 Task: Find connections with filter location Nedroma with filter topic #Businessmindsetswith filter profile language Potuguese with filter current company L&T Valves with filter school GL Bajaj Institute of Technology and Management with filter industry Embedded Software Products with filter service category Negotiation with filter keywords title Sheet Metal Worker
Action: Mouse moved to (647, 84)
Screenshot: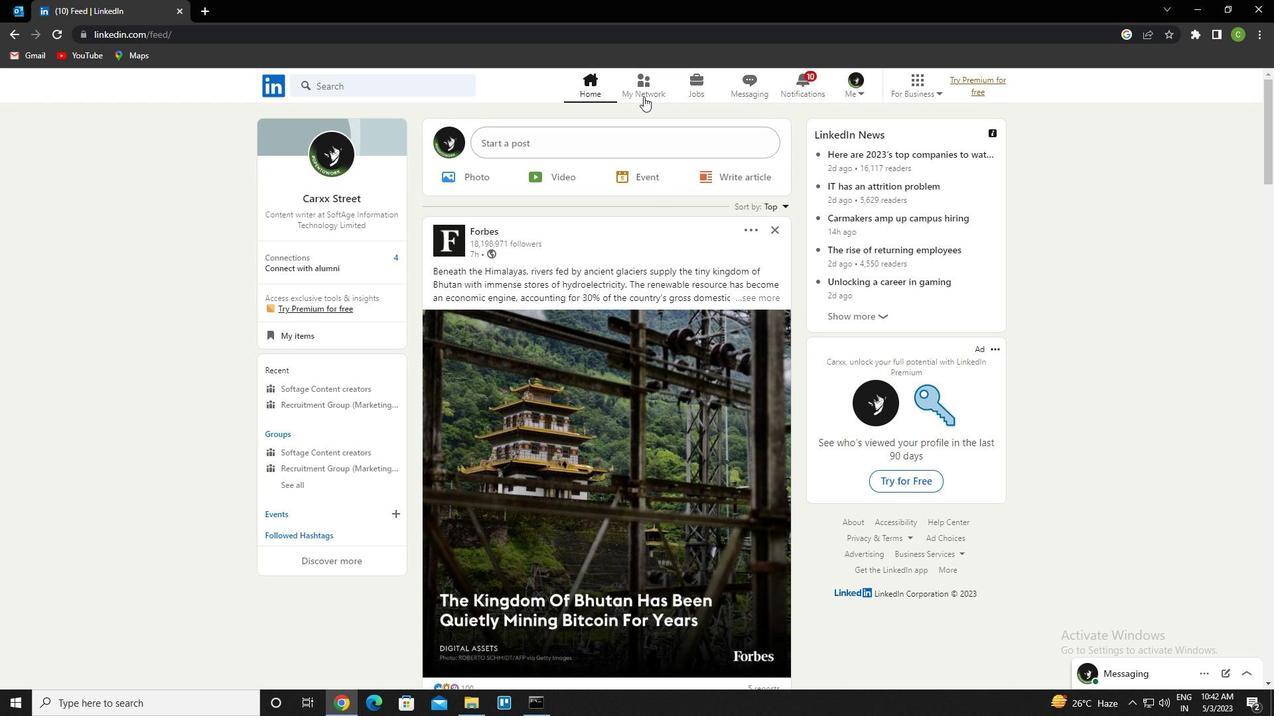 
Action: Mouse pressed left at (647, 84)
Screenshot: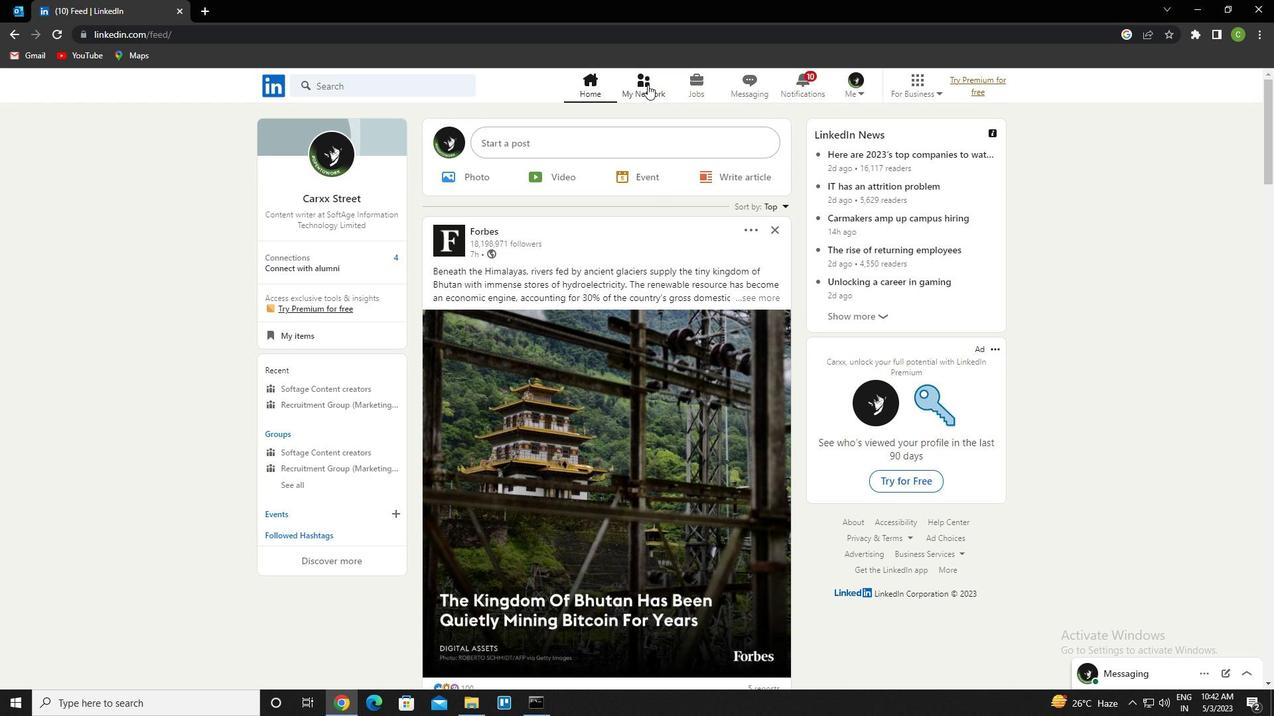 
Action: Mouse moved to (407, 157)
Screenshot: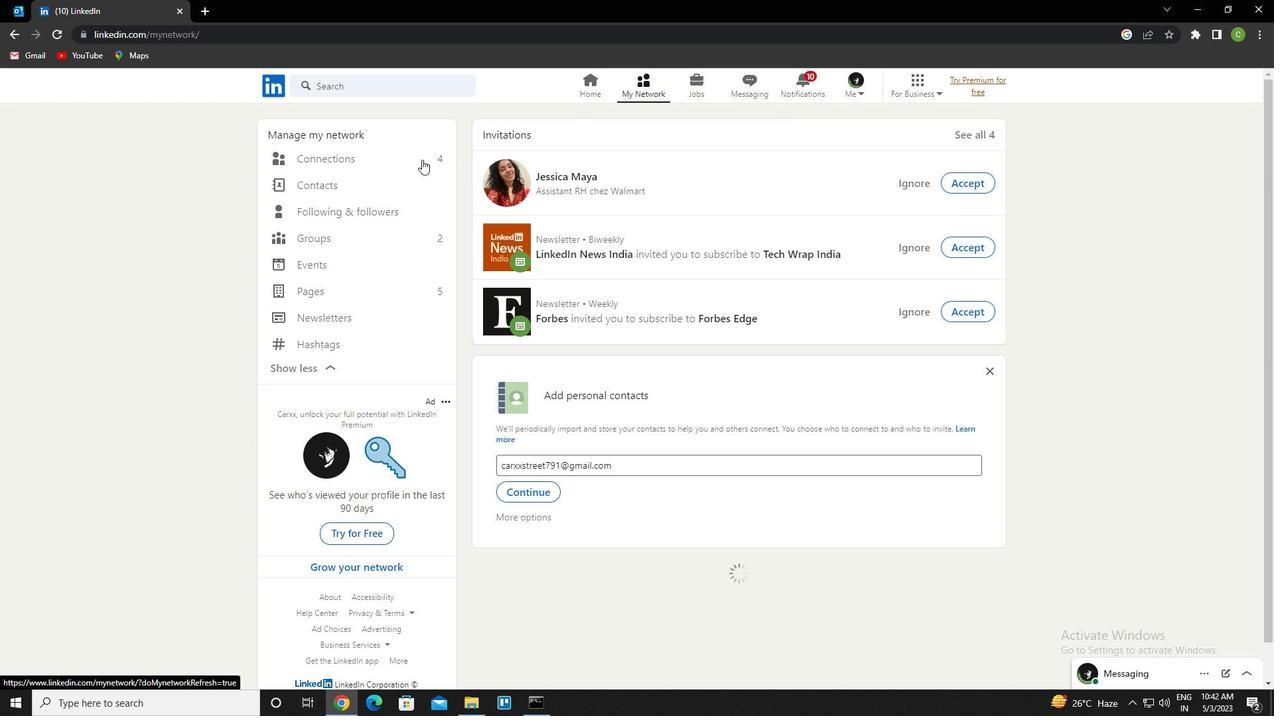 
Action: Mouse pressed left at (407, 157)
Screenshot: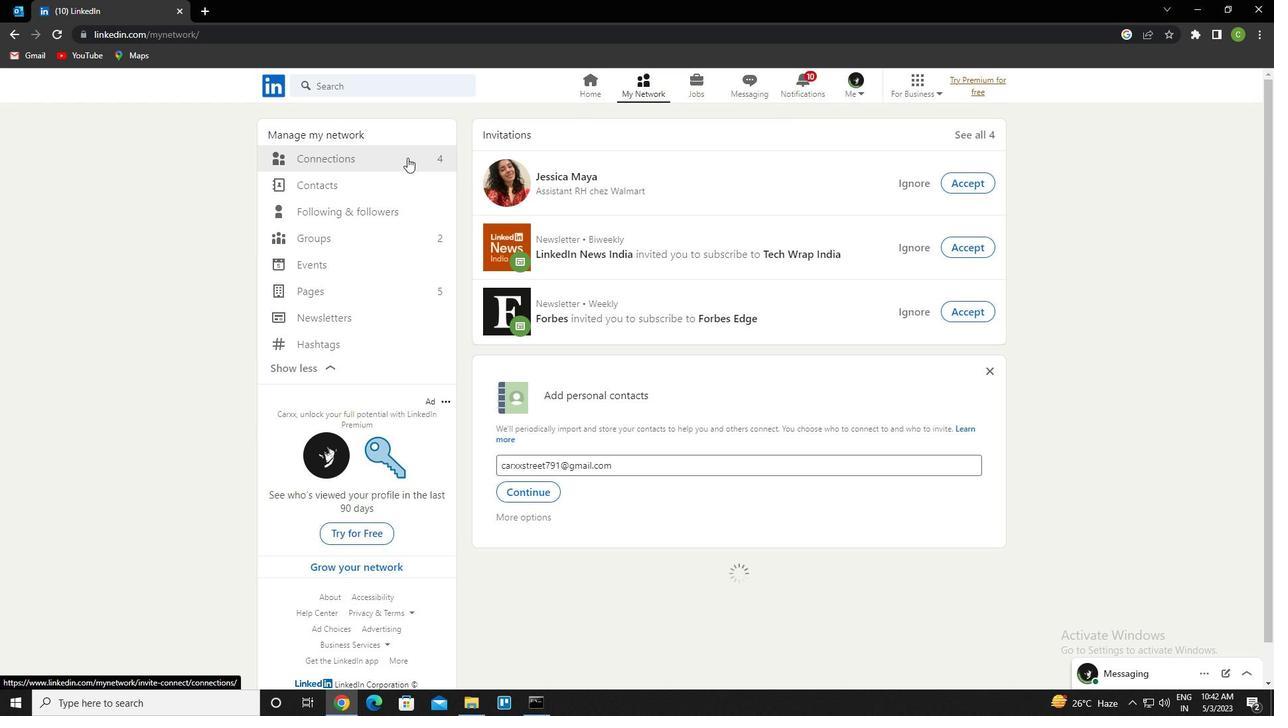 
Action: Mouse moved to (740, 163)
Screenshot: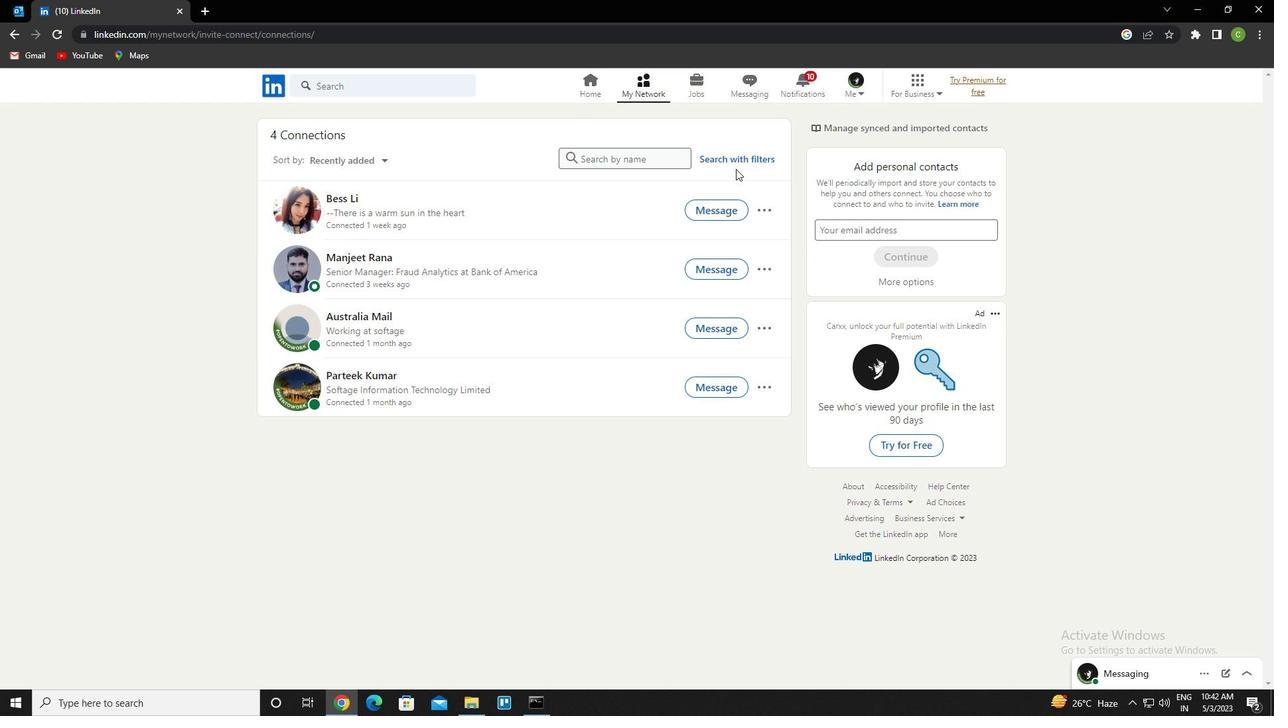 
Action: Mouse pressed left at (740, 163)
Screenshot: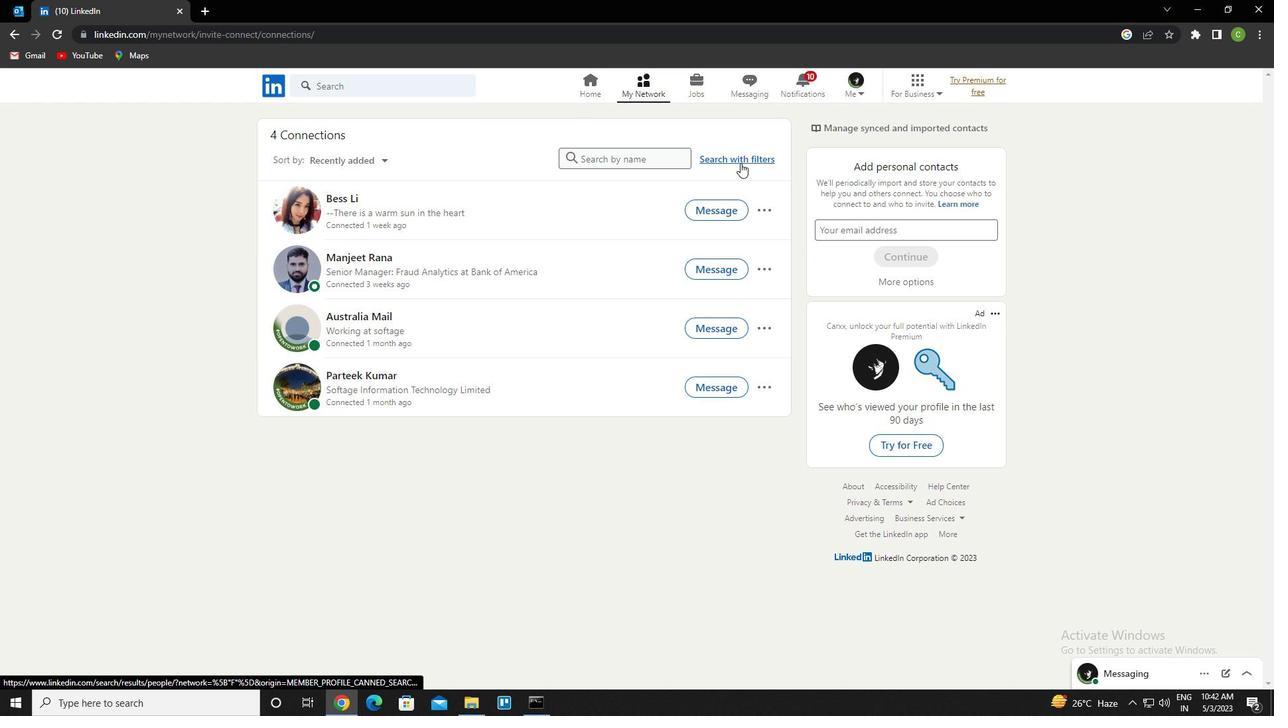 
Action: Mouse moved to (686, 127)
Screenshot: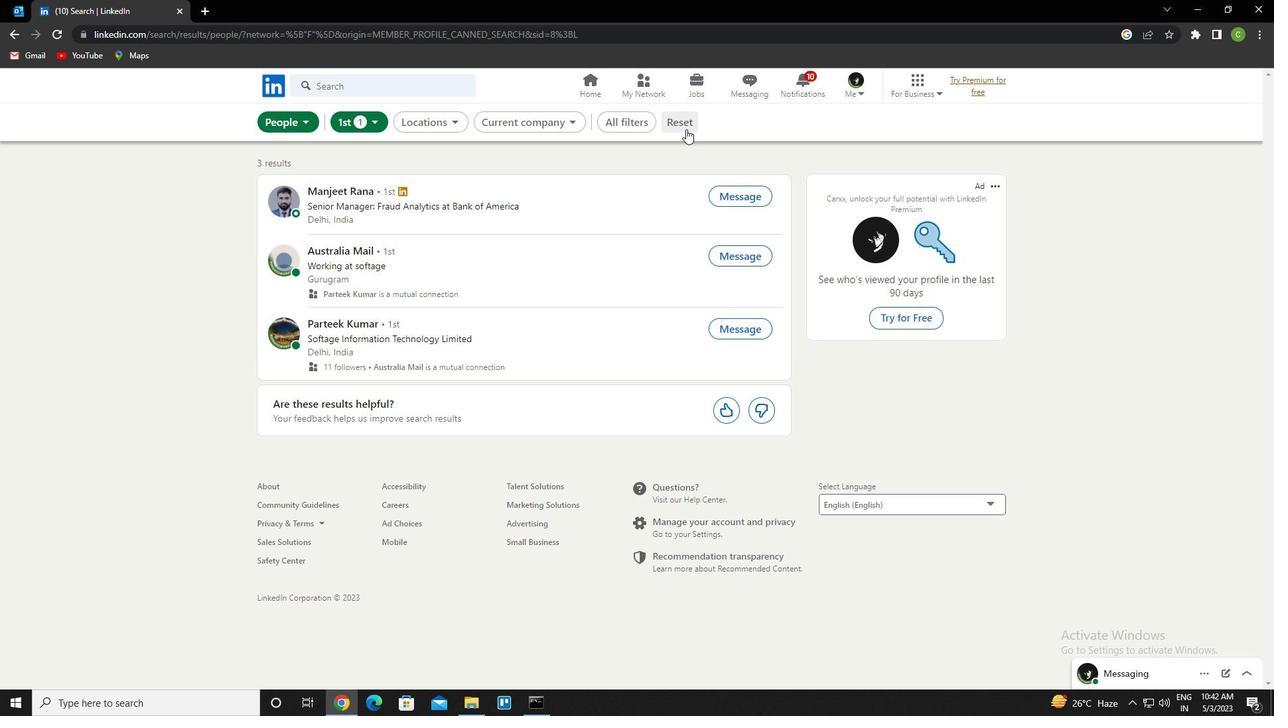 
Action: Mouse pressed left at (686, 127)
Screenshot: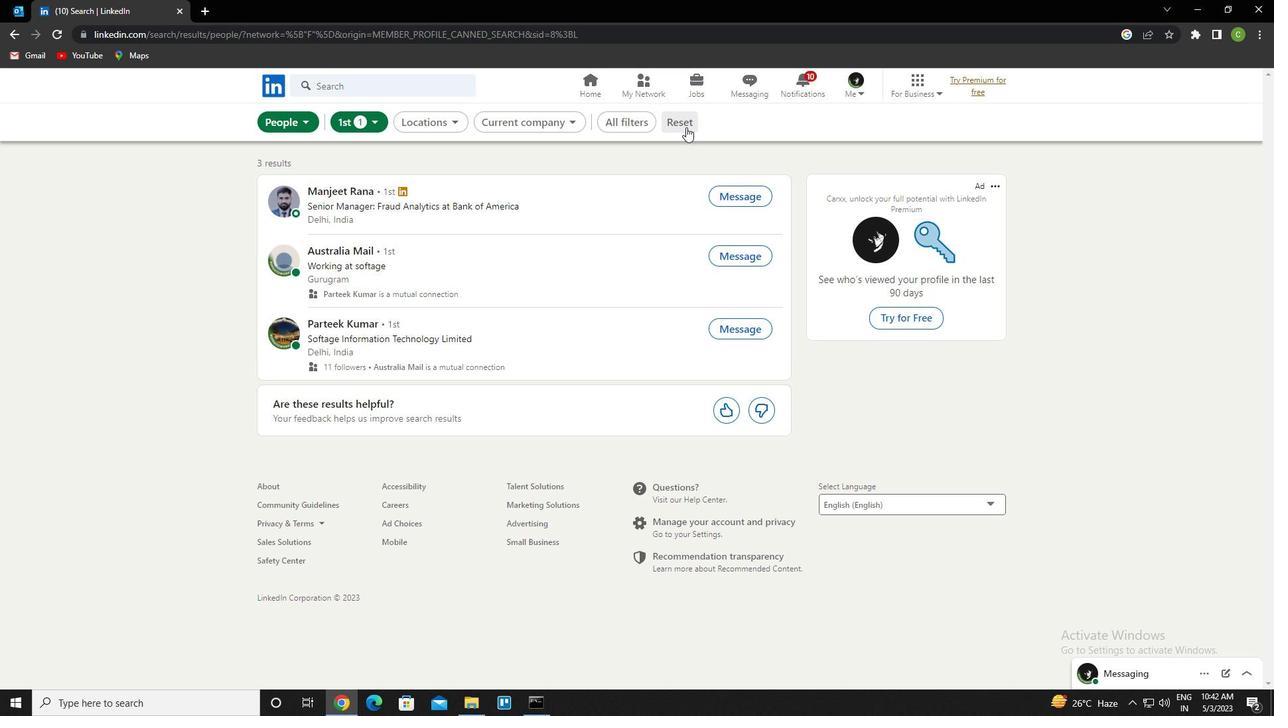 
Action: Mouse moved to (669, 126)
Screenshot: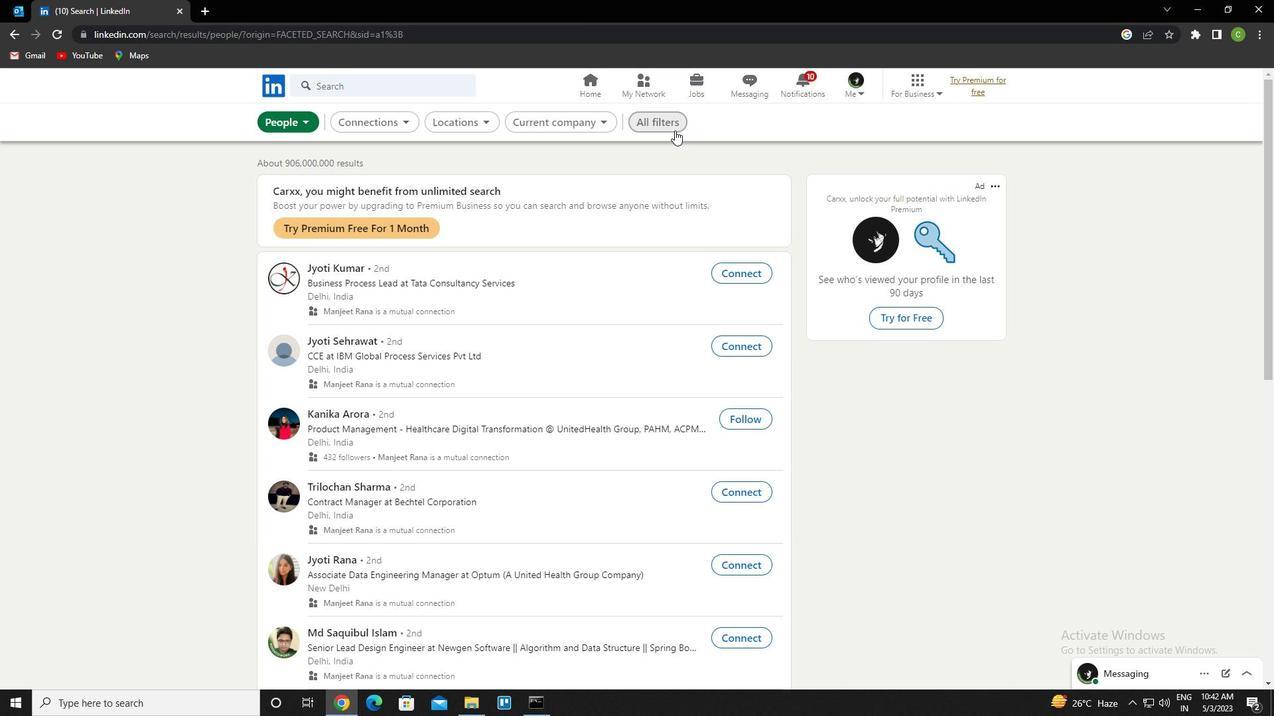 
Action: Mouse pressed left at (669, 126)
Screenshot: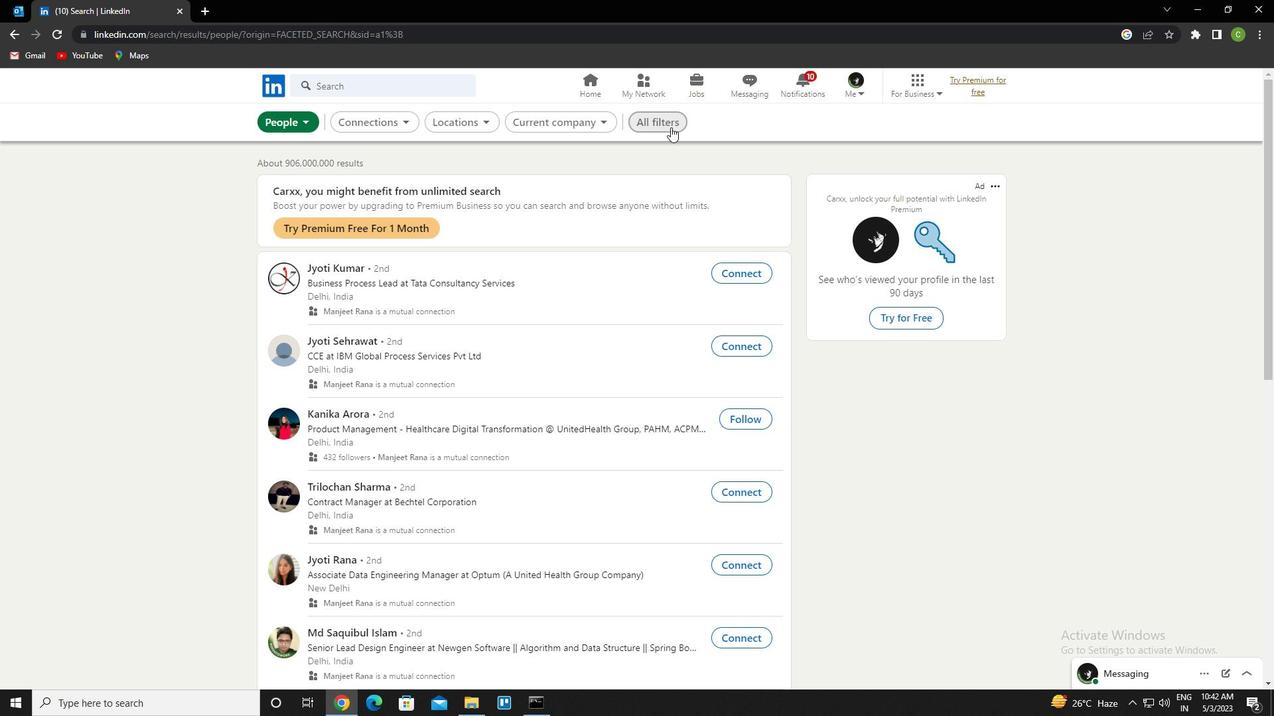 
Action: Mouse moved to (1075, 442)
Screenshot: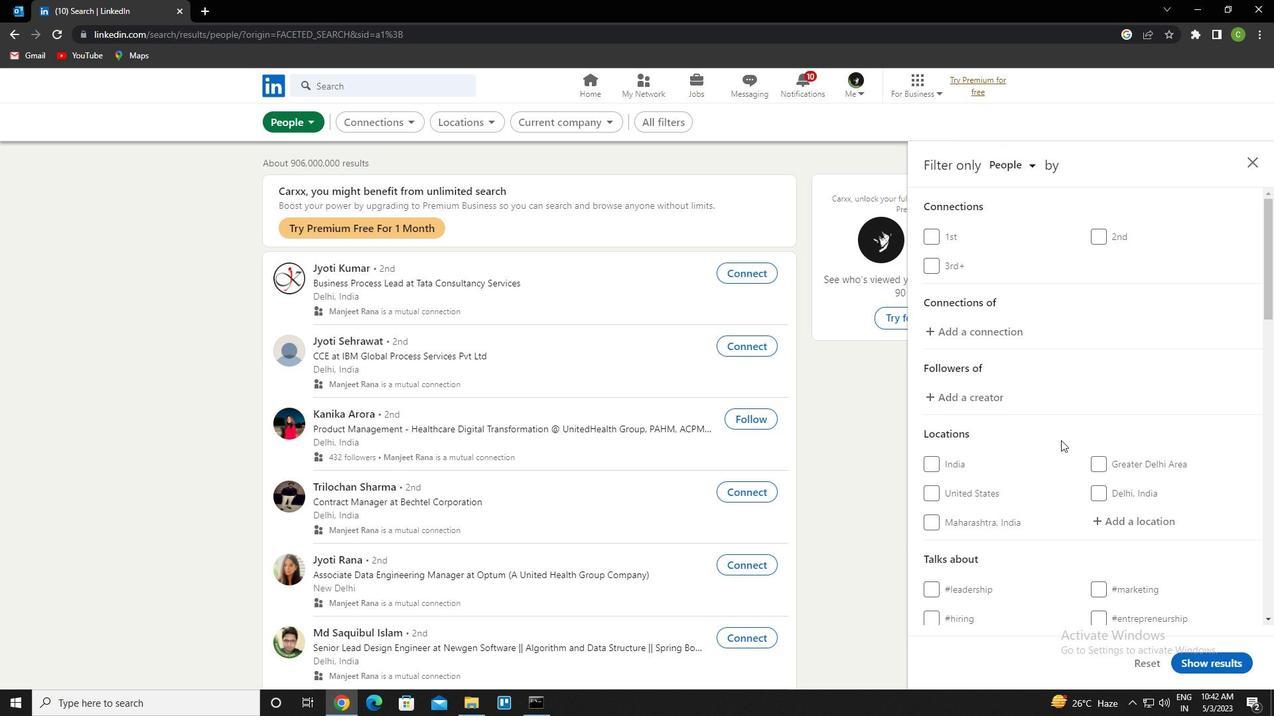 
Action: Mouse scrolled (1075, 442) with delta (0, 0)
Screenshot: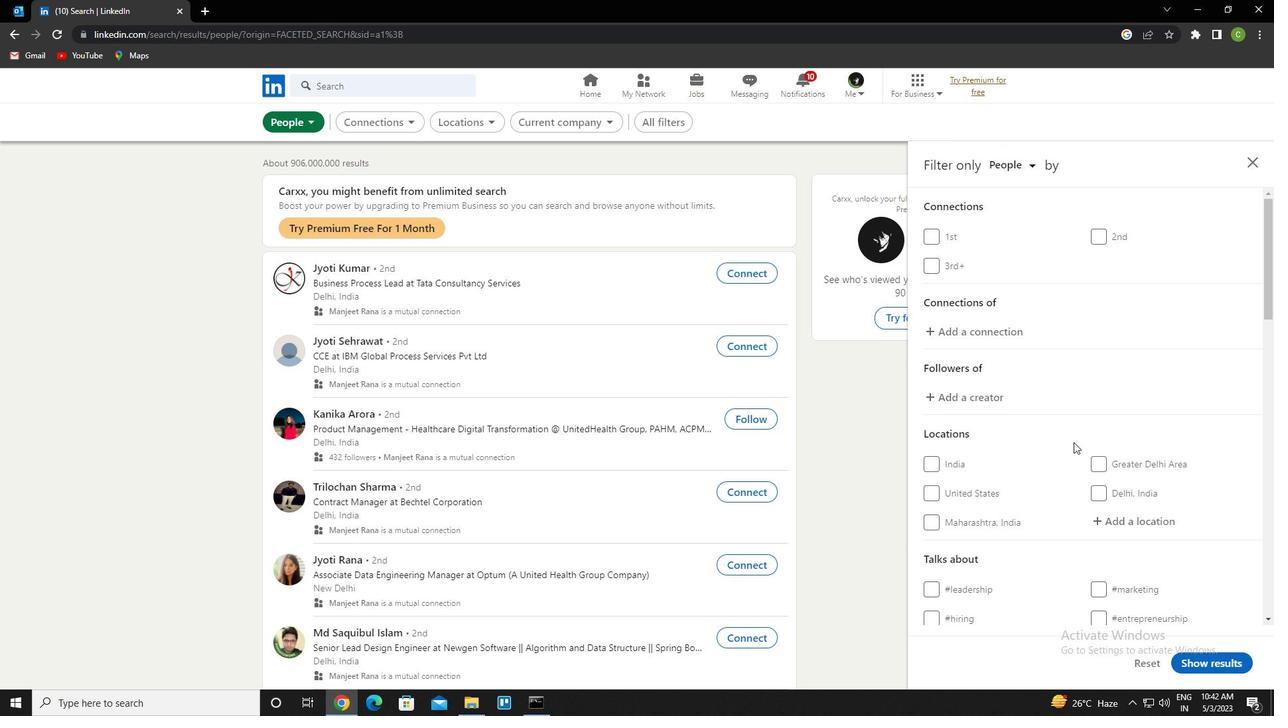 
Action: Mouse scrolled (1075, 442) with delta (0, 0)
Screenshot: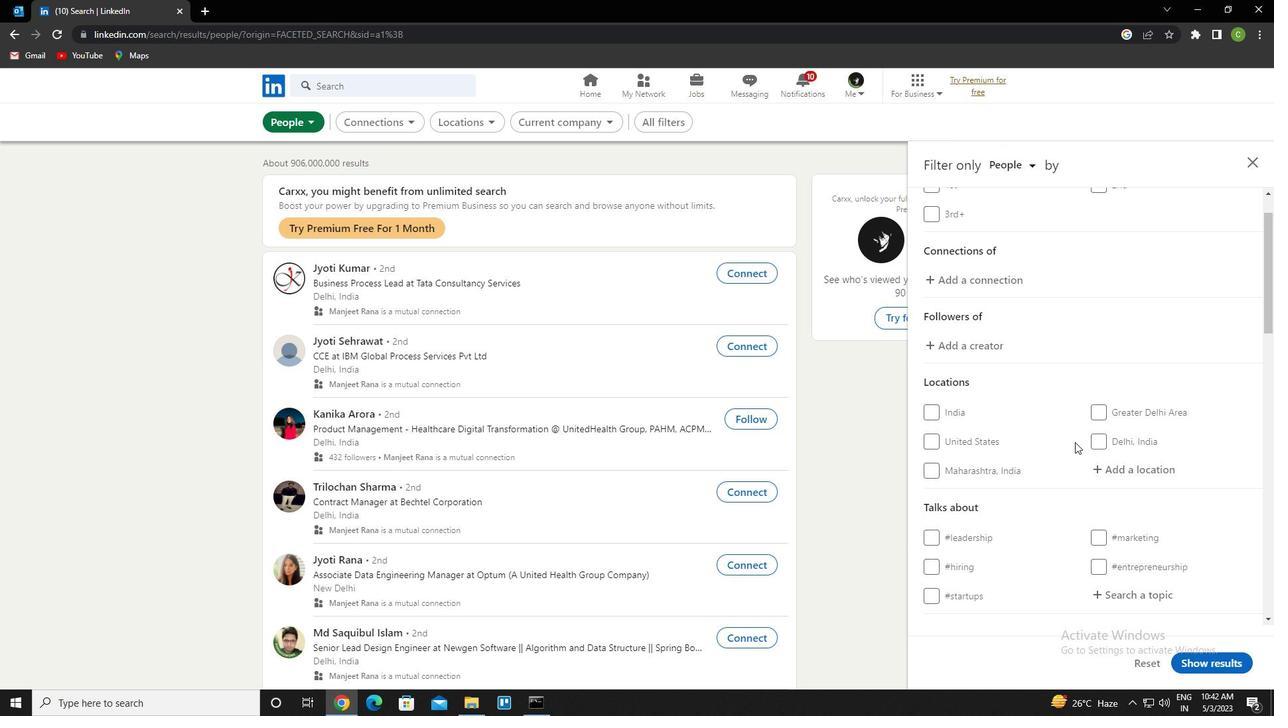 
Action: Mouse moved to (1128, 388)
Screenshot: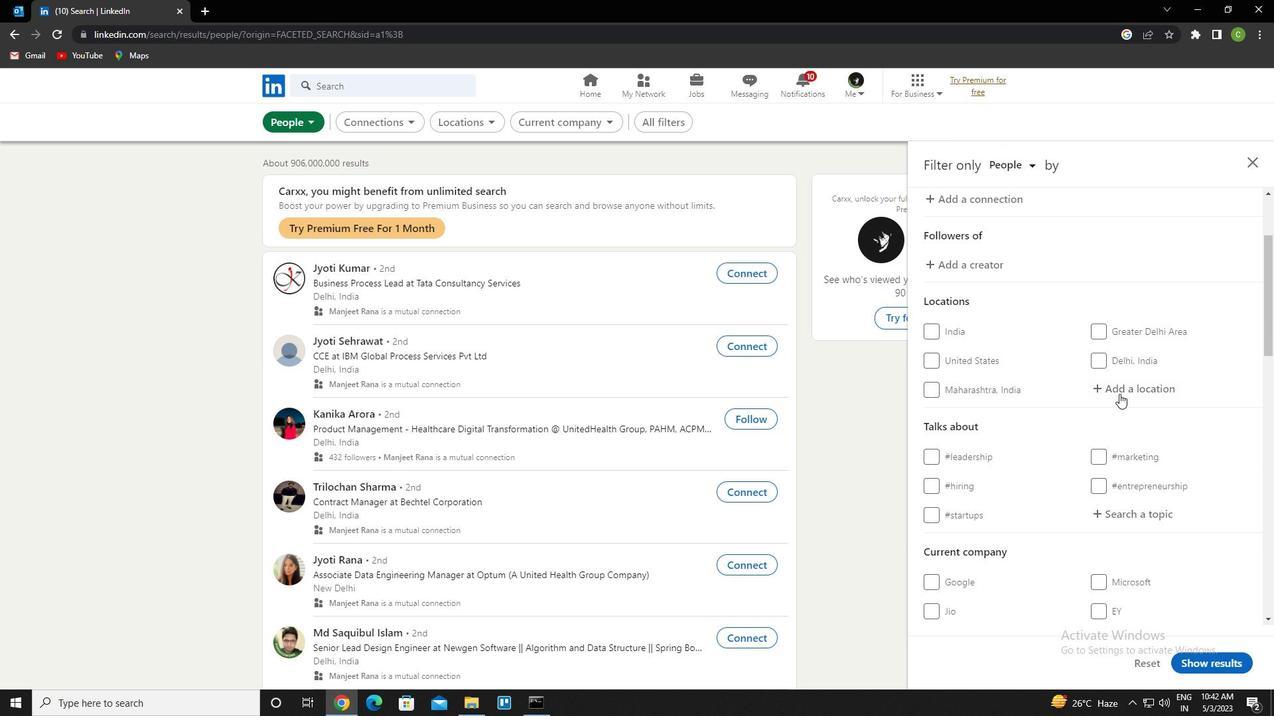 
Action: Mouse pressed left at (1128, 388)
Screenshot: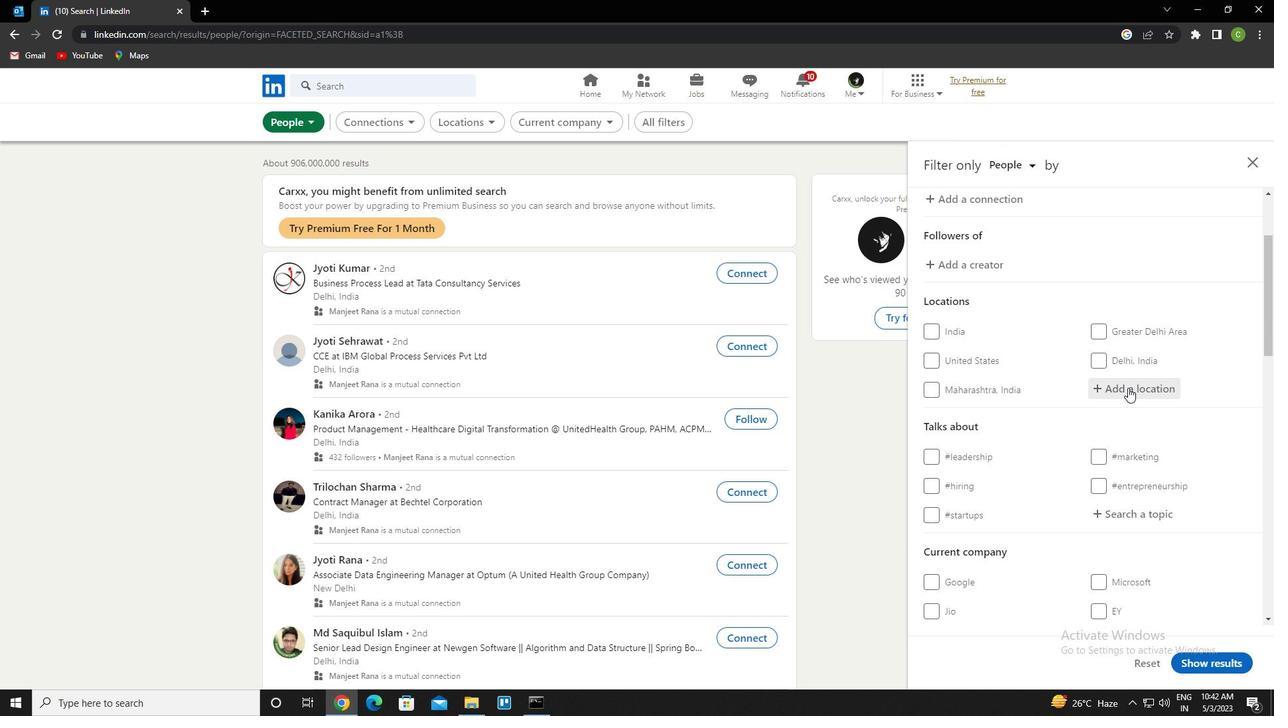 
Action: Key pressed <Key.caps_lock>n<Key.caps_lock>edroma<Key.down><Key.enter>
Screenshot: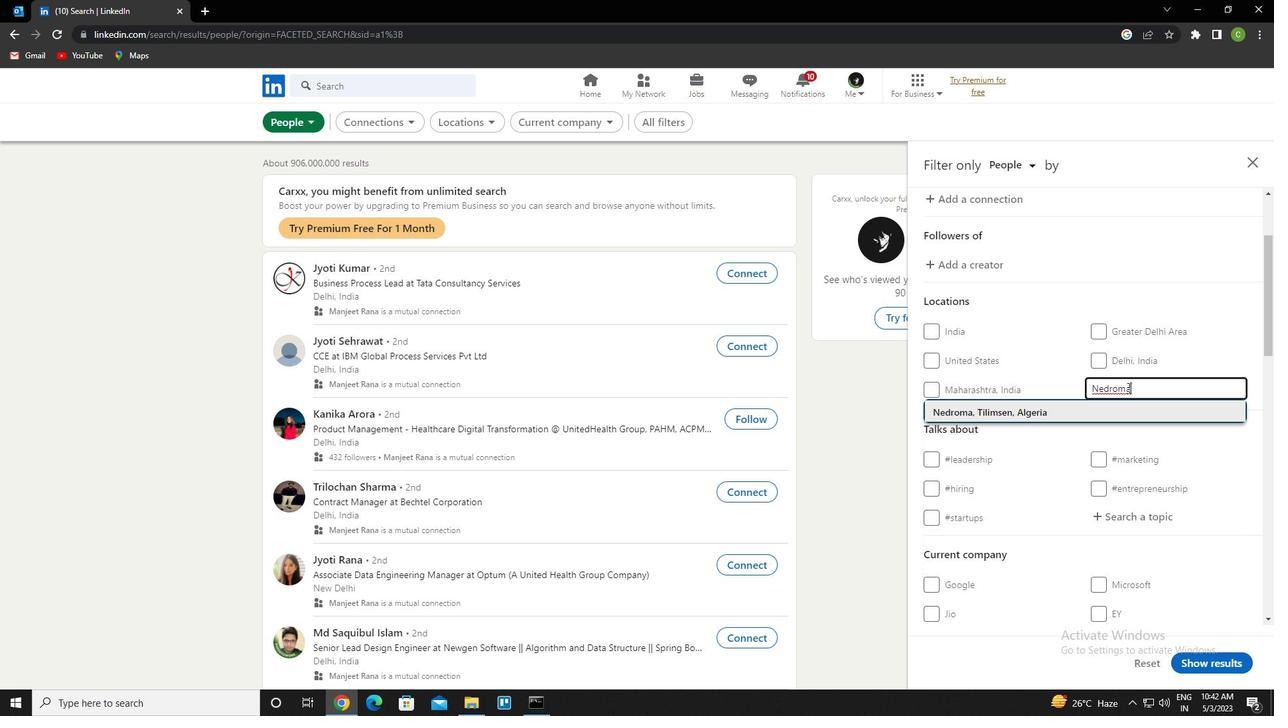 
Action: Mouse scrolled (1128, 387) with delta (0, 0)
Screenshot: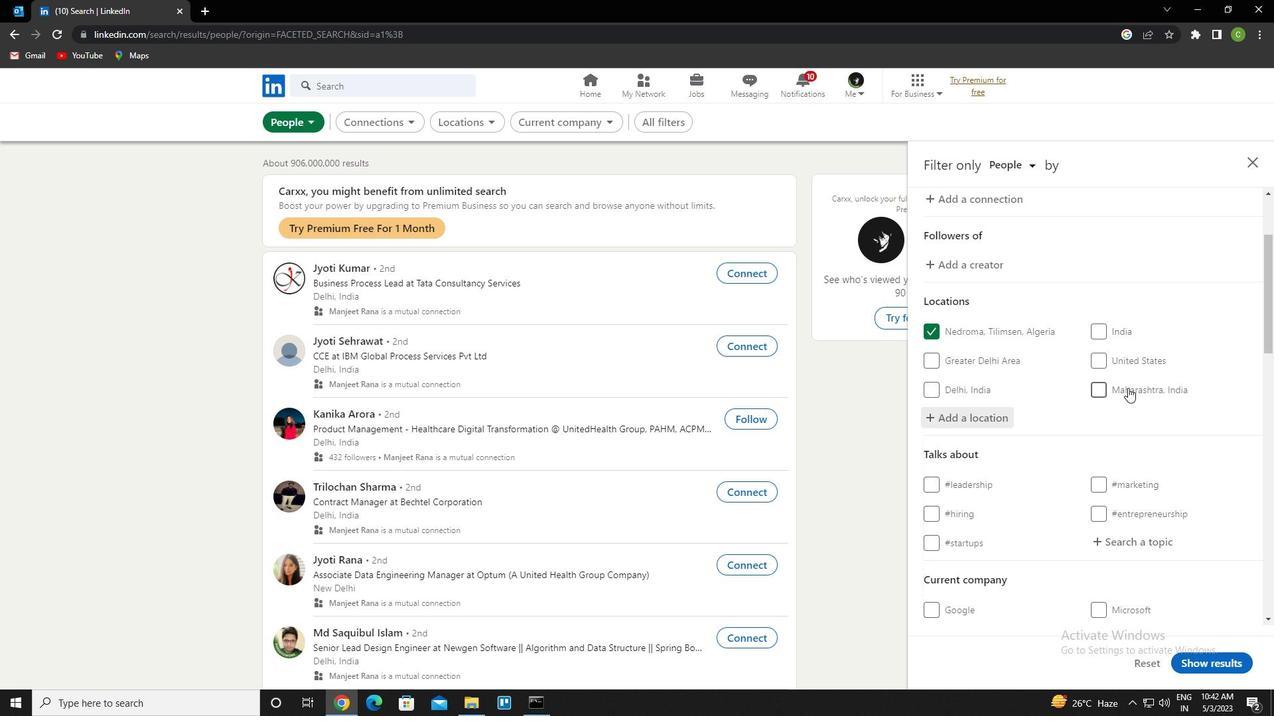
Action: Mouse scrolled (1128, 387) with delta (0, 0)
Screenshot: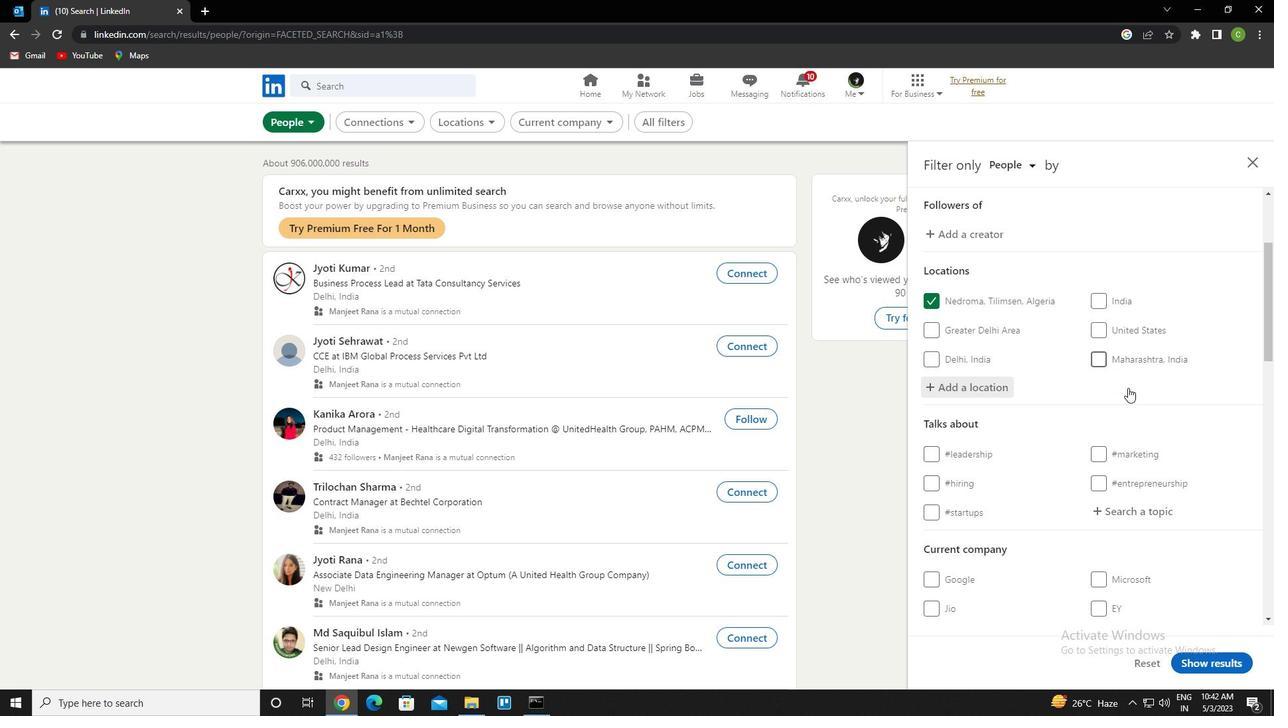 
Action: Mouse moved to (1126, 404)
Screenshot: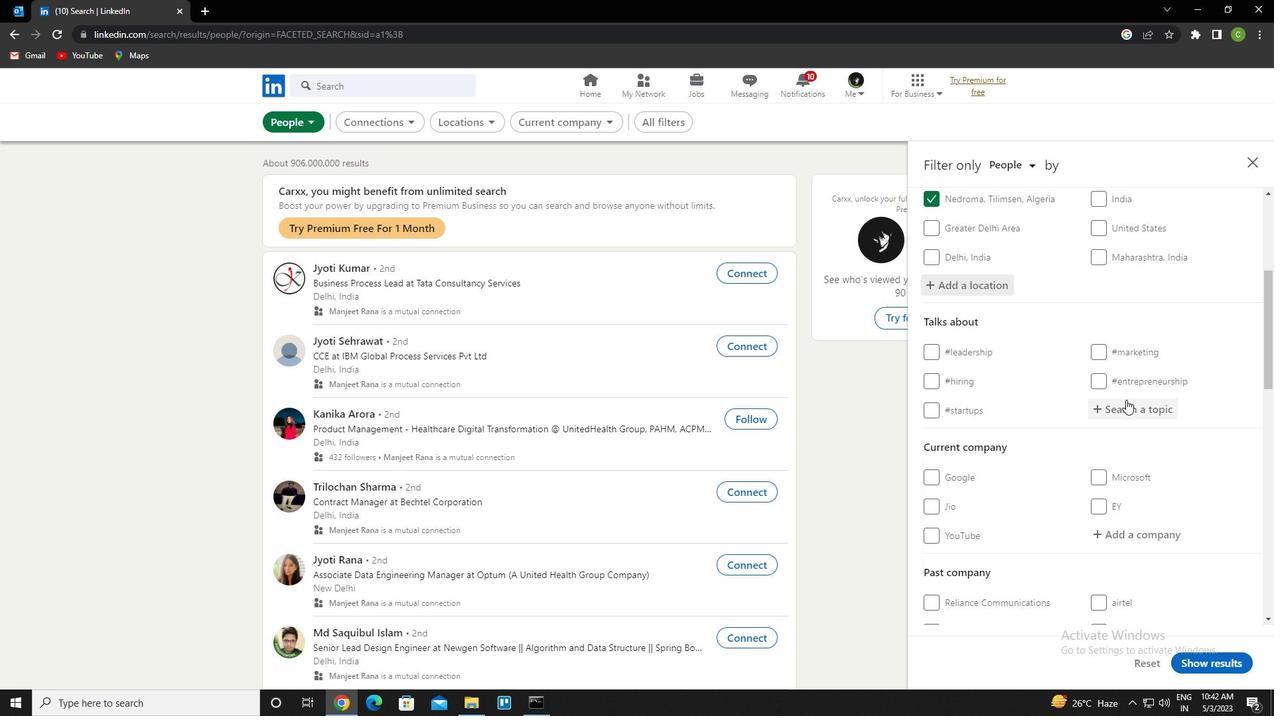 
Action: Mouse pressed left at (1126, 404)
Screenshot: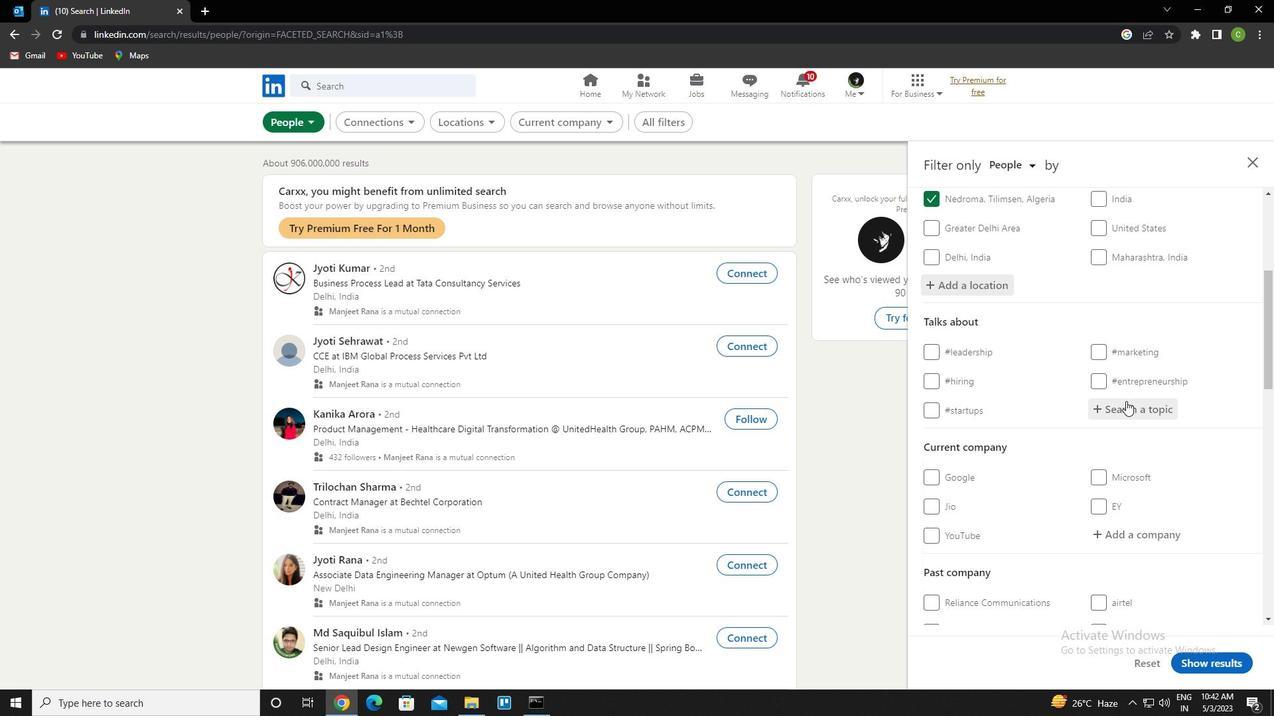 
Action: Key pressed buniessmind<Key.left><Key.left><Key.left><Key.left><Key.left><Key.left><Key.left><Key.left><Key.backspace>s<Key.down><Key.right>ne=<Key.backspace><Key.backspace>
Screenshot: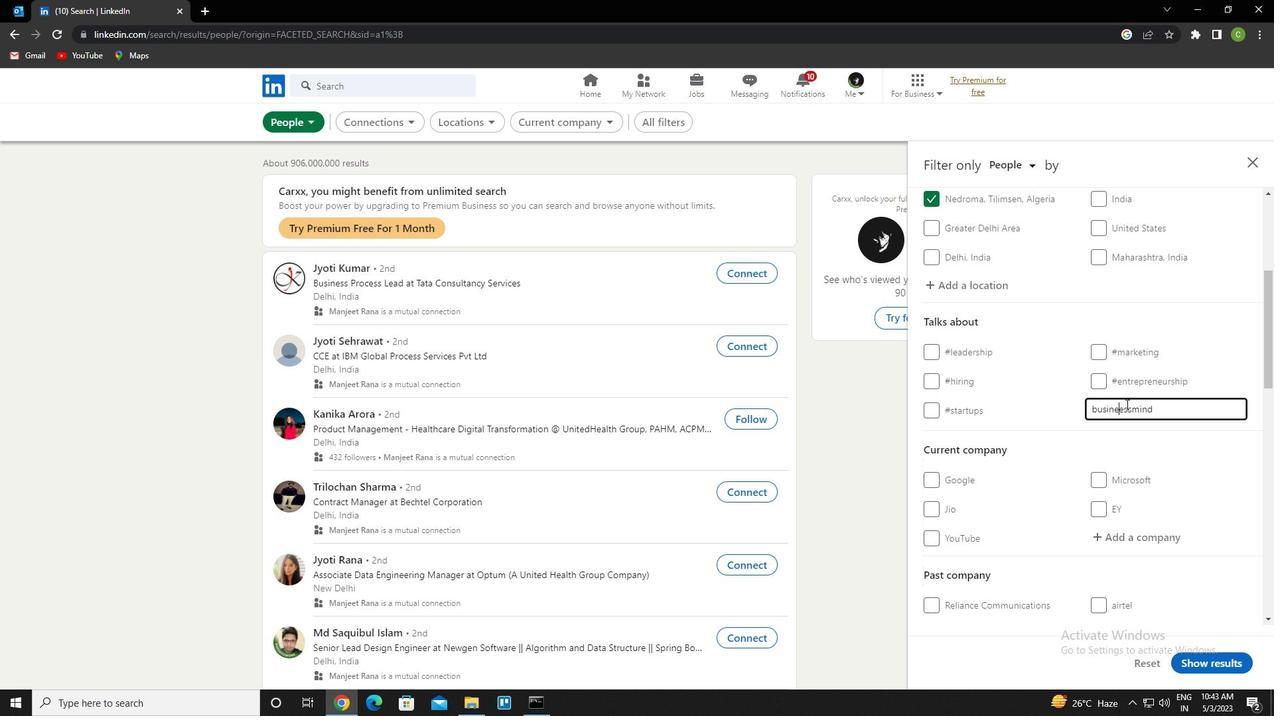 
Action: Mouse moved to (1102, 430)
Screenshot: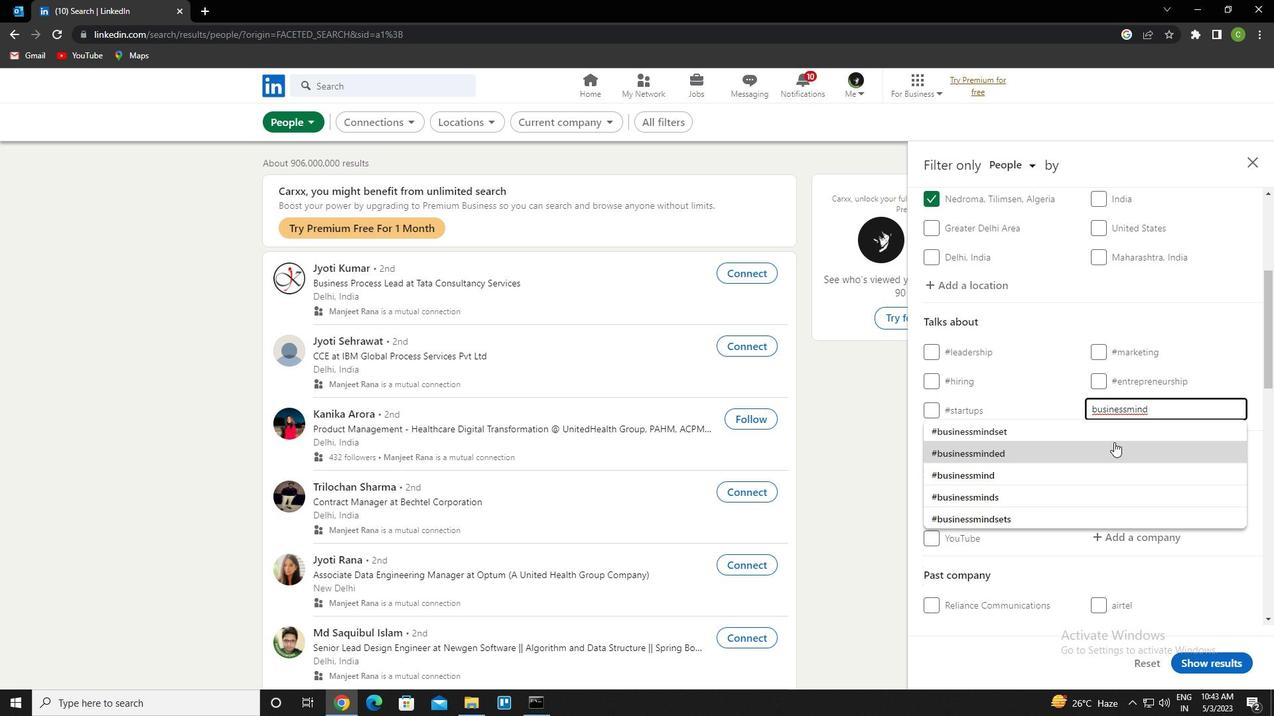 
Action: Mouse pressed left at (1102, 430)
Screenshot: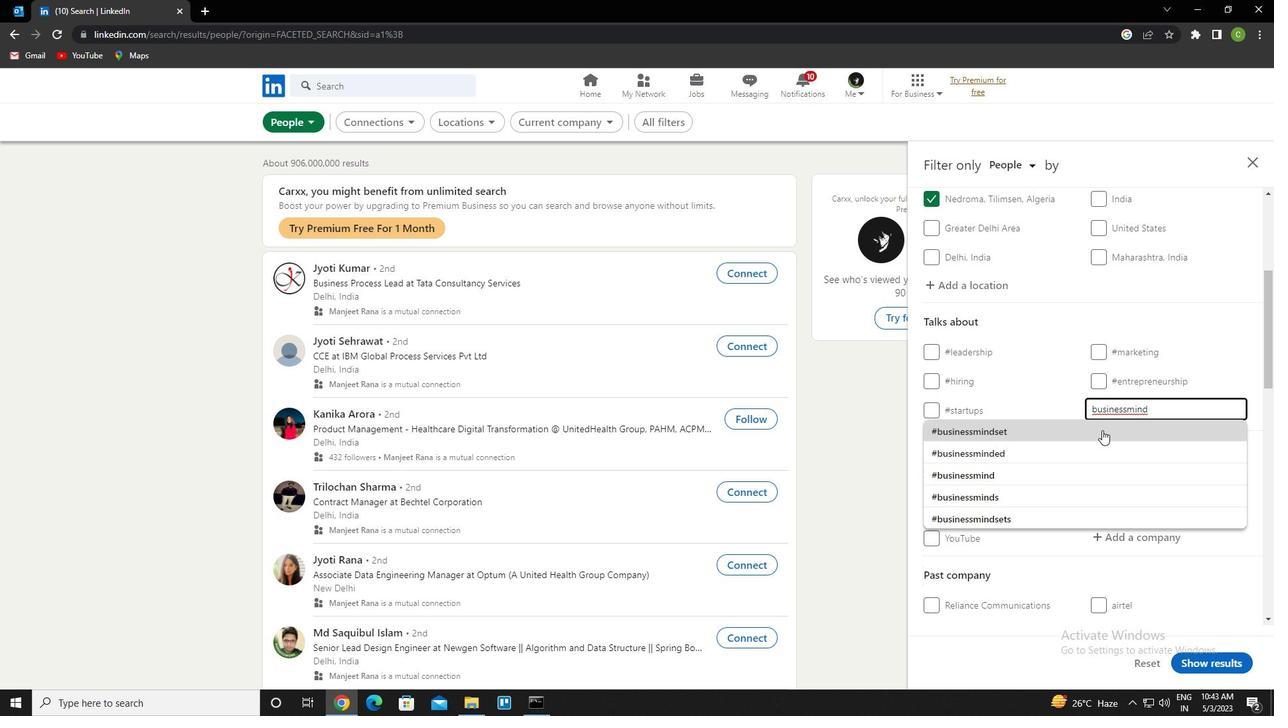 
Action: Mouse scrolled (1102, 430) with delta (0, 0)
Screenshot: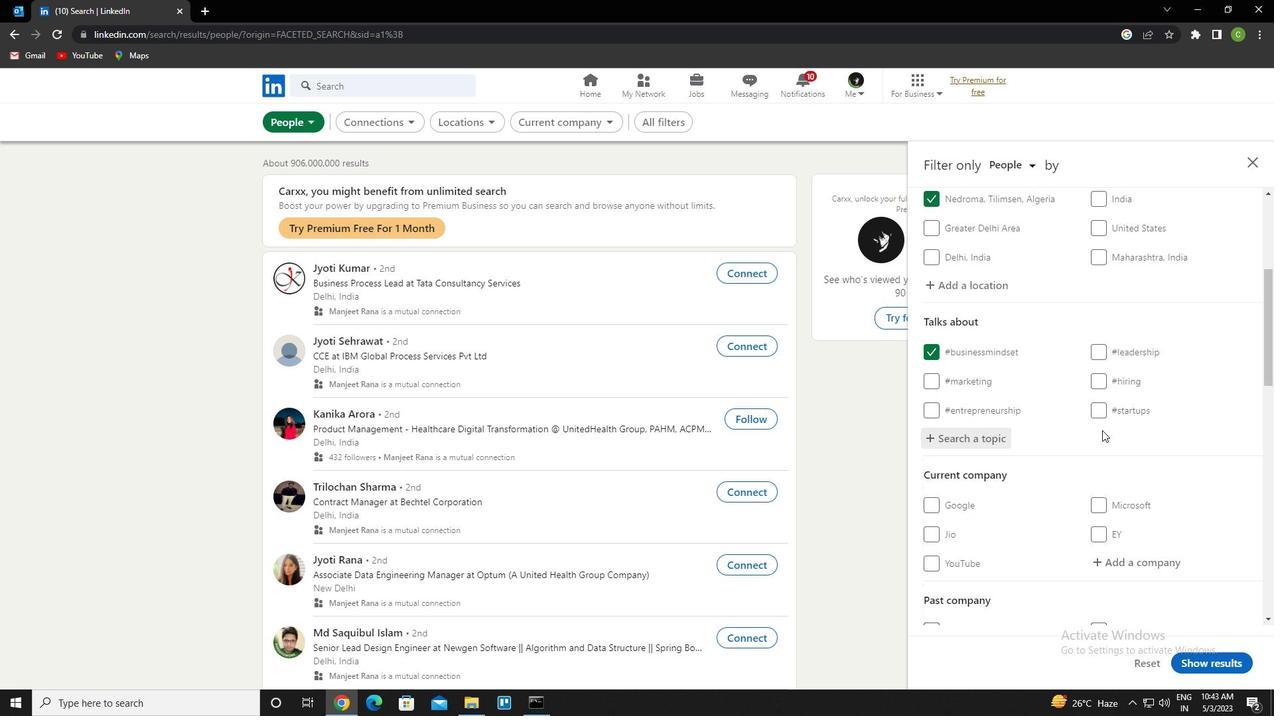 
Action: Mouse scrolled (1102, 430) with delta (0, 0)
Screenshot: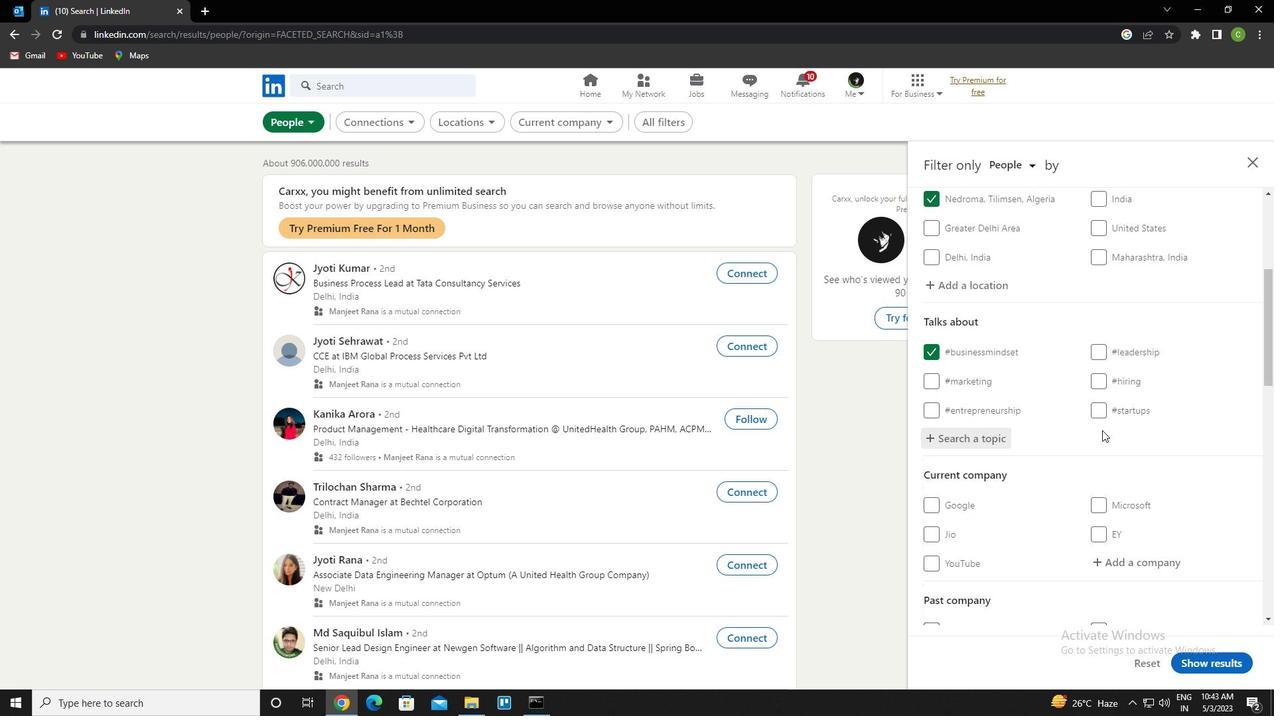 
Action: Mouse scrolled (1102, 430) with delta (0, 0)
Screenshot: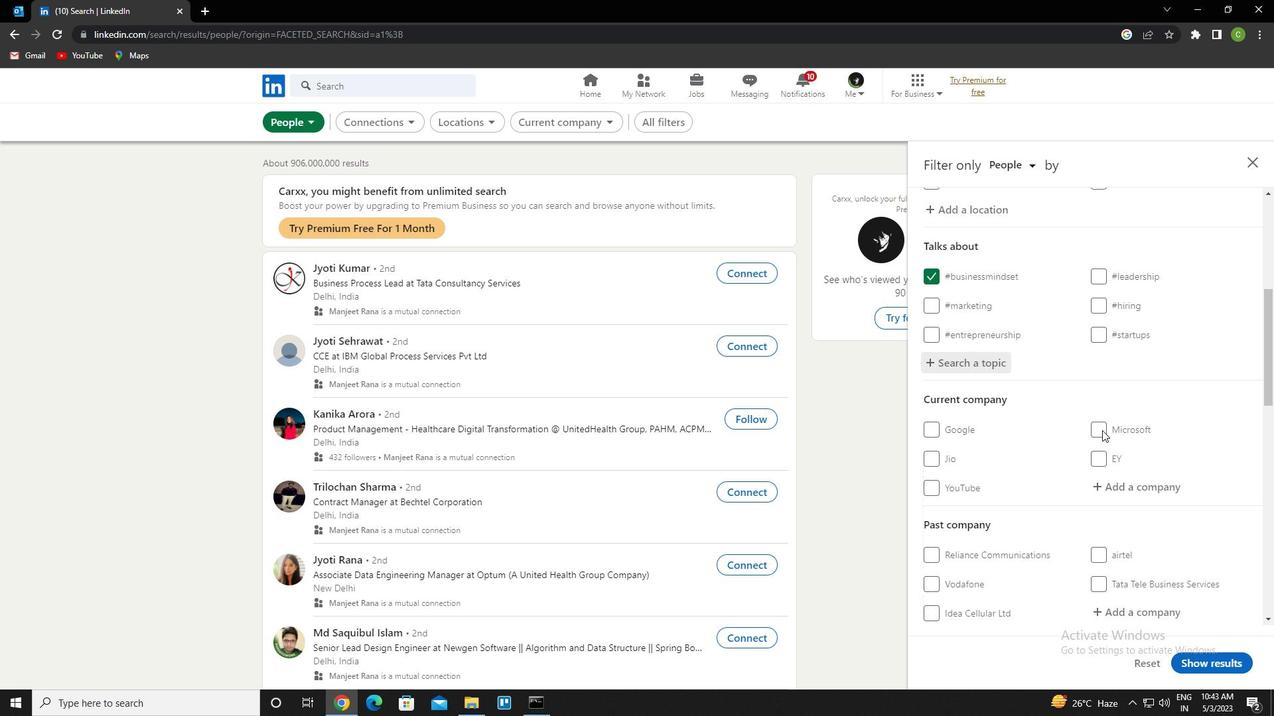 
Action: Mouse moved to (1136, 371)
Screenshot: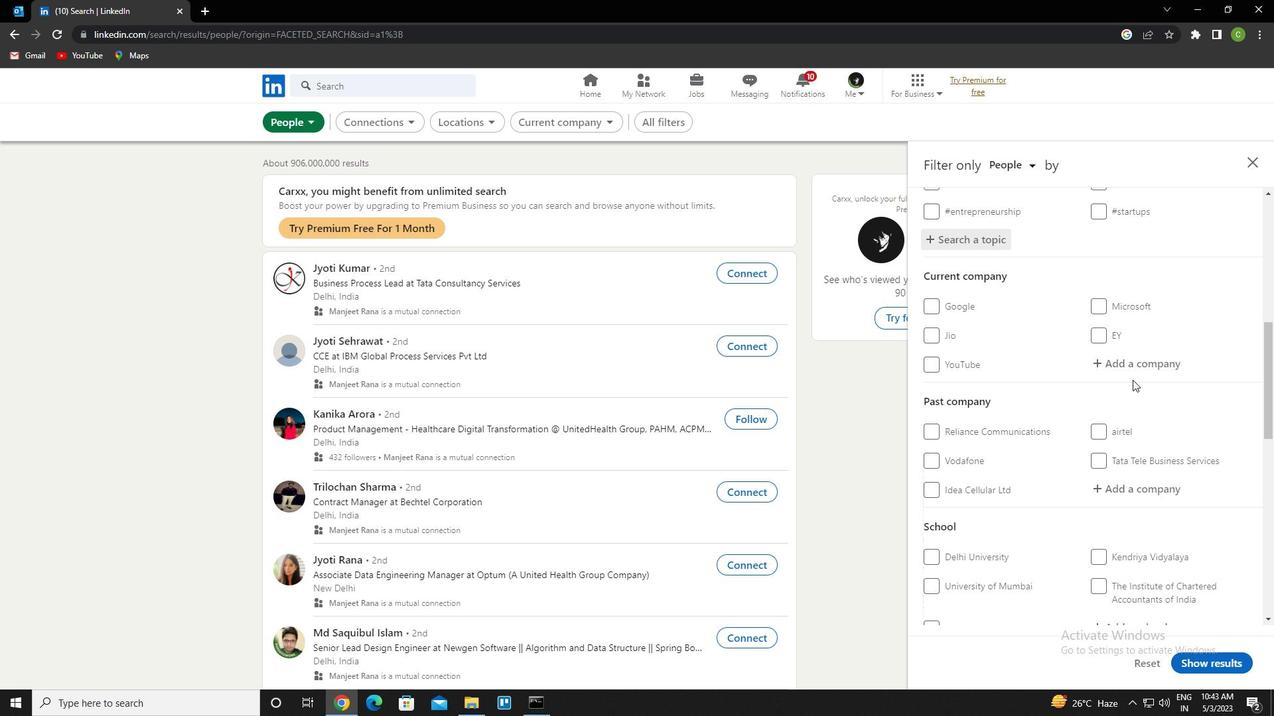 
Action: Mouse scrolled (1136, 370) with delta (0, 0)
Screenshot: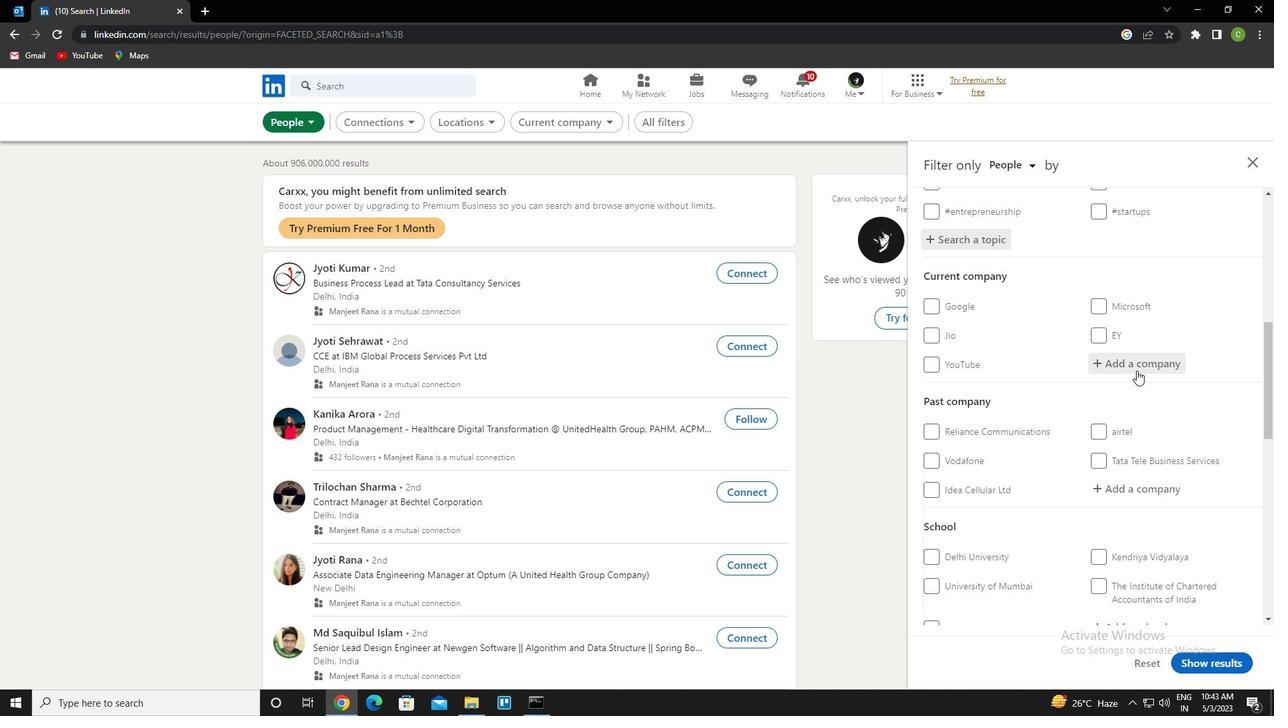 
Action: Mouse scrolled (1136, 370) with delta (0, 0)
Screenshot: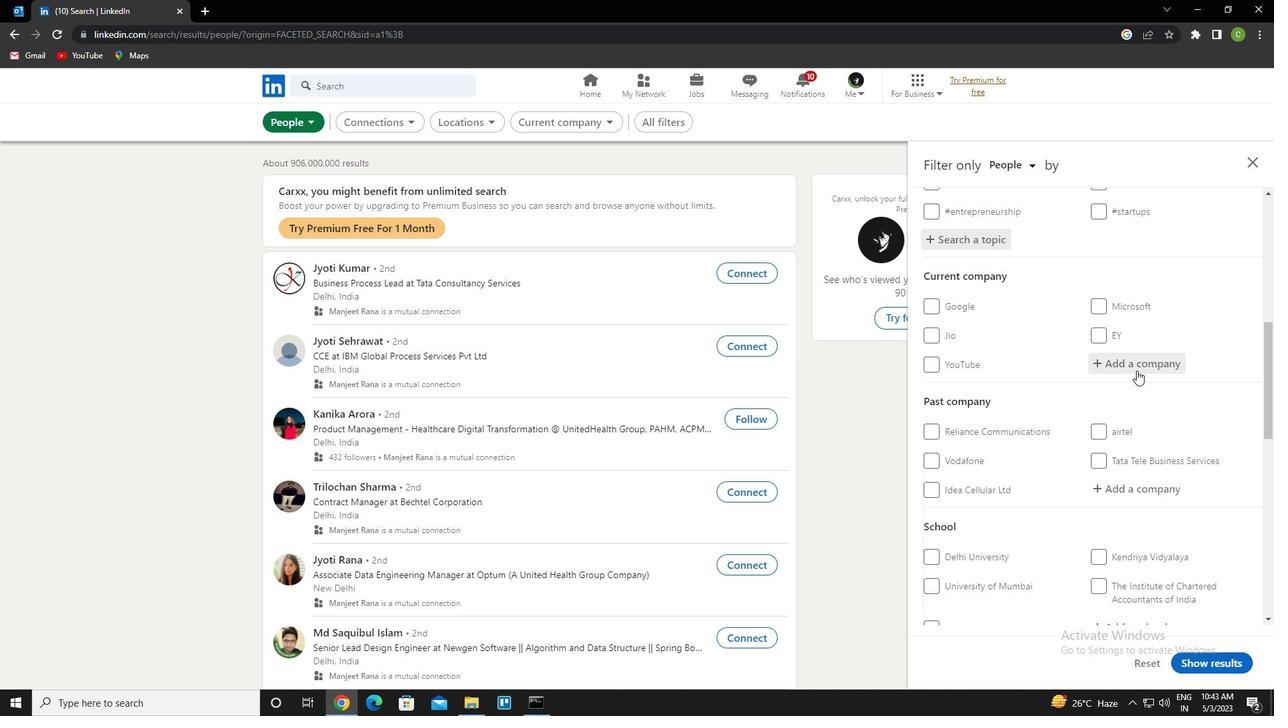 
Action: Mouse scrolled (1136, 370) with delta (0, 0)
Screenshot: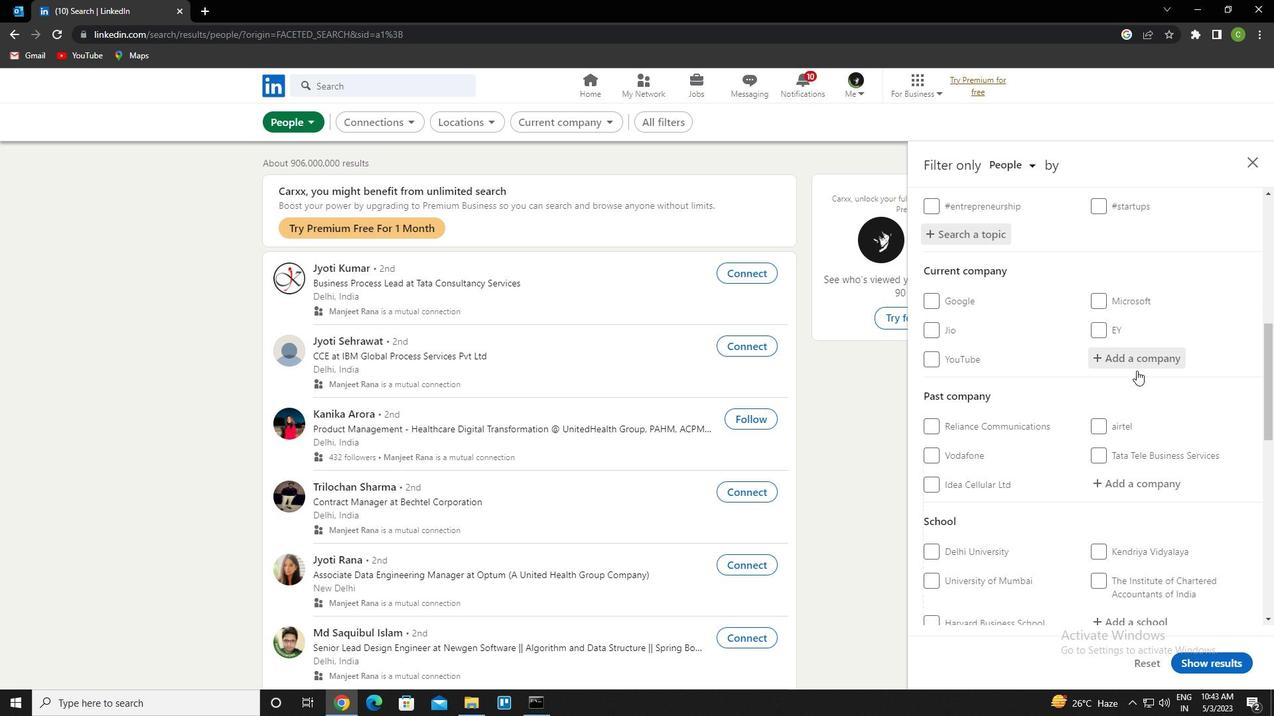 
Action: Mouse scrolled (1136, 370) with delta (0, 0)
Screenshot: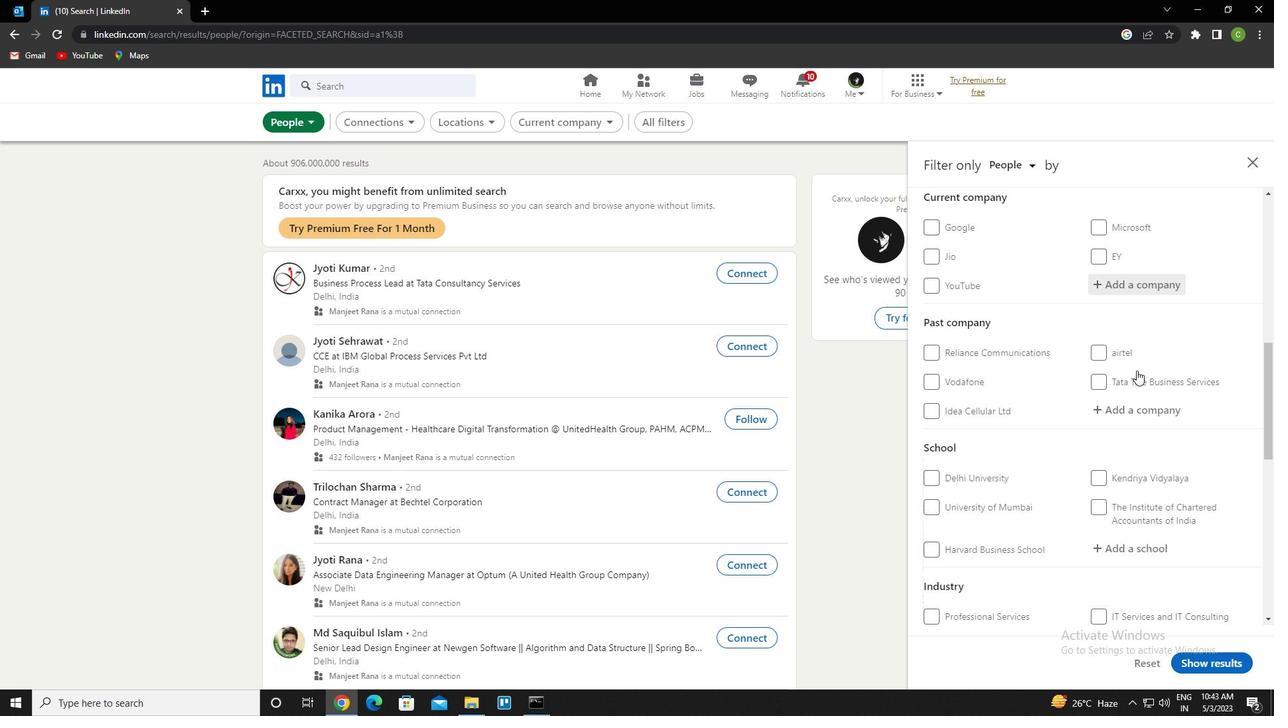 
Action: Mouse scrolled (1136, 370) with delta (0, 0)
Screenshot: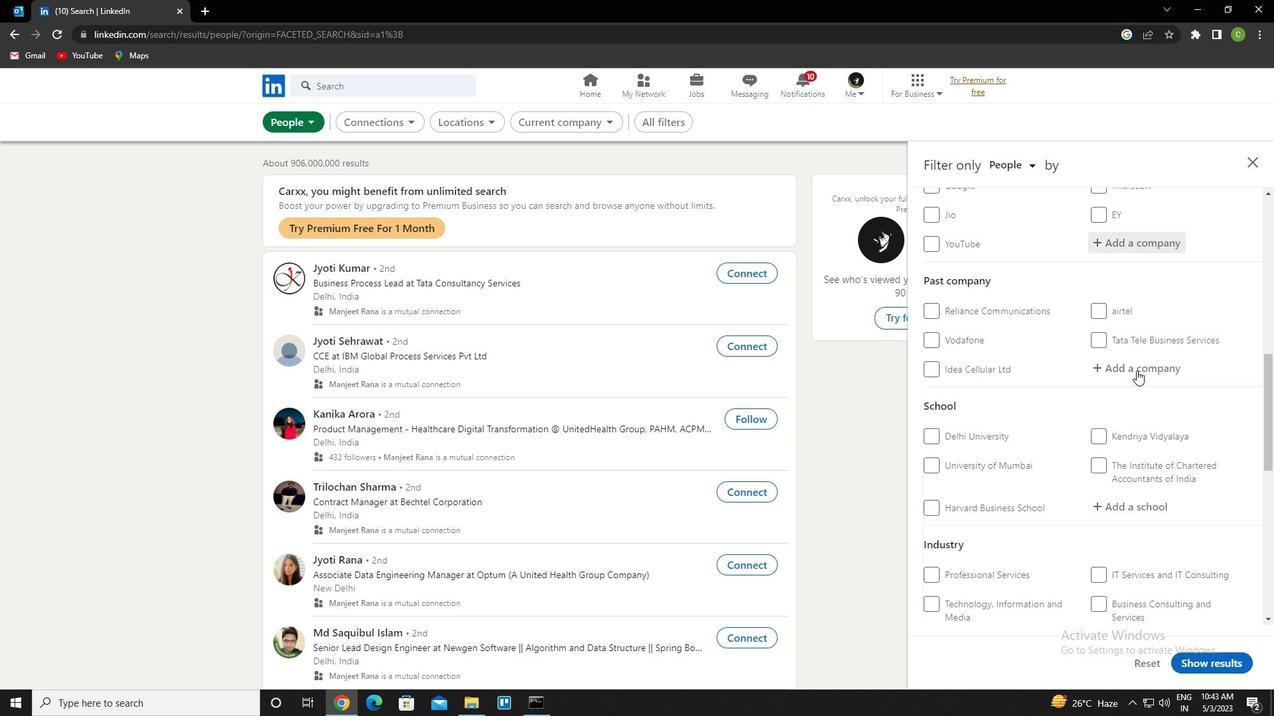 
Action: Mouse scrolled (1136, 370) with delta (0, 0)
Screenshot: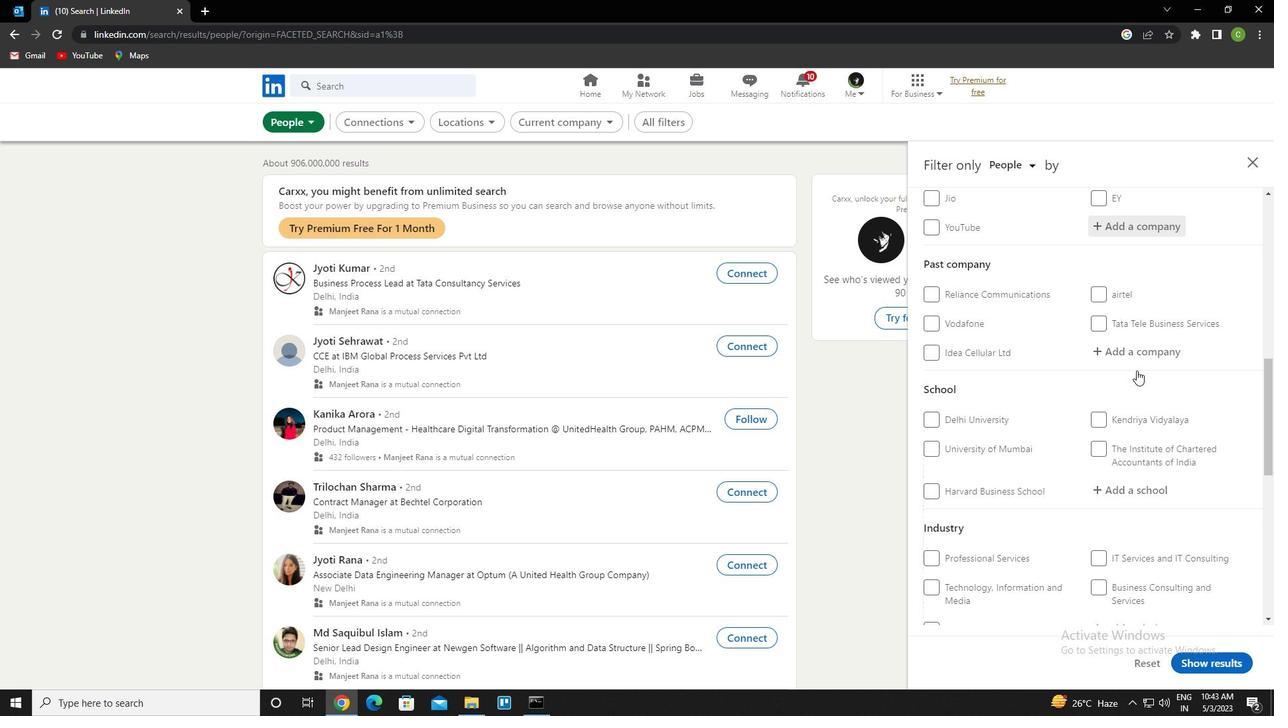 
Action: Mouse moved to (1107, 469)
Screenshot: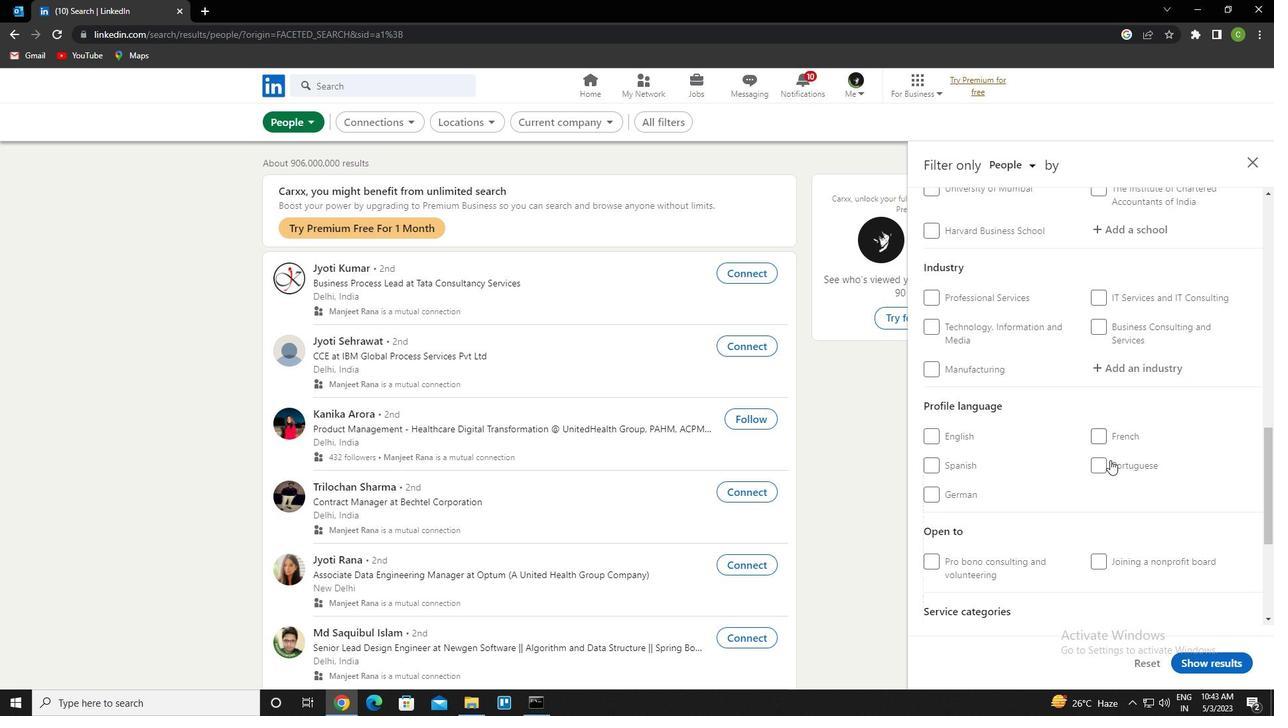 
Action: Mouse pressed left at (1107, 469)
Screenshot: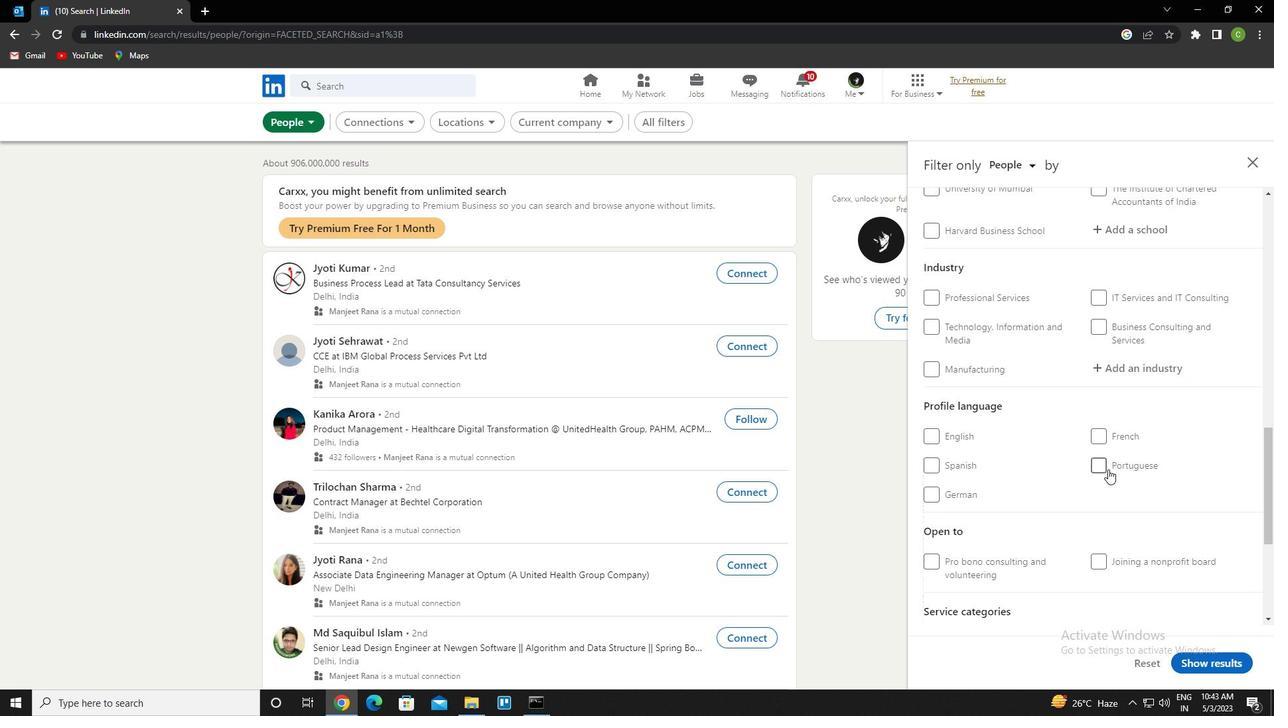 
Action: Mouse moved to (1105, 469)
Screenshot: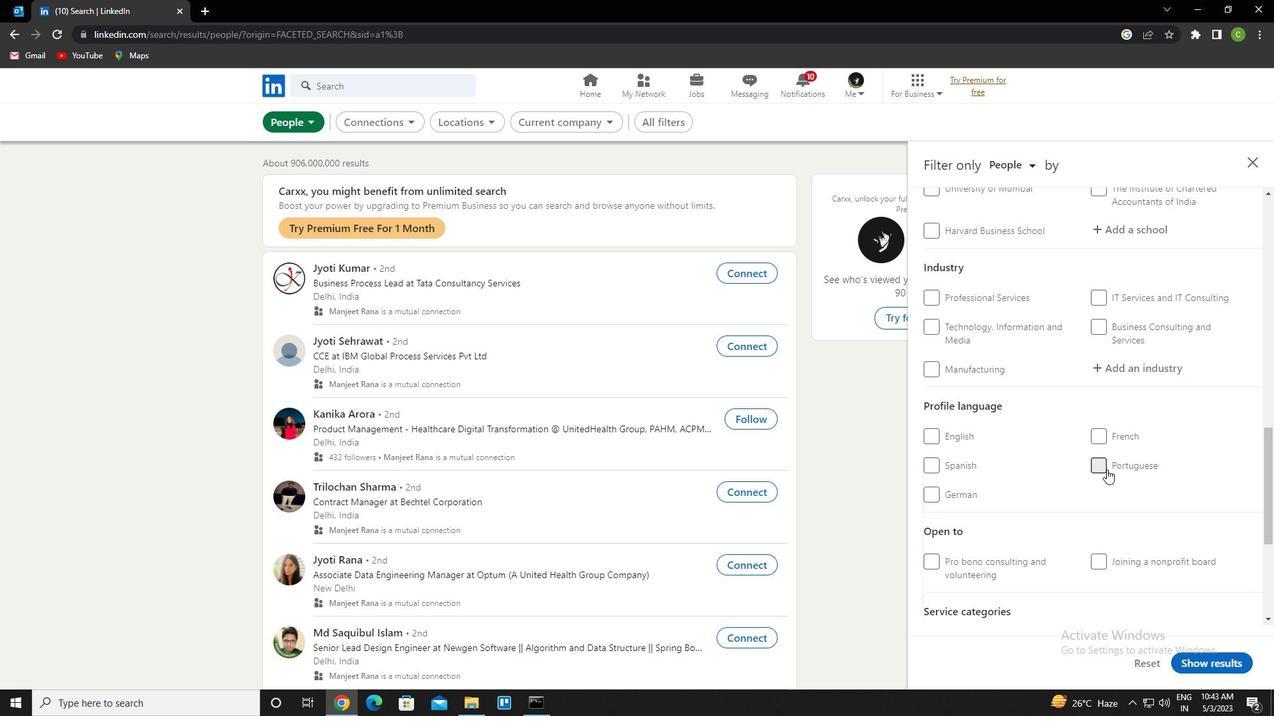 
Action: Mouse scrolled (1105, 469) with delta (0, 0)
Screenshot: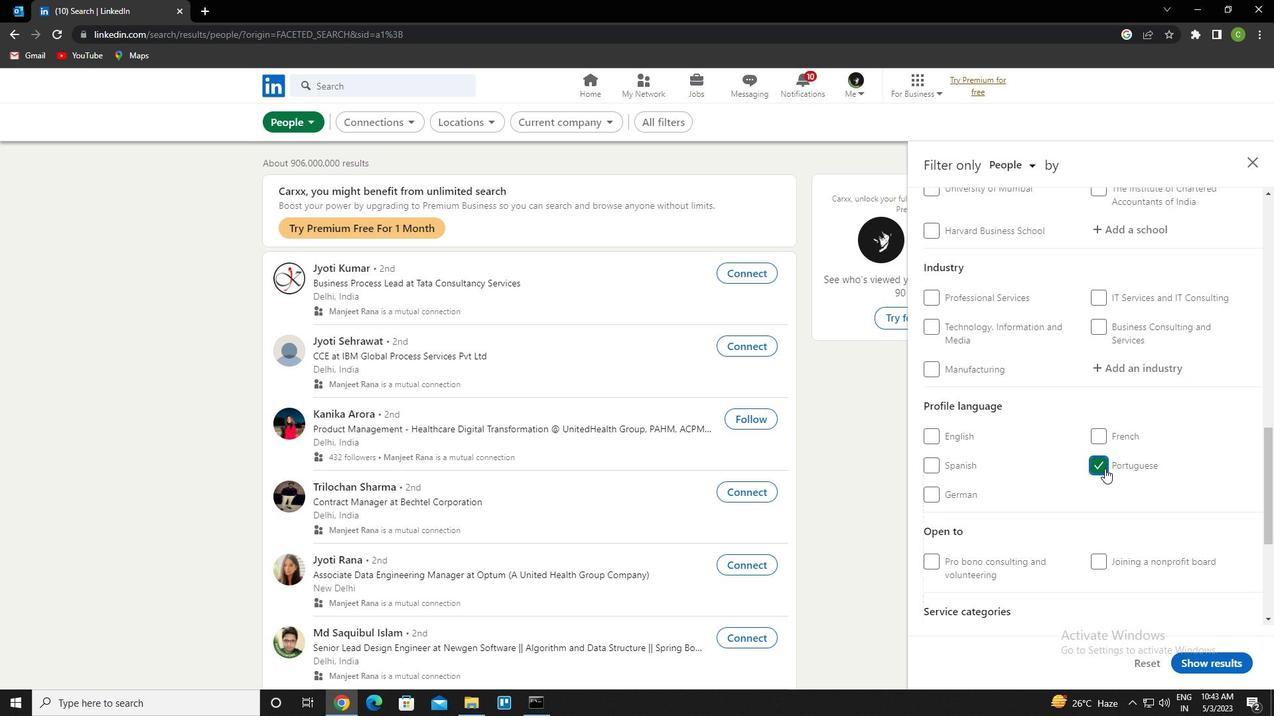 
Action: Mouse scrolled (1105, 469) with delta (0, 0)
Screenshot: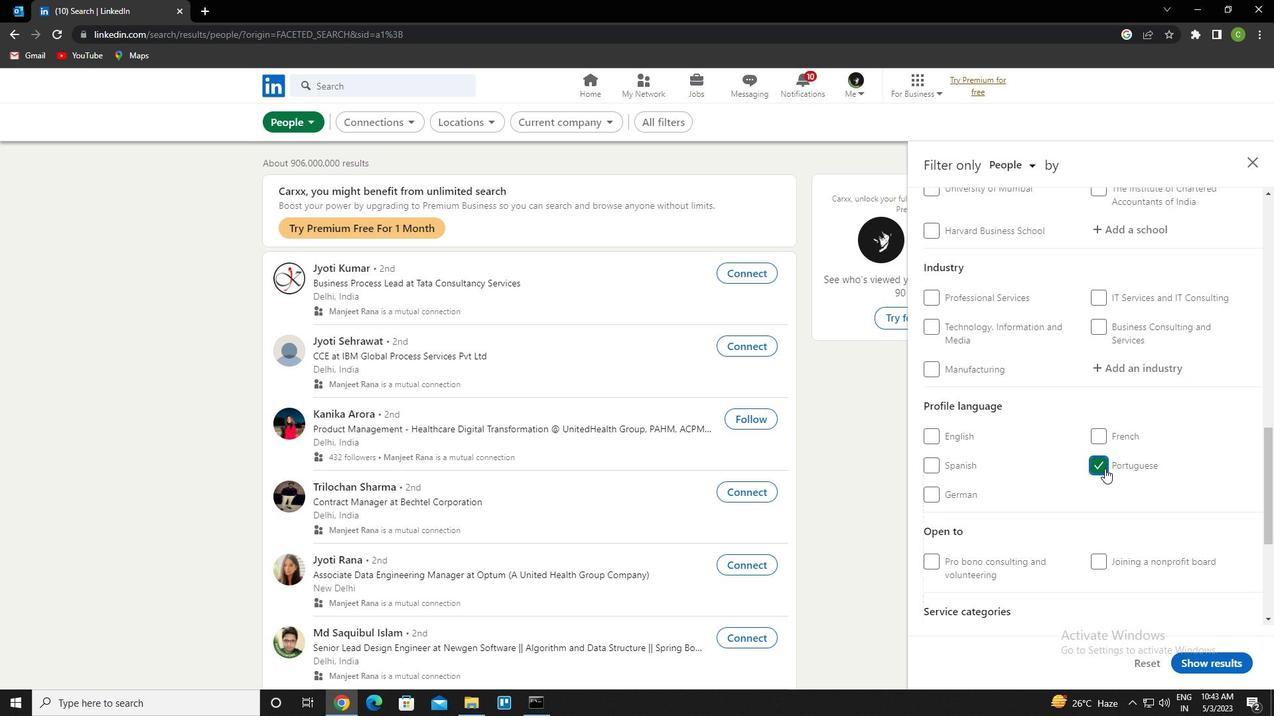 
Action: Mouse scrolled (1105, 469) with delta (0, 0)
Screenshot: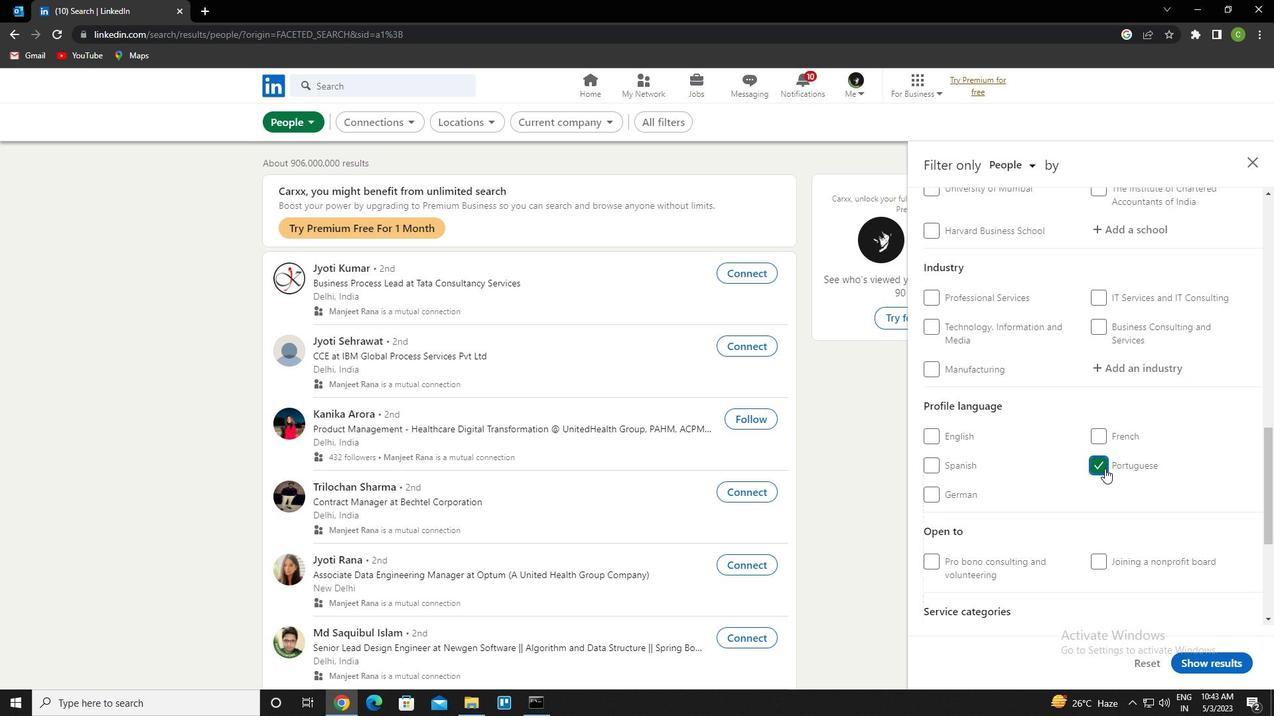 
Action: Mouse scrolled (1105, 469) with delta (0, 0)
Screenshot: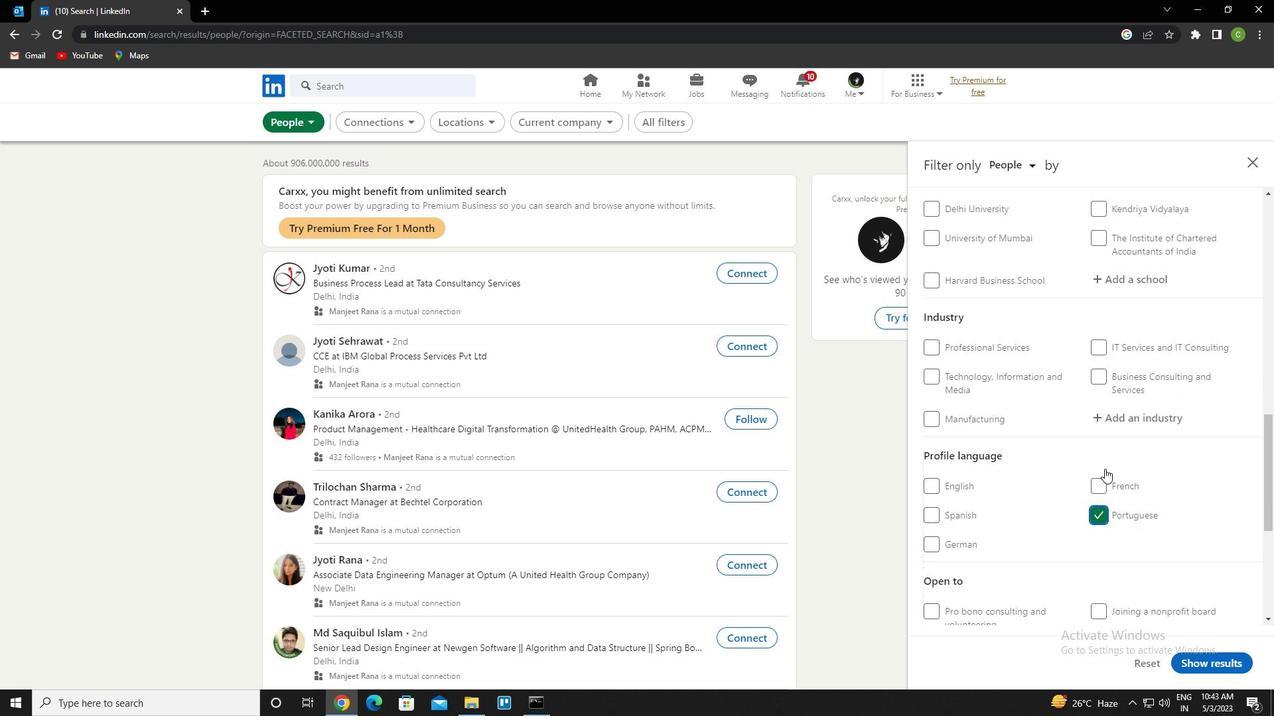 
Action: Mouse scrolled (1105, 469) with delta (0, 0)
Screenshot: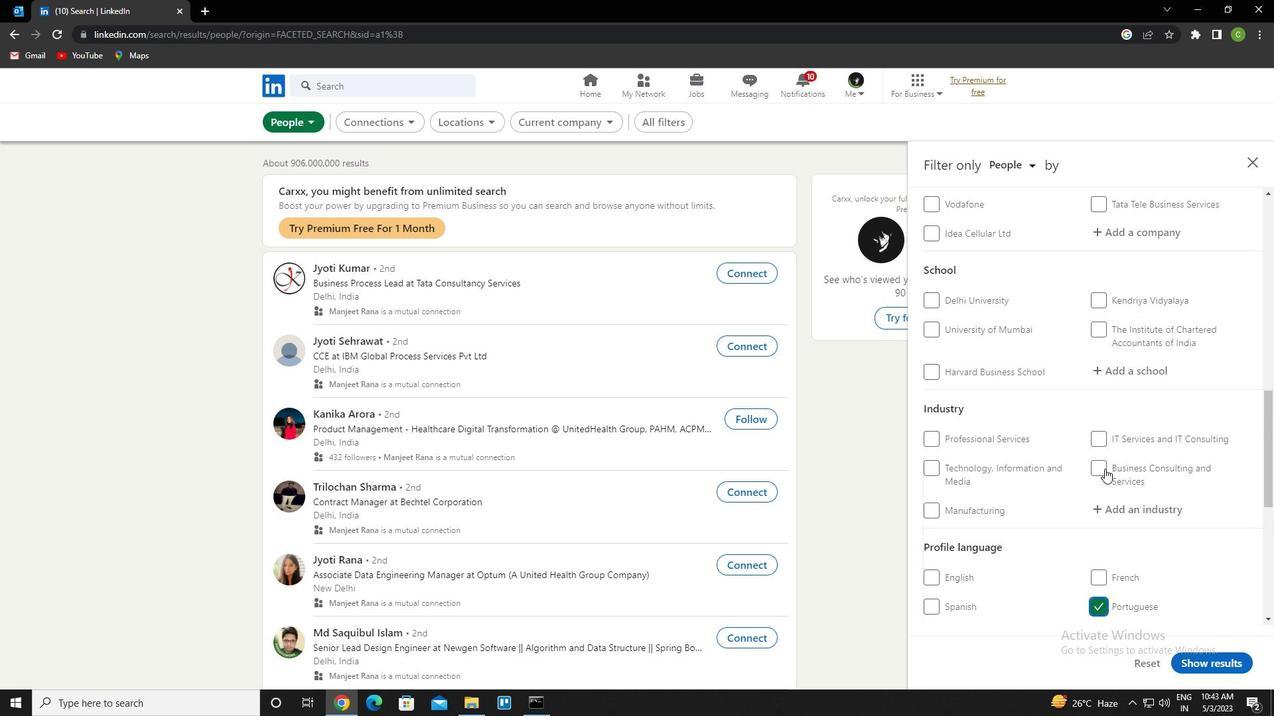 
Action: Mouse moved to (1146, 298)
Screenshot: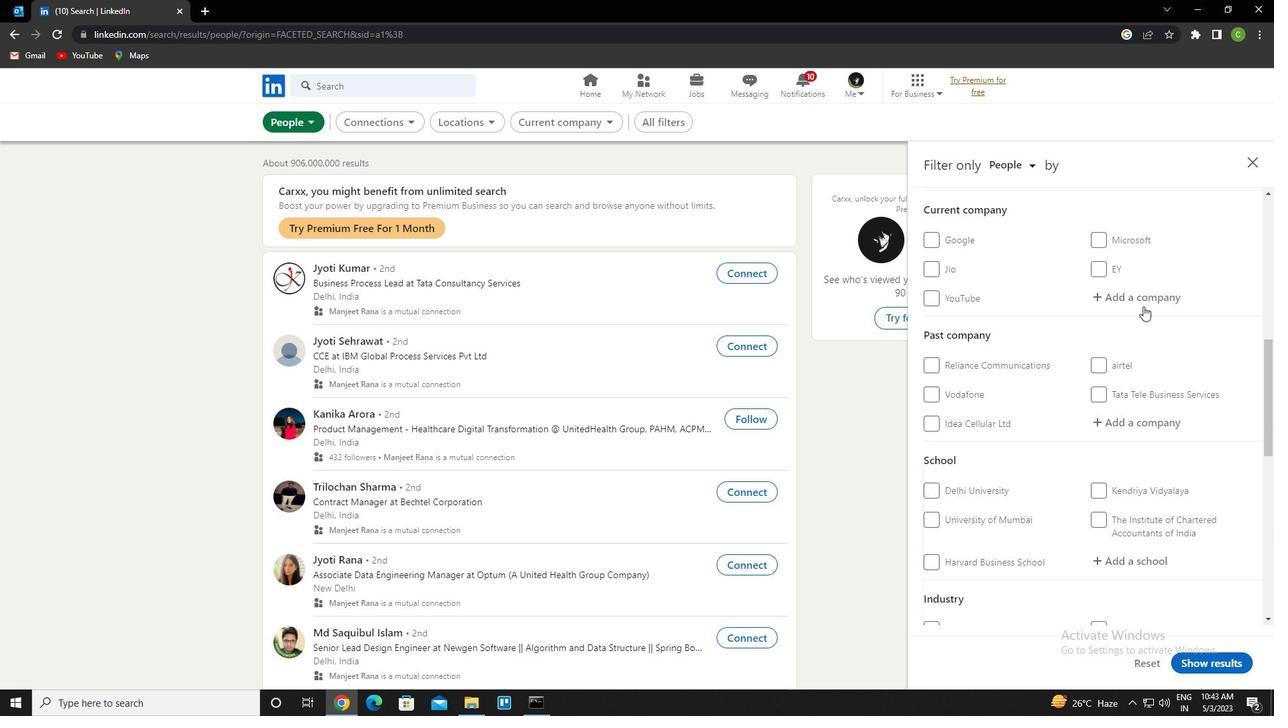
Action: Mouse pressed left at (1146, 298)
Screenshot: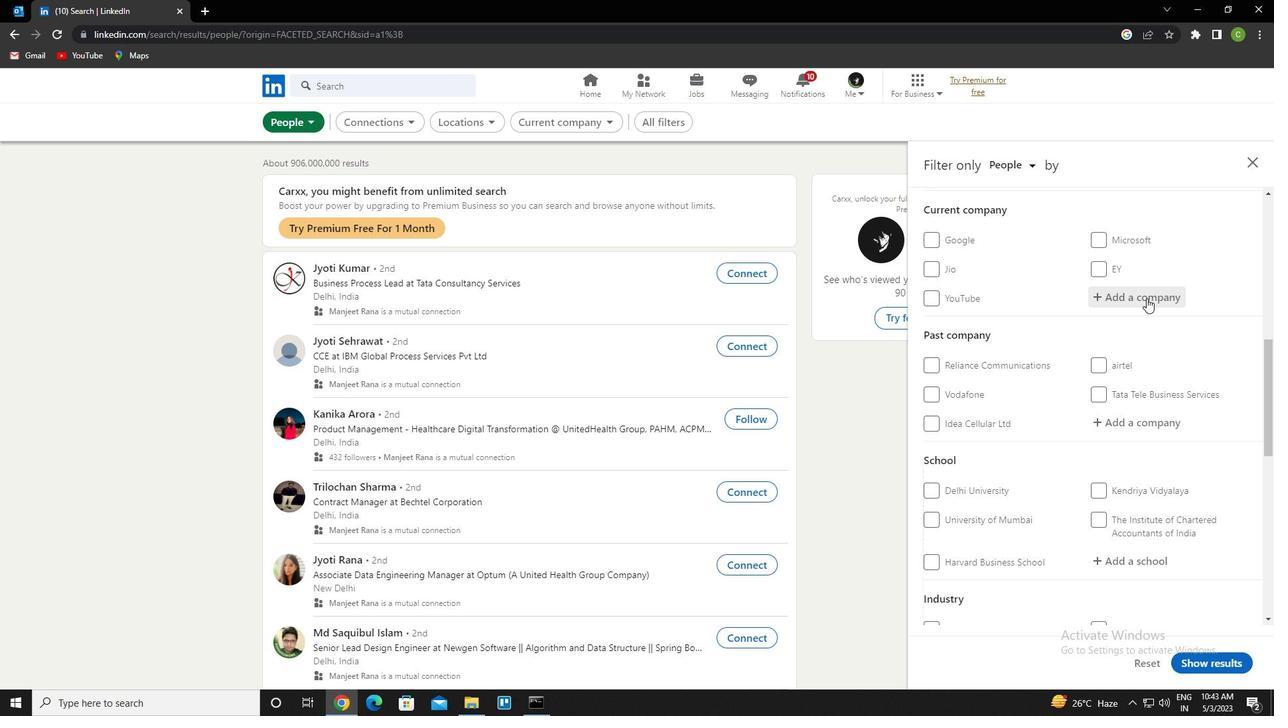 
Action: Key pressed <Key.caps_lock>l<Key.shift><Key.shift><Key.shift><Key.shift><Key.shift><Key.shift><Key.shift><Key.shift><Key.shift><Key.shift><Key.shift><Key.shift><Key.shift><Key.shift><Key.shift><Key.shift><Key.shift><Key.shift><Key.shift><Key.shift><Key.shift><Key.shift><Key.shift><Key.shift><Key.shift><Key.shift><Key.shift><Key.shift><Key.shift>&T<Key.space>V<Key.caps_lock>ALVES<Key.down><Key.enter>
Screenshot: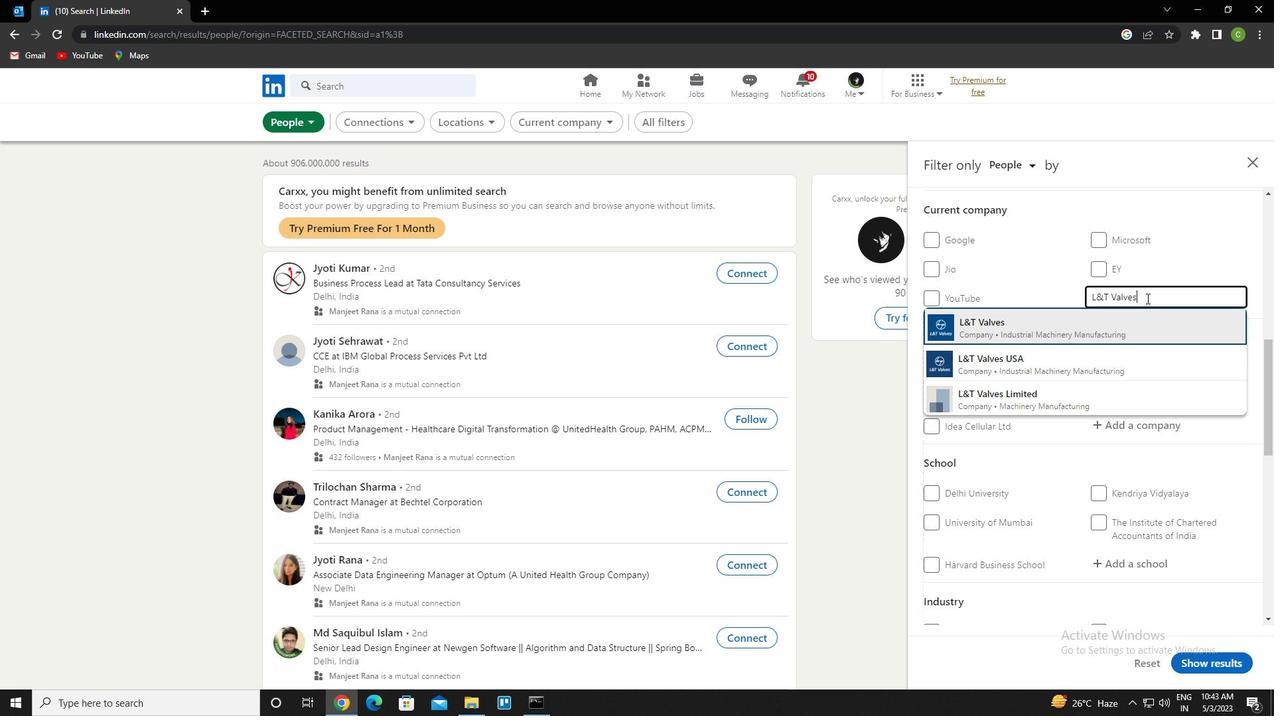
Action: Mouse scrolled (1146, 298) with delta (0, 0)
Screenshot: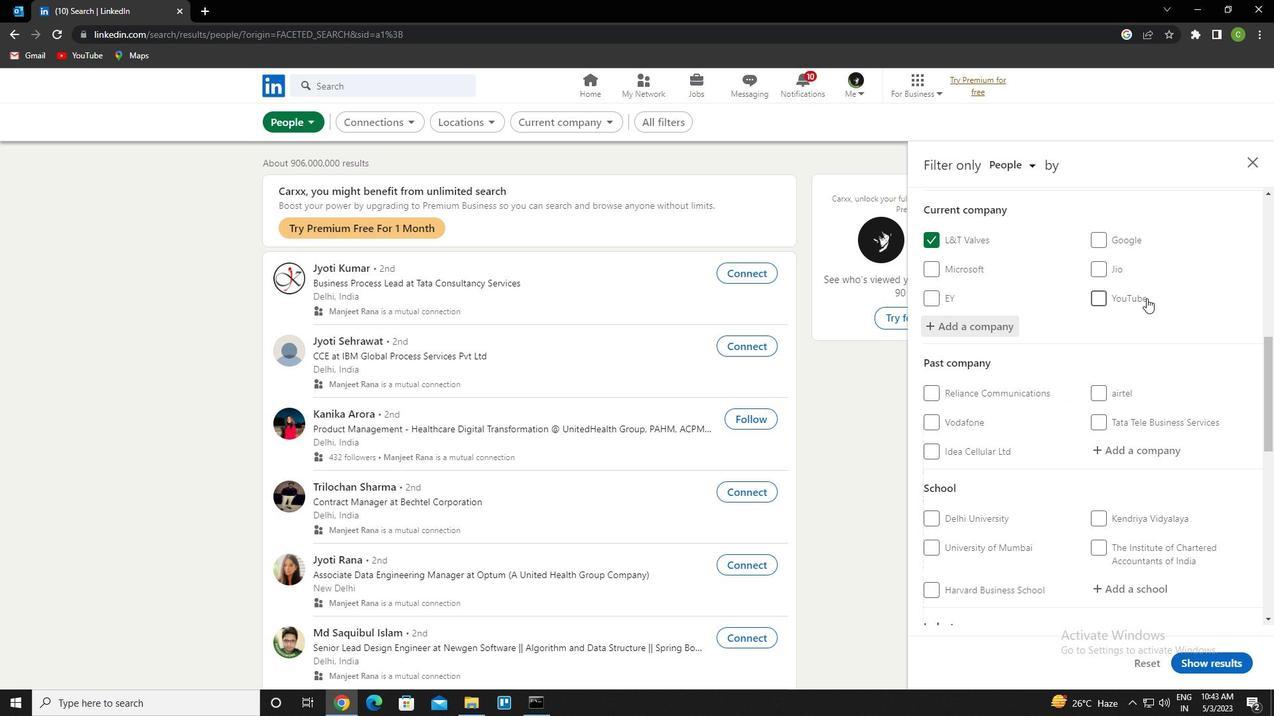 
Action: Mouse scrolled (1146, 298) with delta (0, 0)
Screenshot: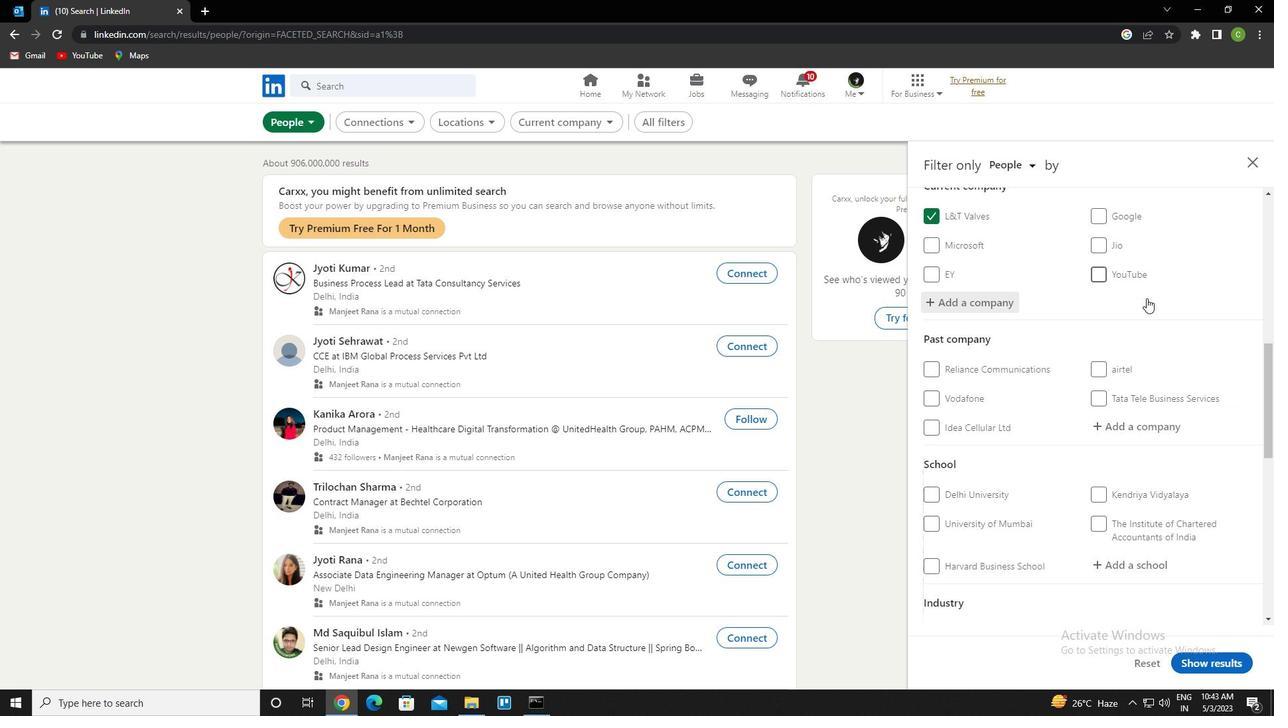 
Action: Mouse scrolled (1146, 298) with delta (0, 0)
Screenshot: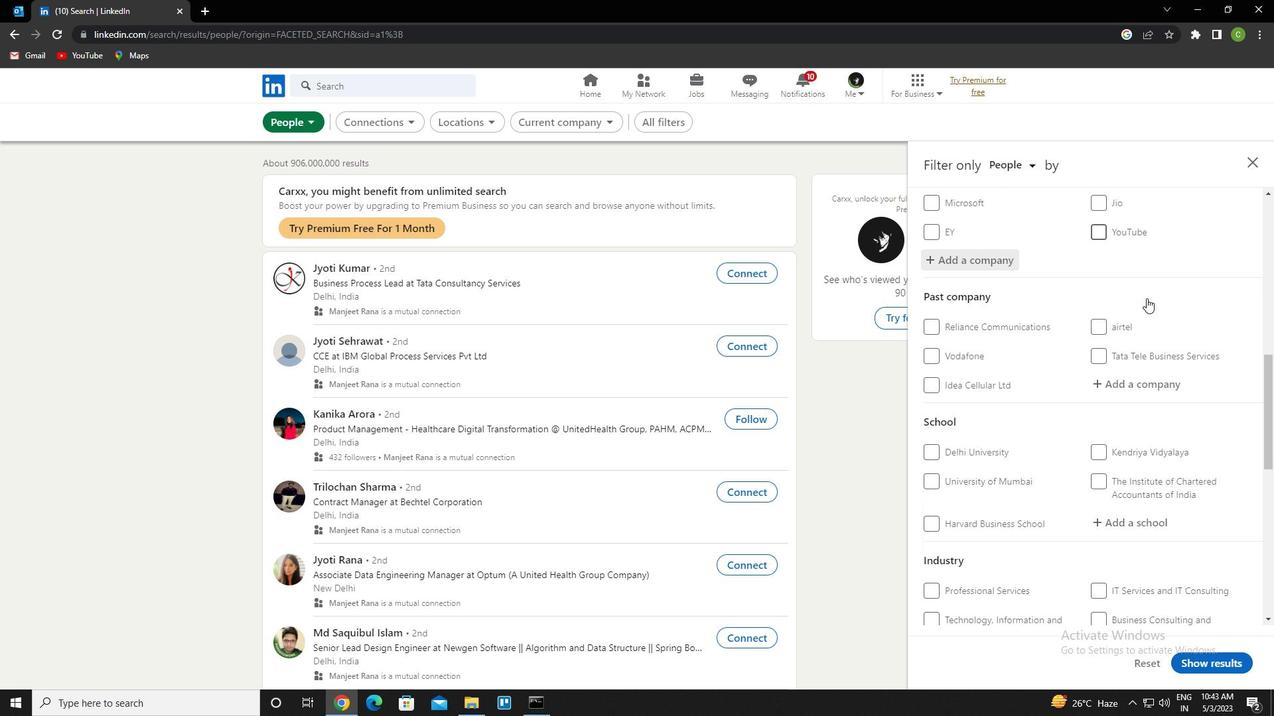 
Action: Mouse moved to (1126, 391)
Screenshot: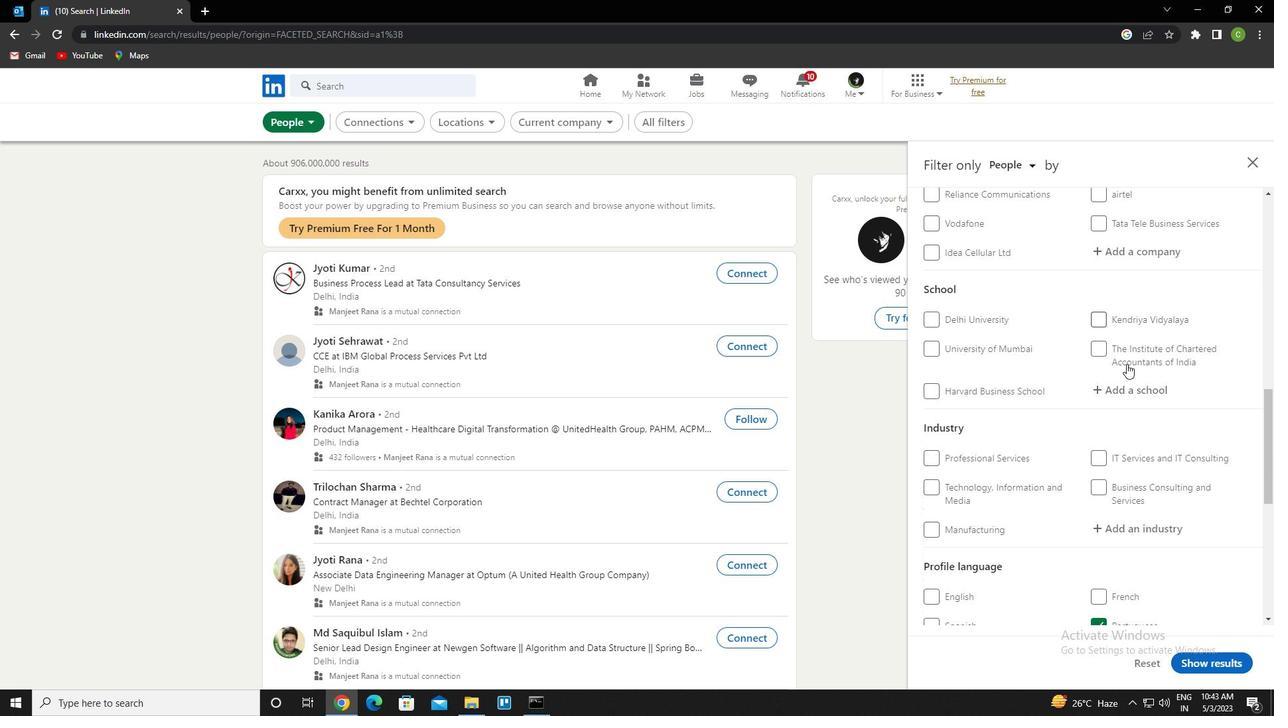 
Action: Mouse pressed left at (1126, 391)
Screenshot: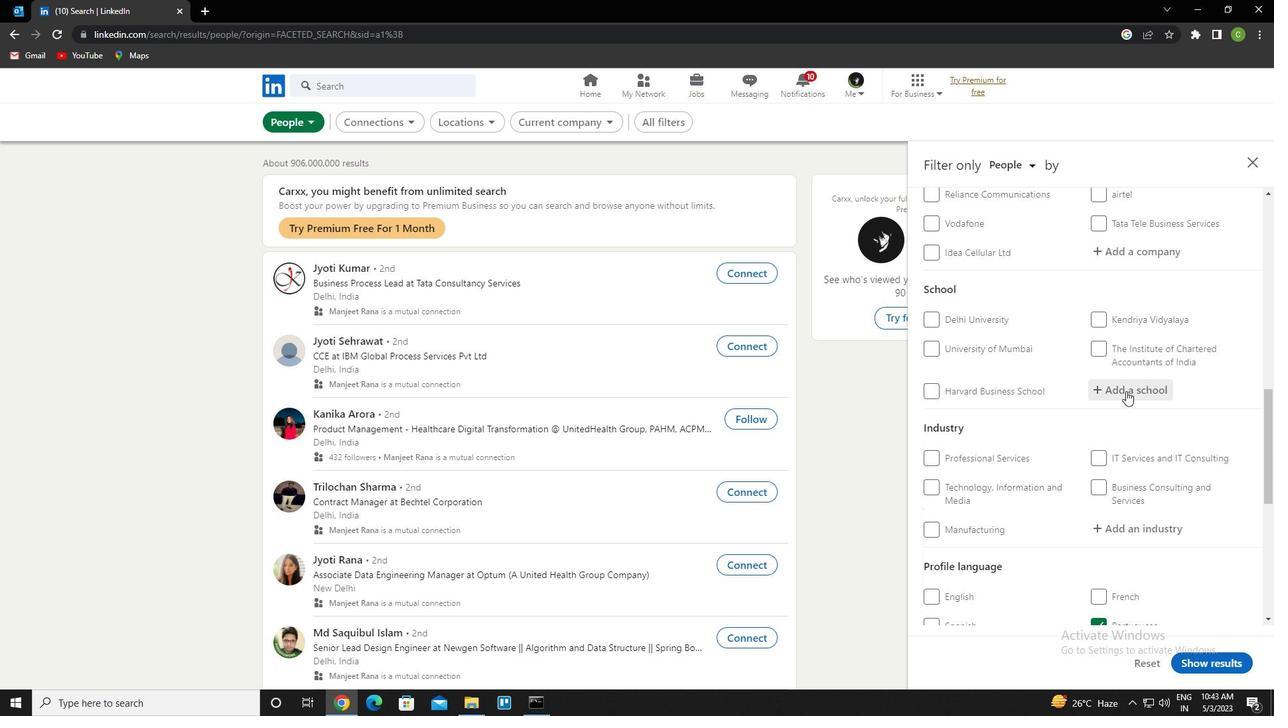 
Action: Key pressed <Key.caps_lock>GL<Key.space>B<Key.caps_lock>AJAJ<Key.down><Key.enter>
Screenshot: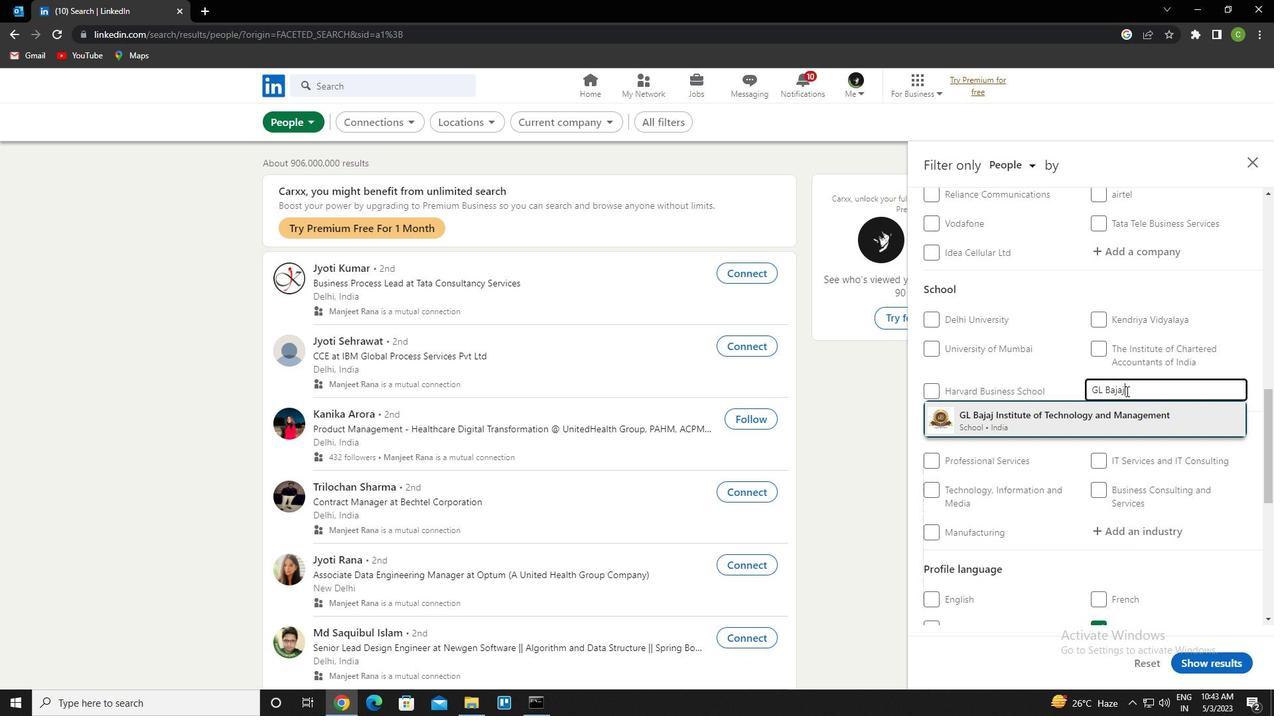 
Action: Mouse scrolled (1126, 390) with delta (0, 0)
Screenshot: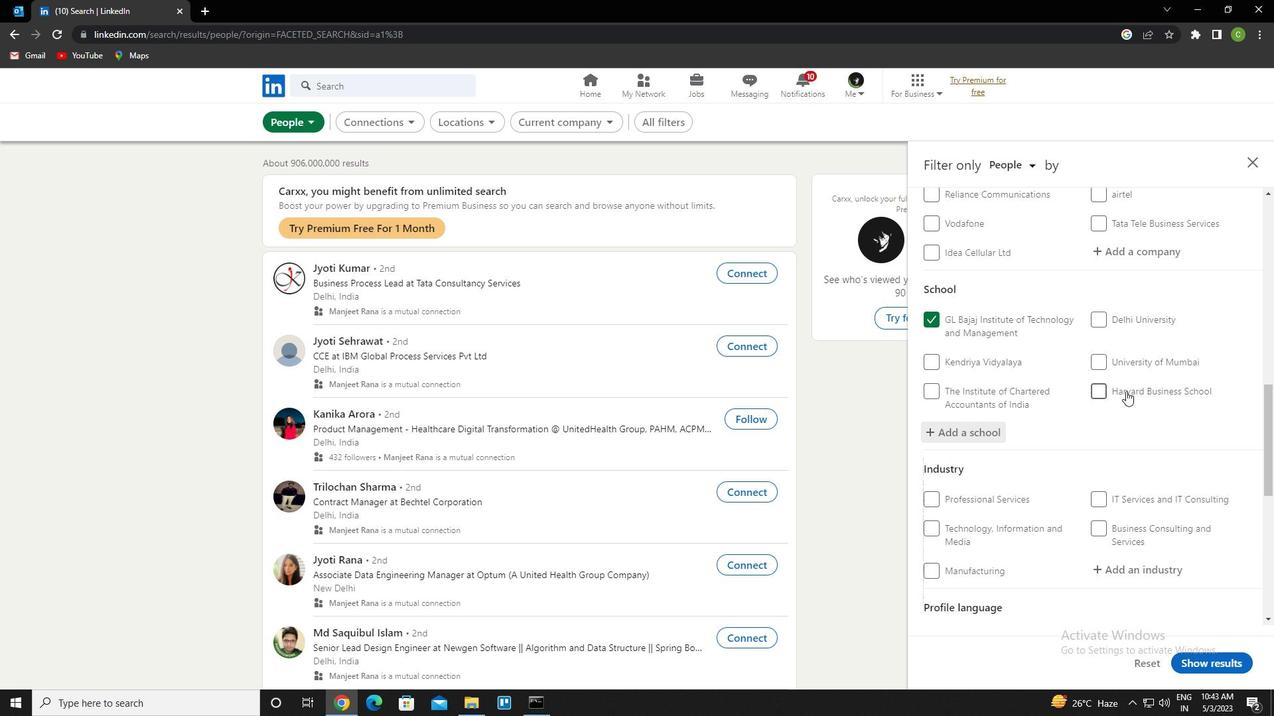 
Action: Mouse scrolled (1126, 390) with delta (0, 0)
Screenshot: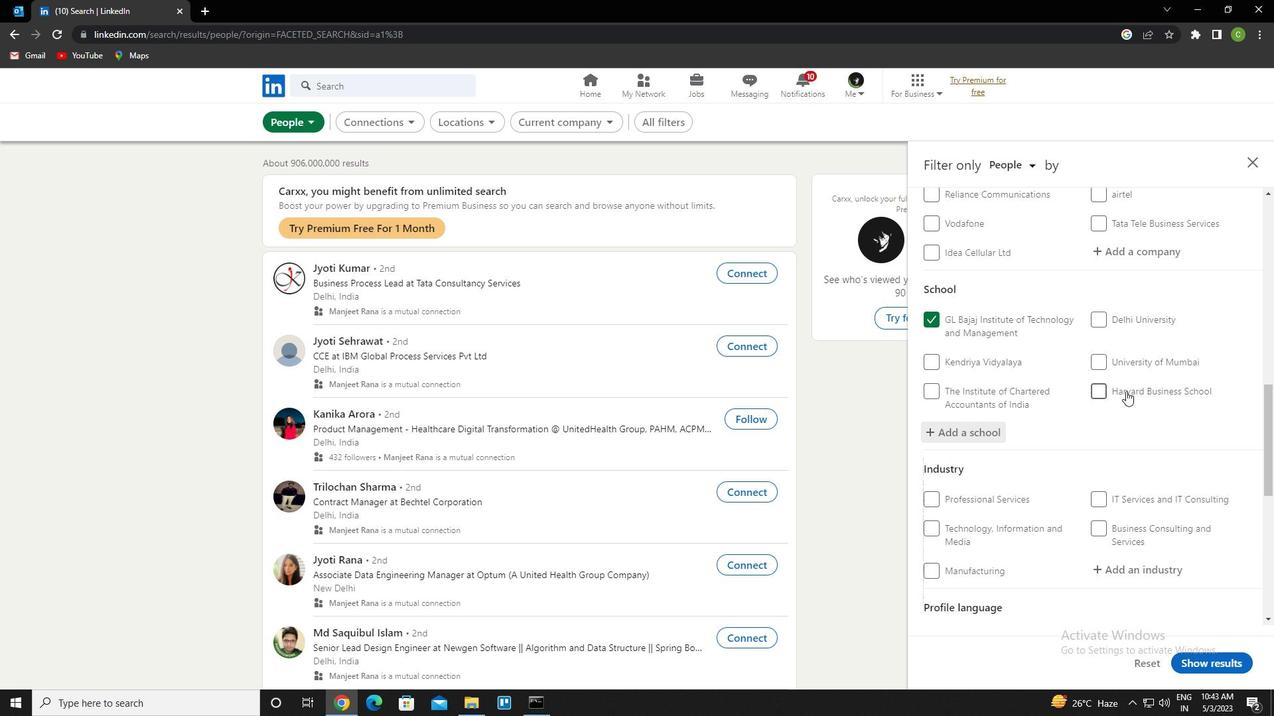 
Action: Mouse moved to (1140, 437)
Screenshot: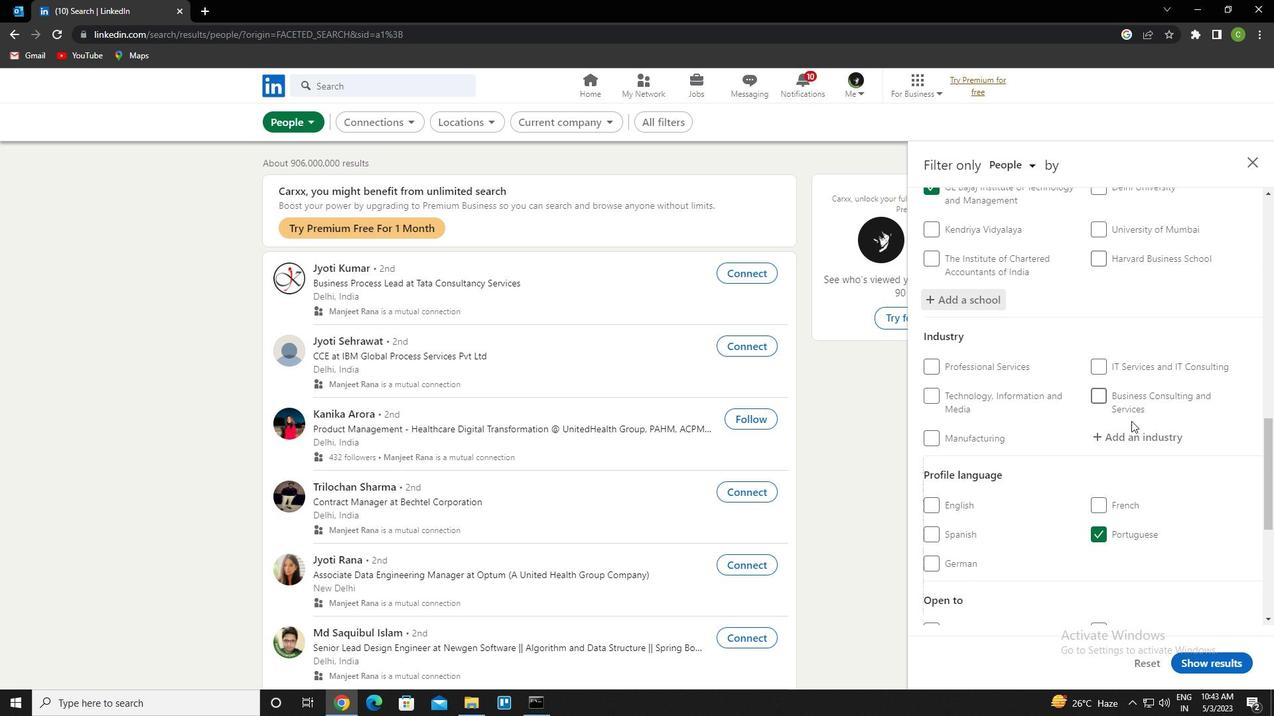 
Action: Mouse pressed left at (1140, 437)
Screenshot: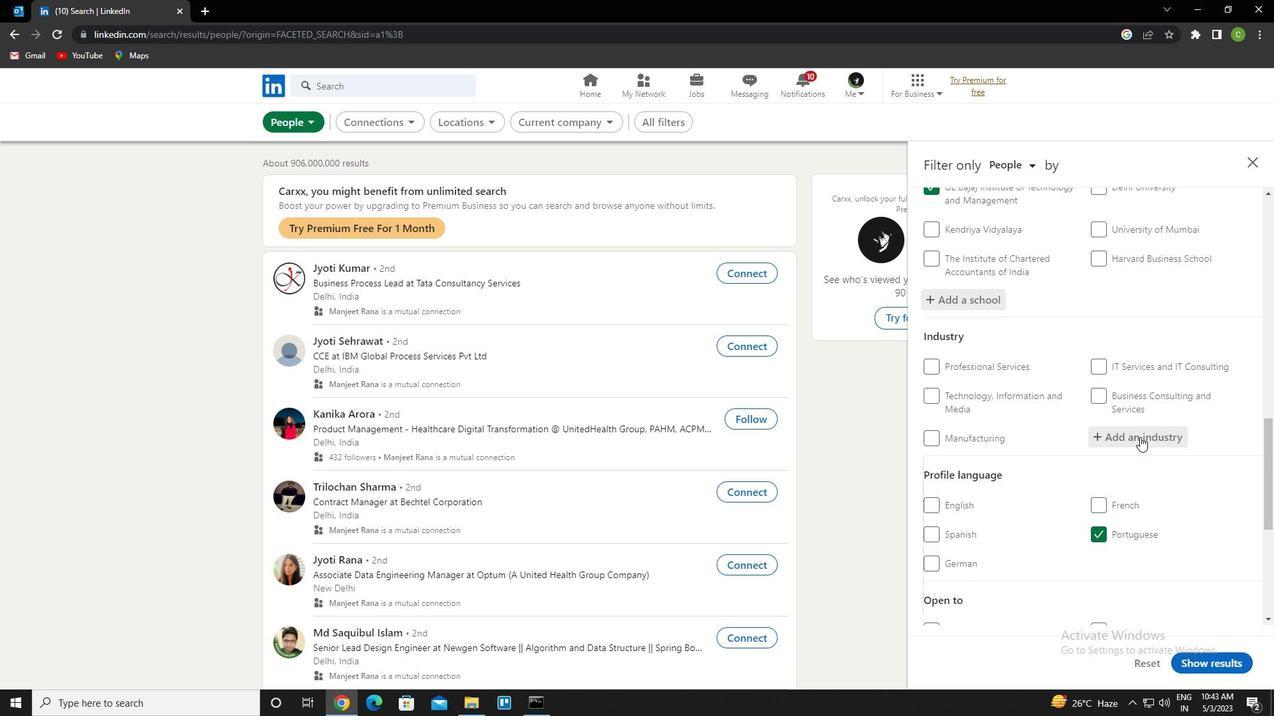 
Action: Key pressed <Key.caps_lock>E<Key.caps_lock>MBEDDED<Key.space><Key.down><Key.enter>
Screenshot: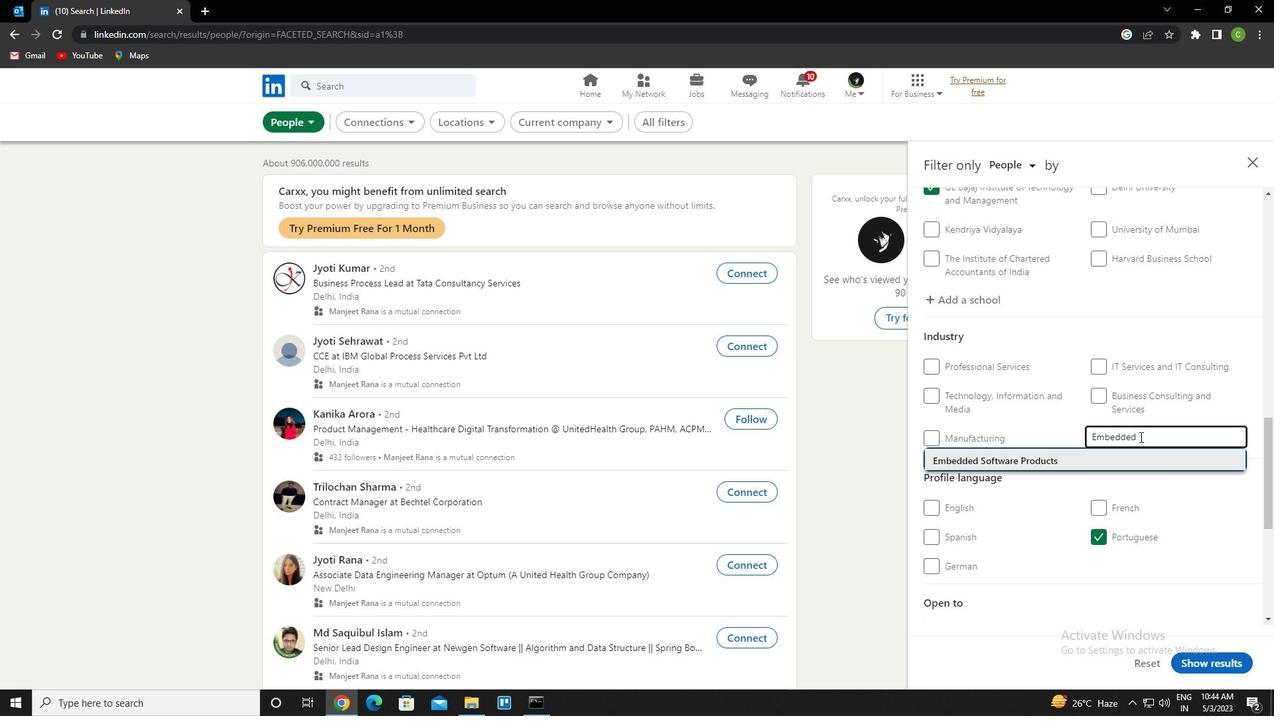 
Action: Mouse scrolled (1140, 436) with delta (0, 0)
Screenshot: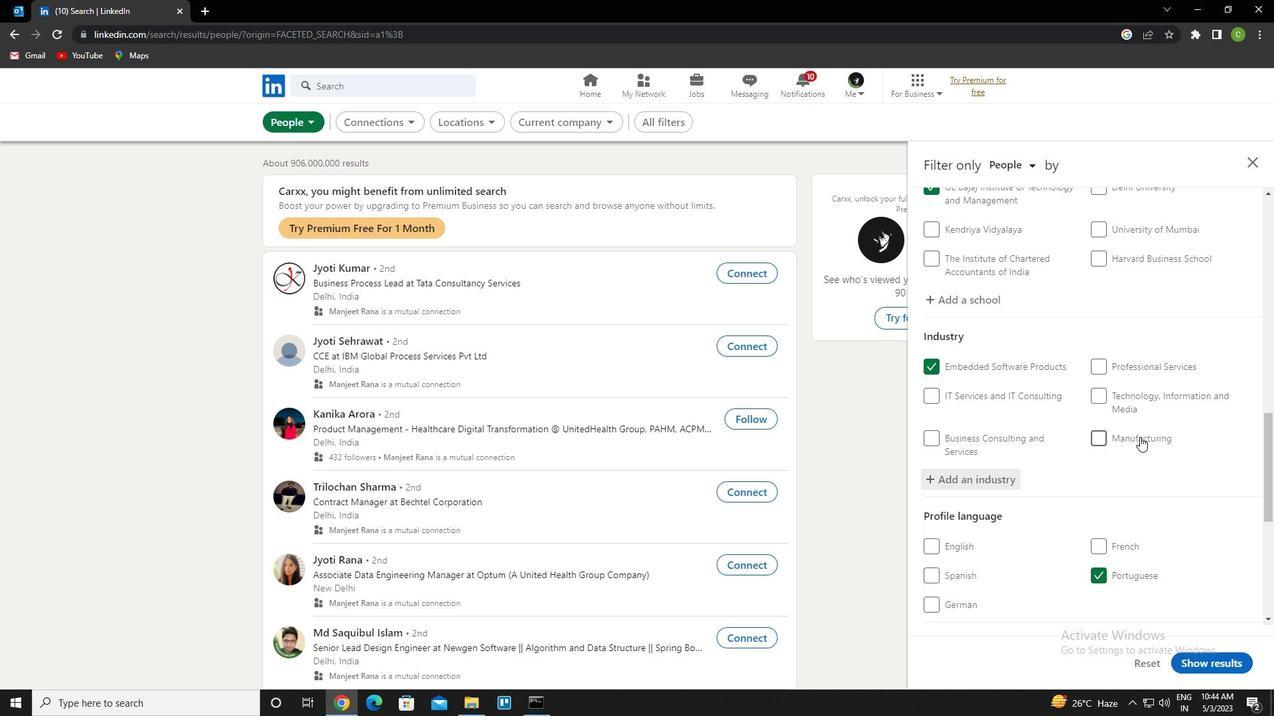 
Action: Mouse scrolled (1140, 436) with delta (0, 0)
Screenshot: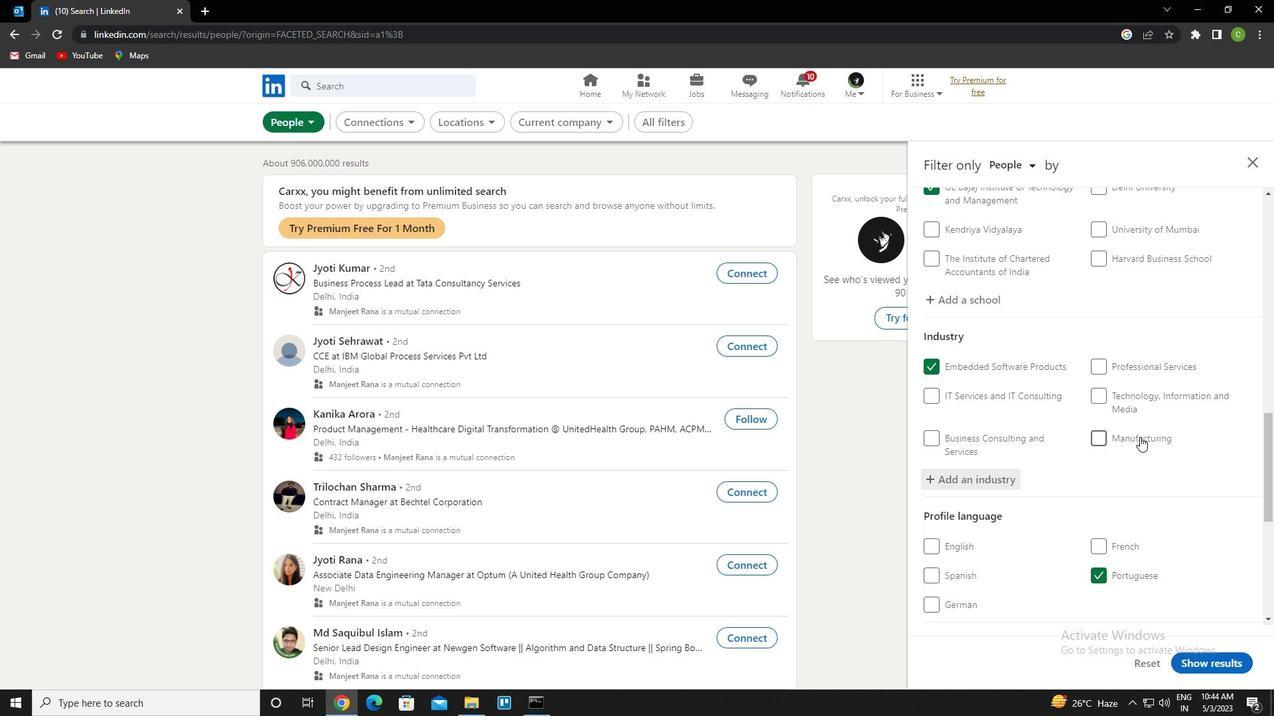 
Action: Mouse scrolled (1140, 436) with delta (0, 0)
Screenshot: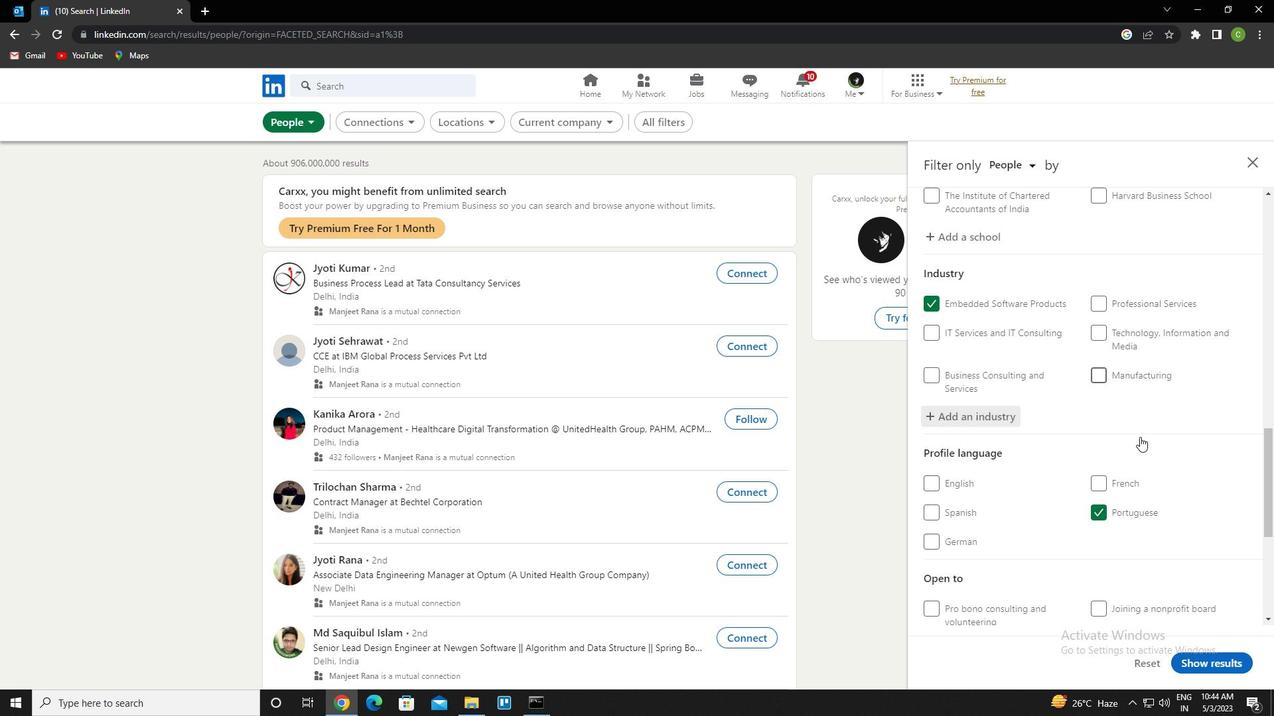 
Action: Mouse scrolled (1140, 436) with delta (0, 0)
Screenshot: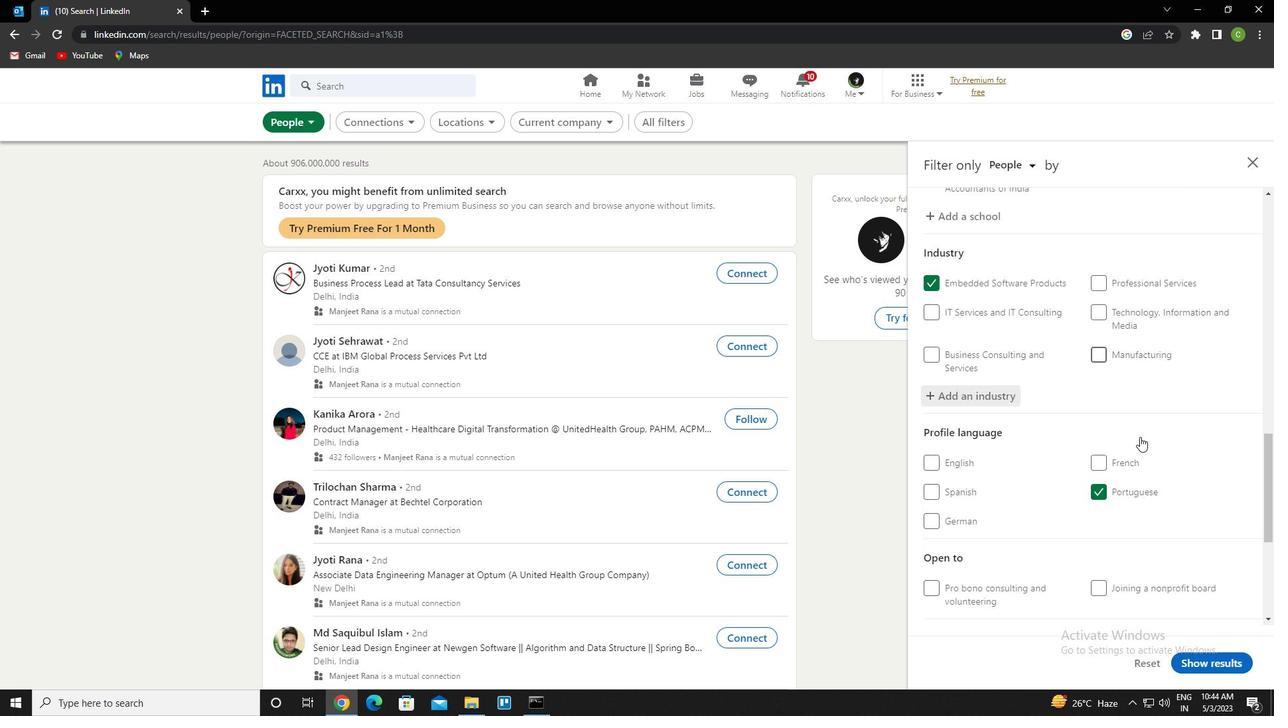 
Action: Mouse scrolled (1140, 436) with delta (0, 0)
Screenshot: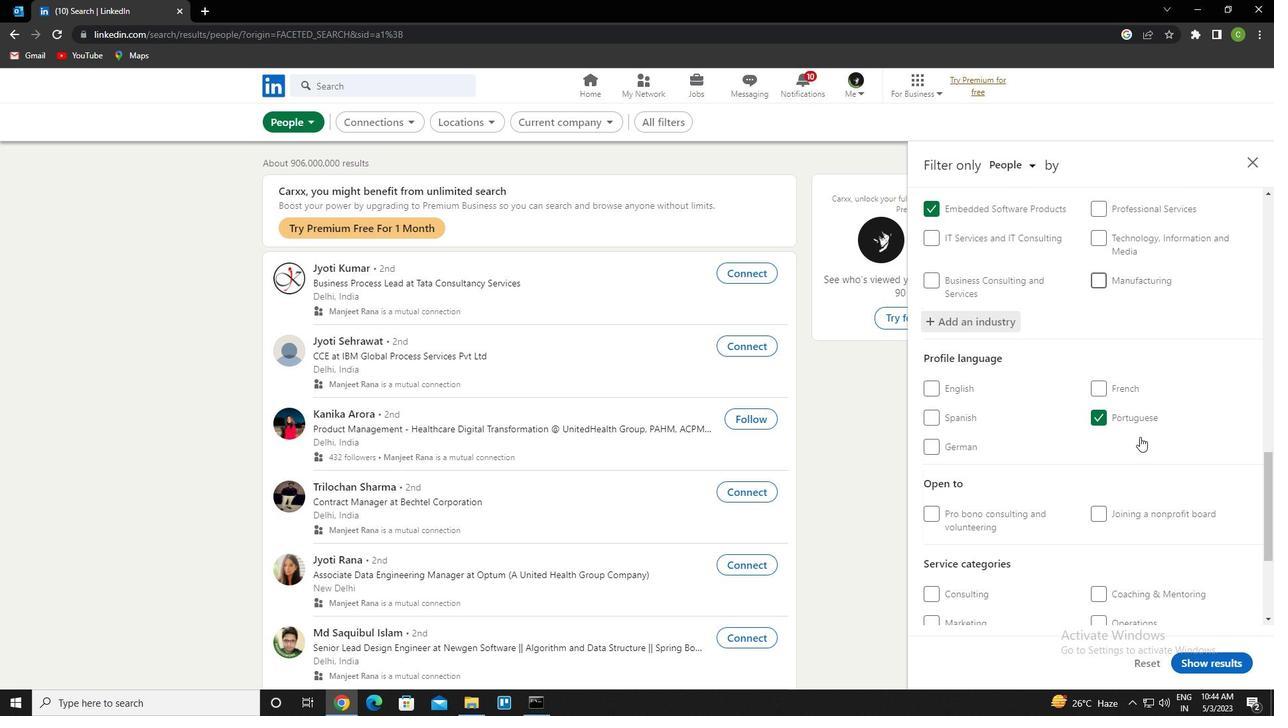 
Action: Mouse moved to (1137, 441)
Screenshot: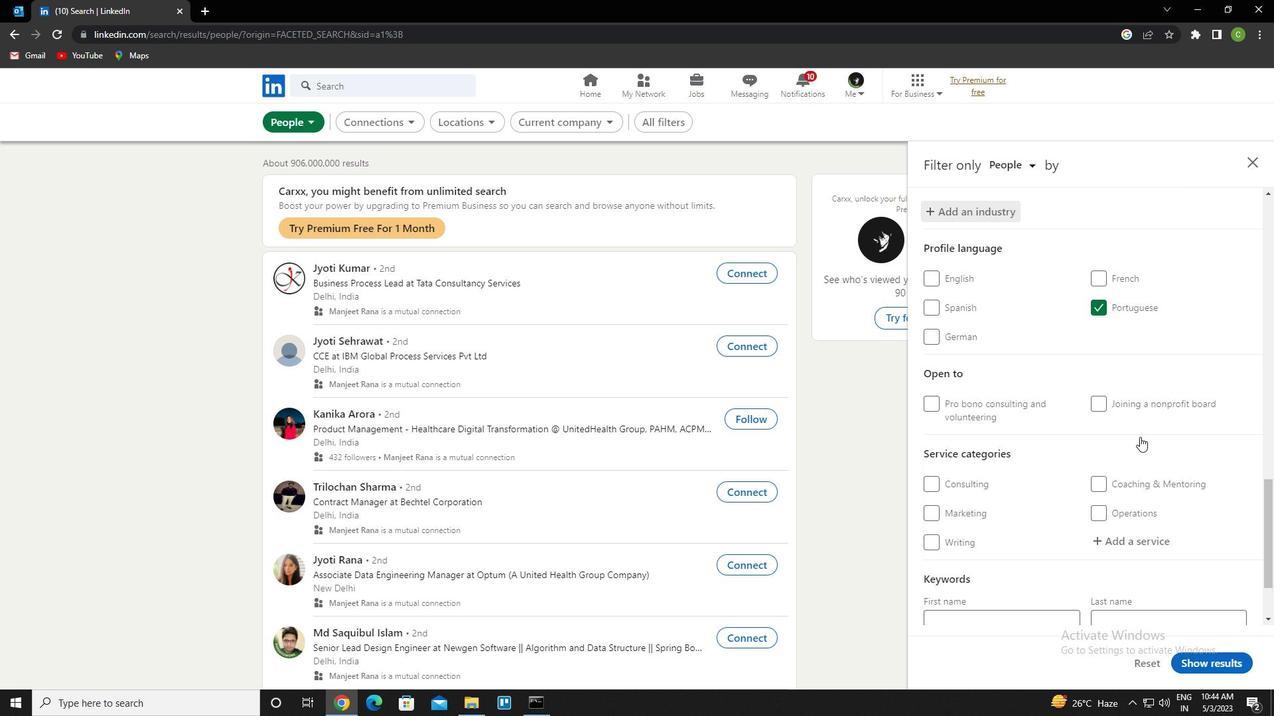 
Action: Mouse scrolled (1137, 440) with delta (0, 0)
Screenshot: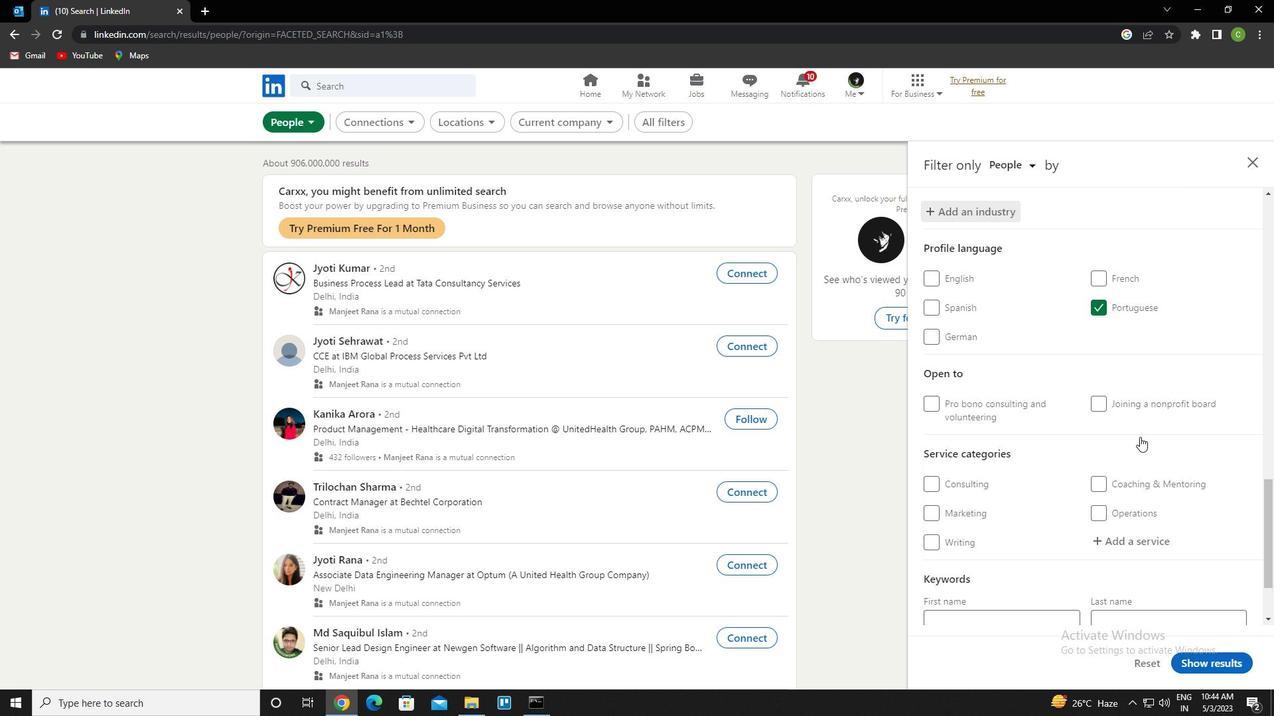 
Action: Mouse moved to (1136, 442)
Screenshot: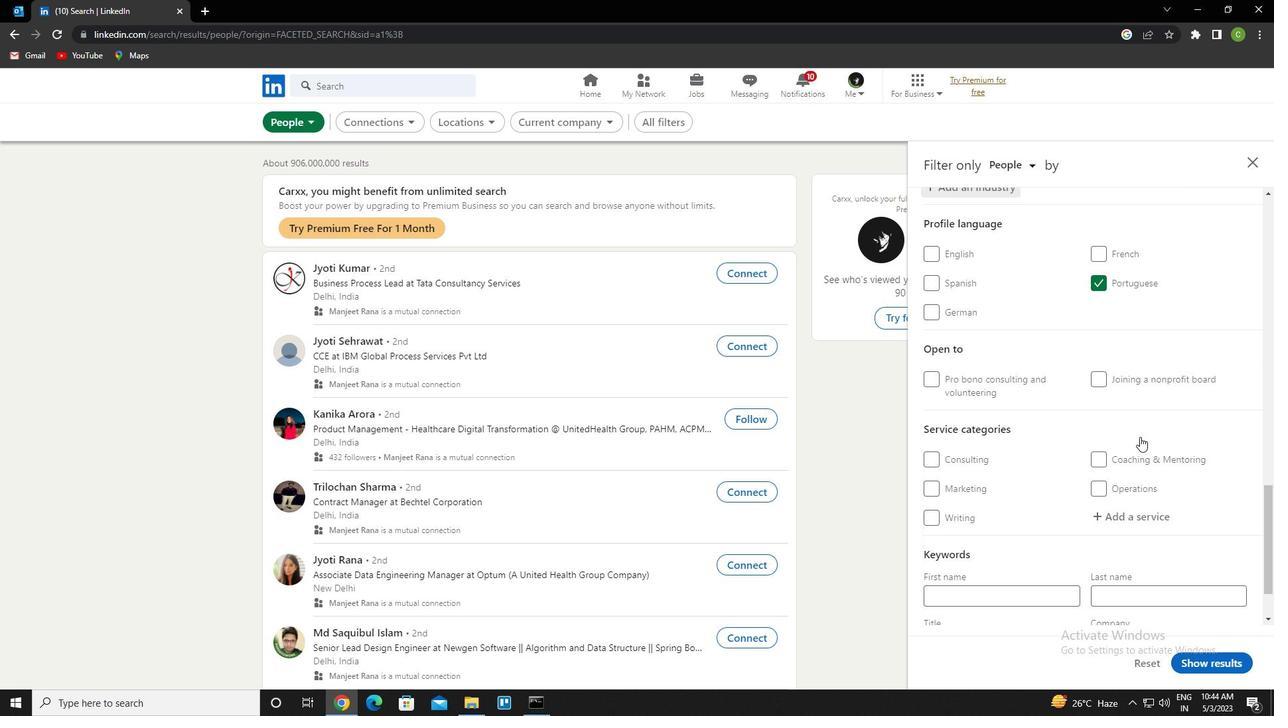 
Action: Mouse scrolled (1136, 442) with delta (0, 0)
Screenshot: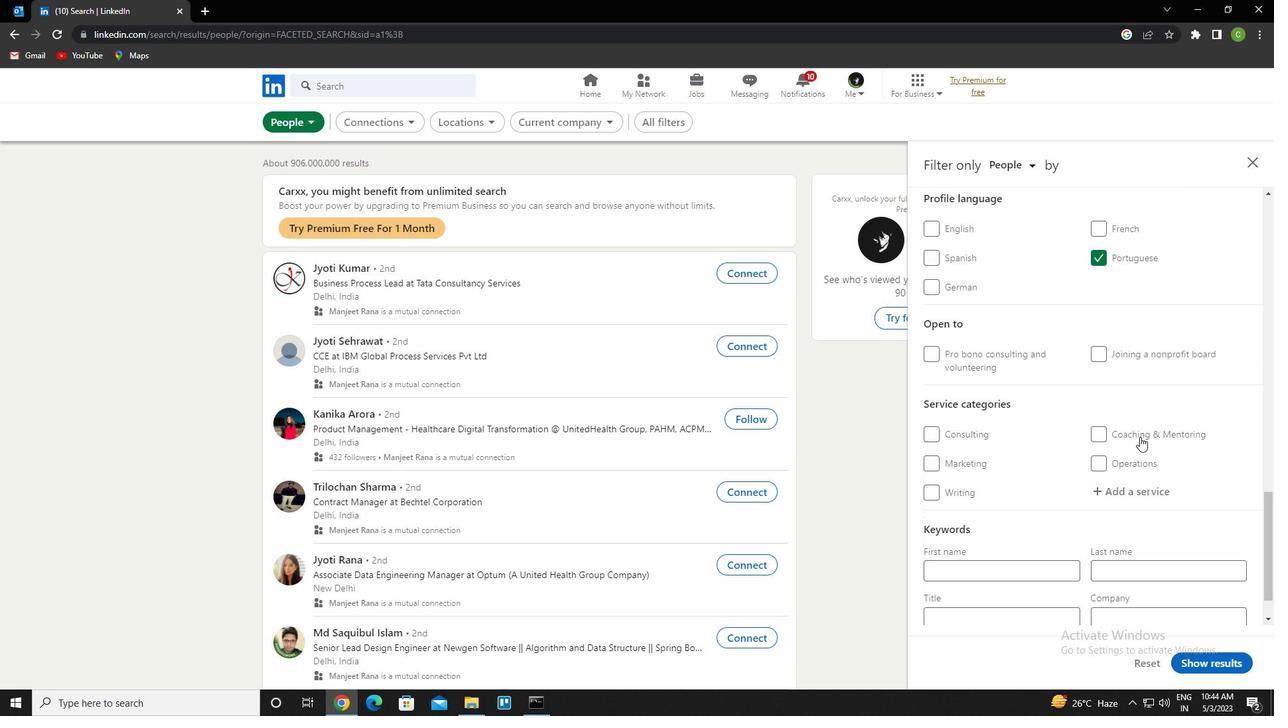 
Action: Mouse scrolled (1136, 442) with delta (0, 0)
Screenshot: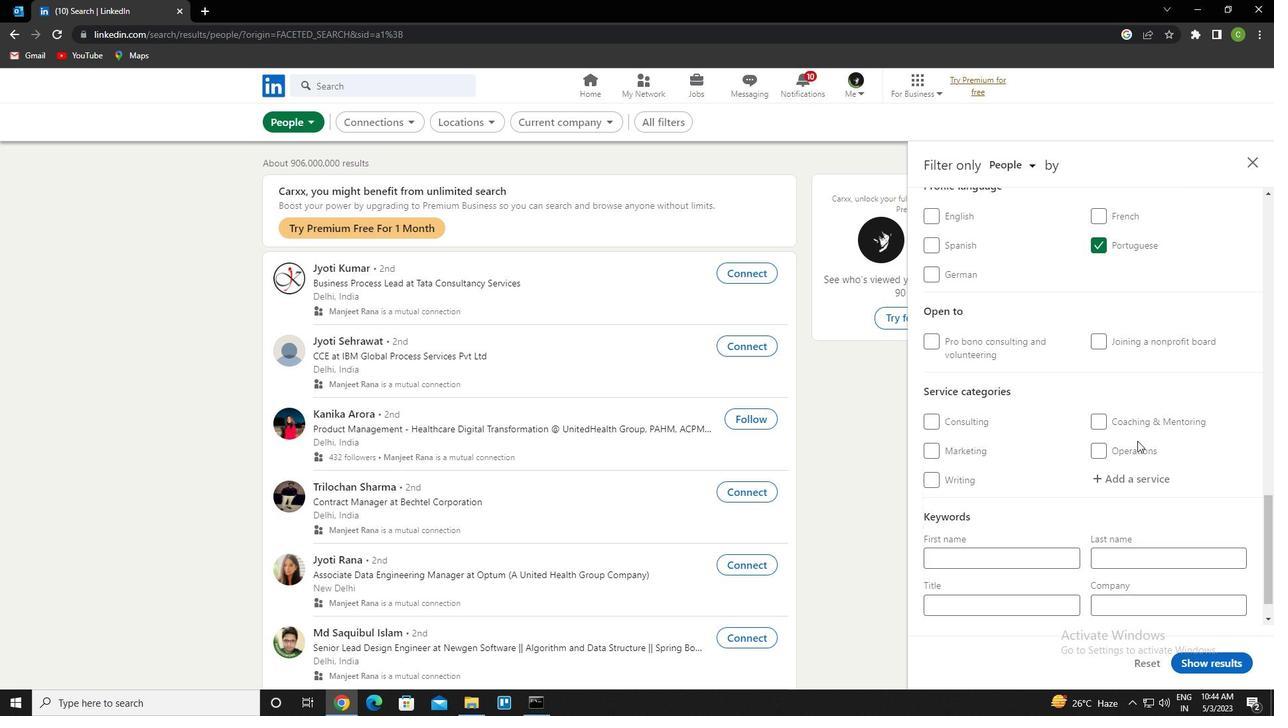 
Action: Mouse moved to (1135, 442)
Screenshot: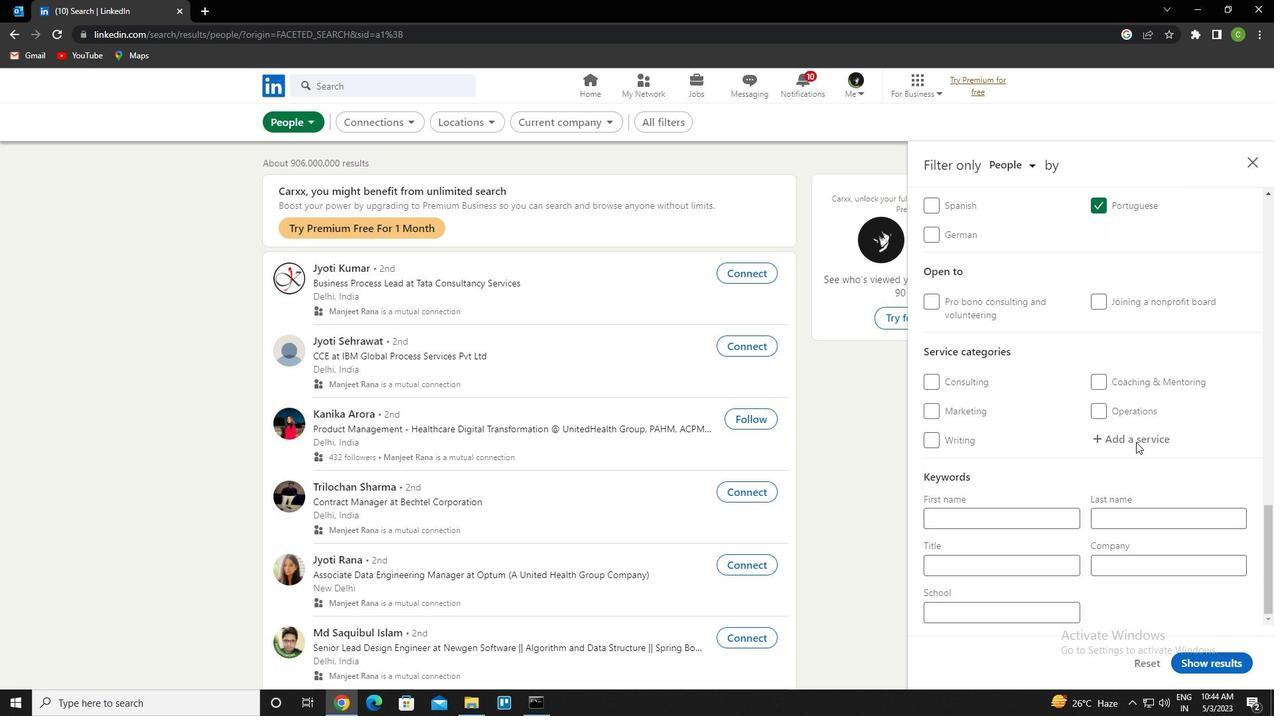 
Action: Mouse pressed left at (1135, 442)
Screenshot: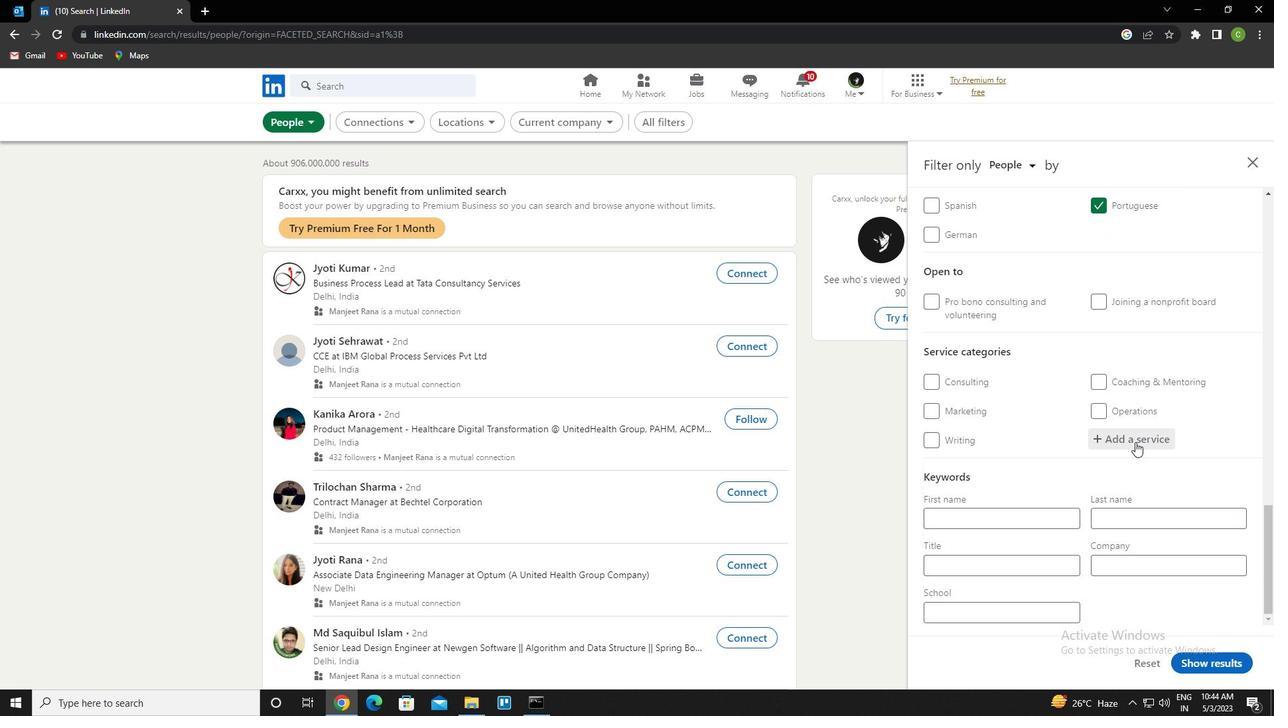 
Action: Mouse moved to (1135, 442)
Screenshot: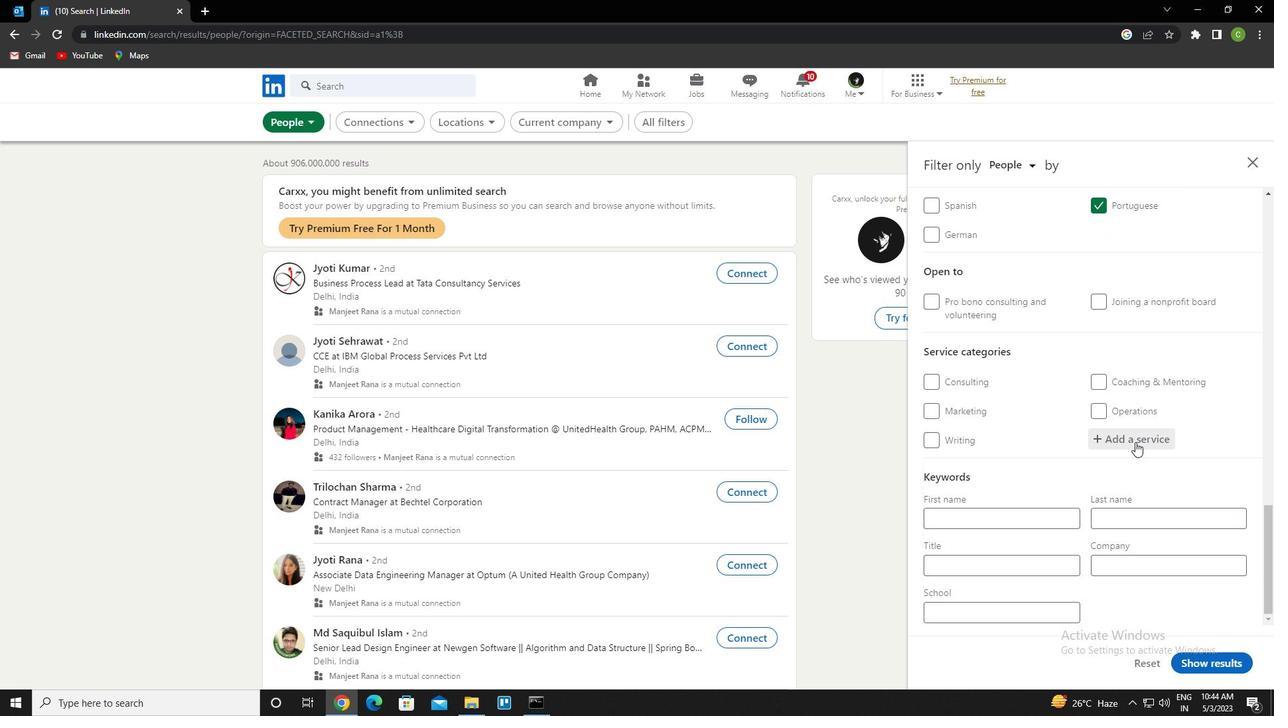 
Action: Key pressed <Key.caps_lock>N<Key.caps_lock>EGI<Key.backspace>OCIATION<Key.down><Key.enter>
Screenshot: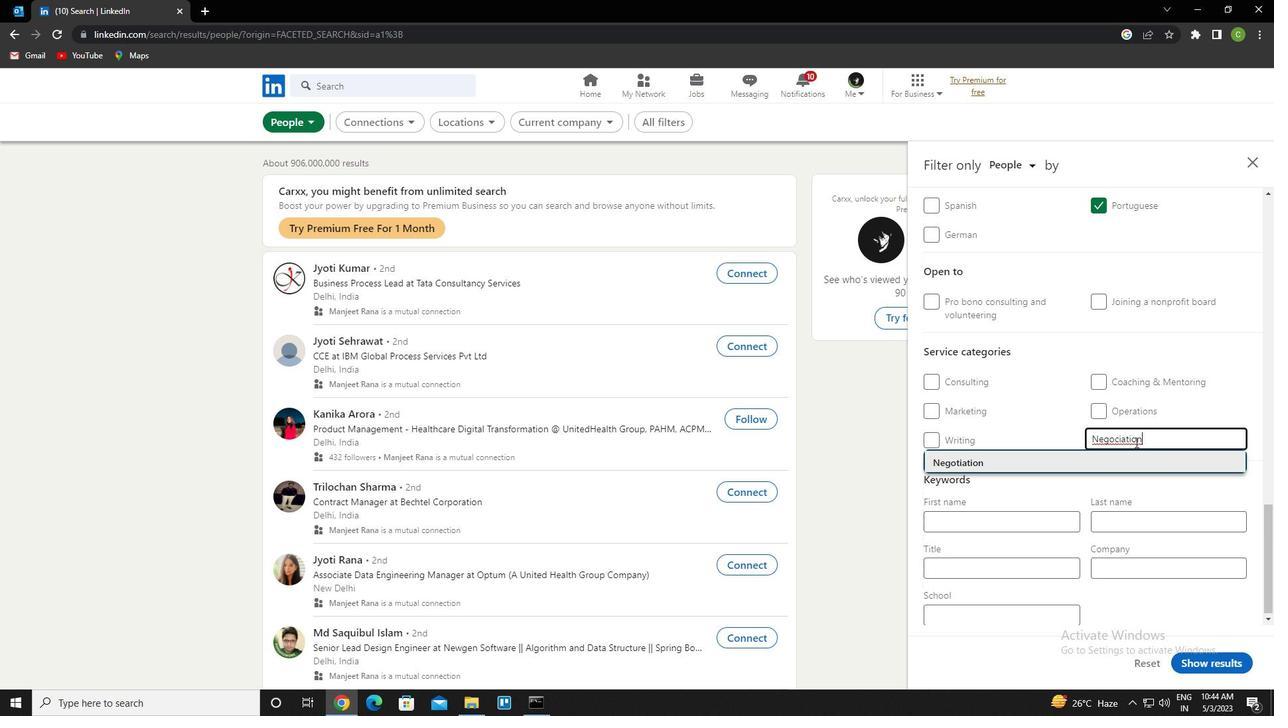 
Action: Mouse scrolled (1135, 442) with delta (0, 0)
Screenshot: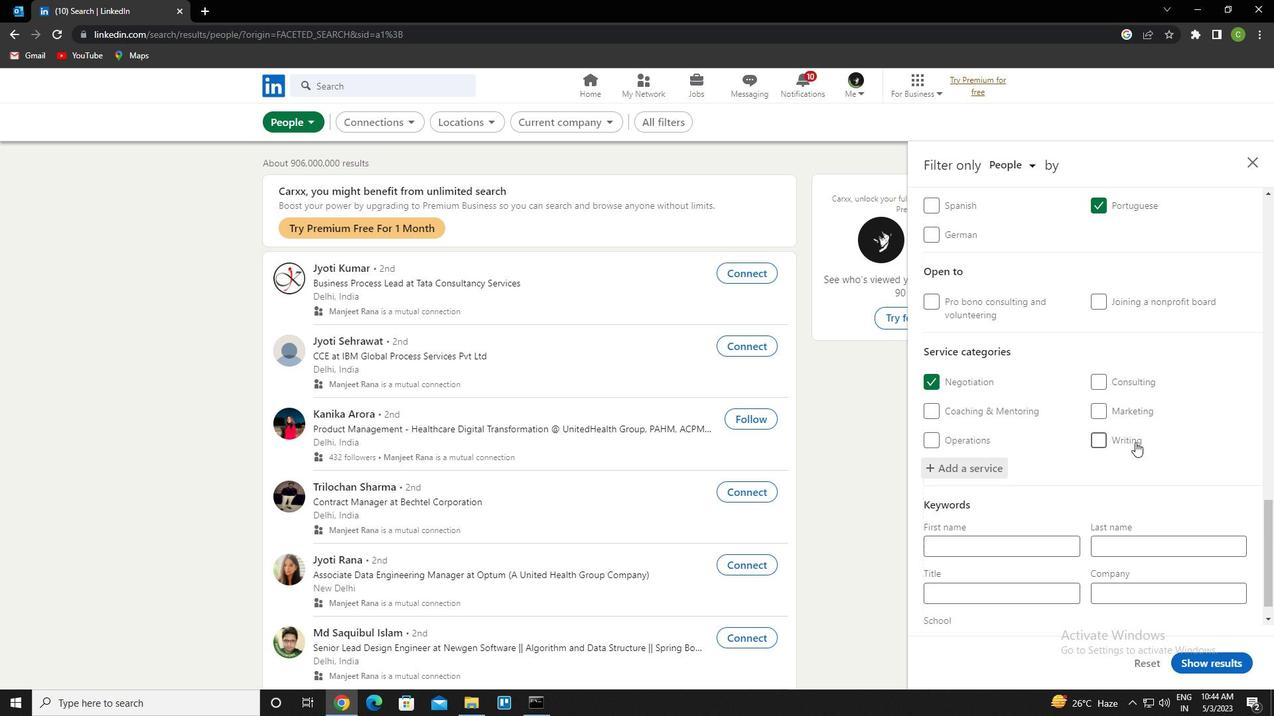 
Action: Mouse scrolled (1135, 442) with delta (0, 0)
Screenshot: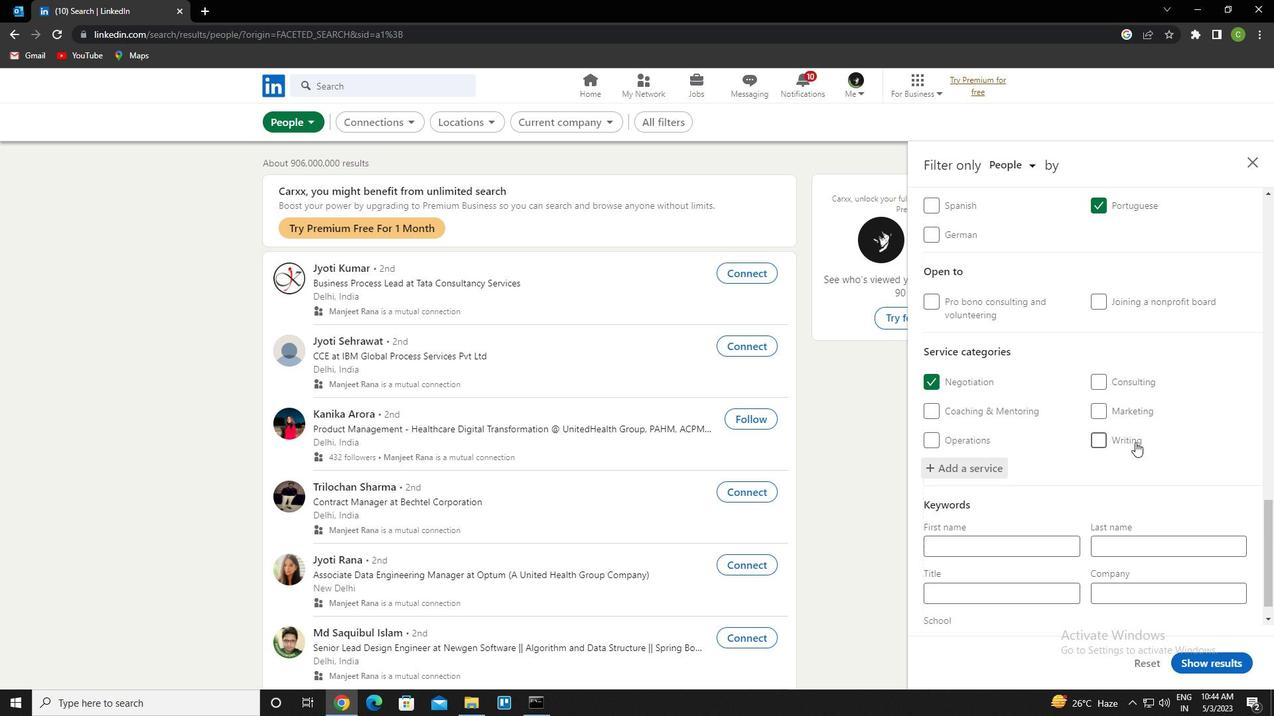 
Action: Mouse scrolled (1135, 442) with delta (0, 0)
Screenshot: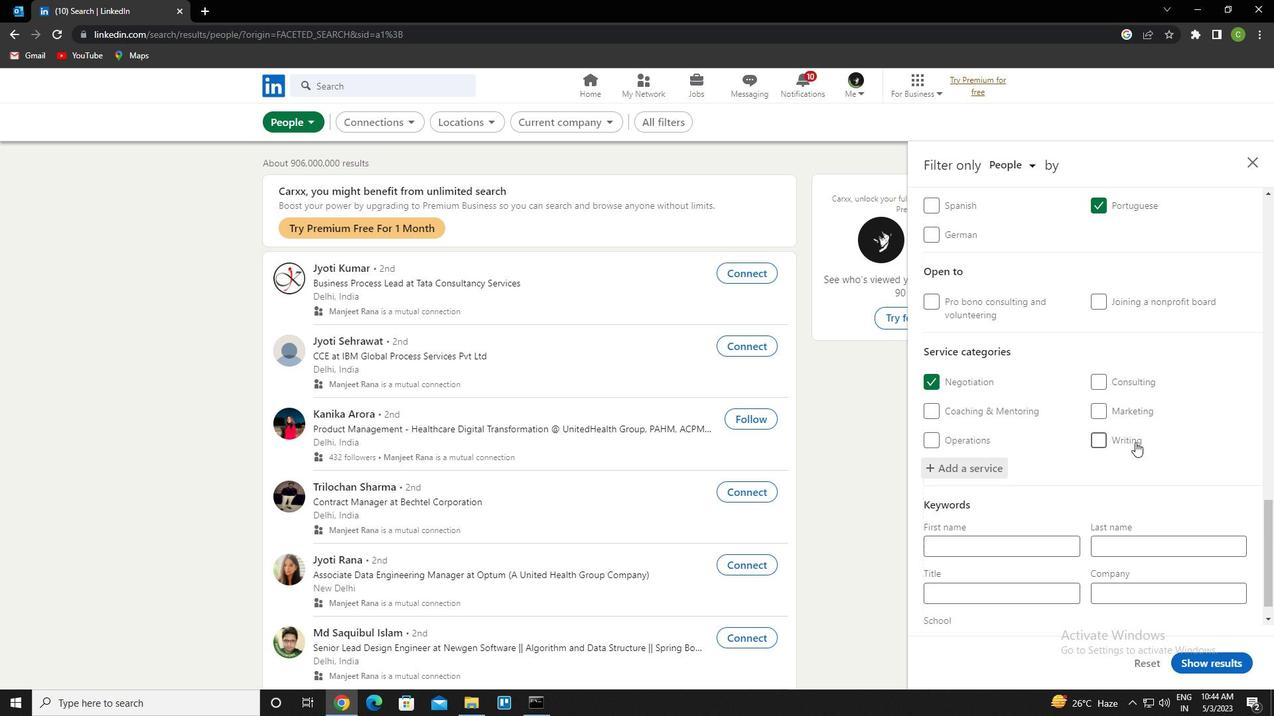 
Action: Mouse scrolled (1135, 442) with delta (0, 0)
Screenshot: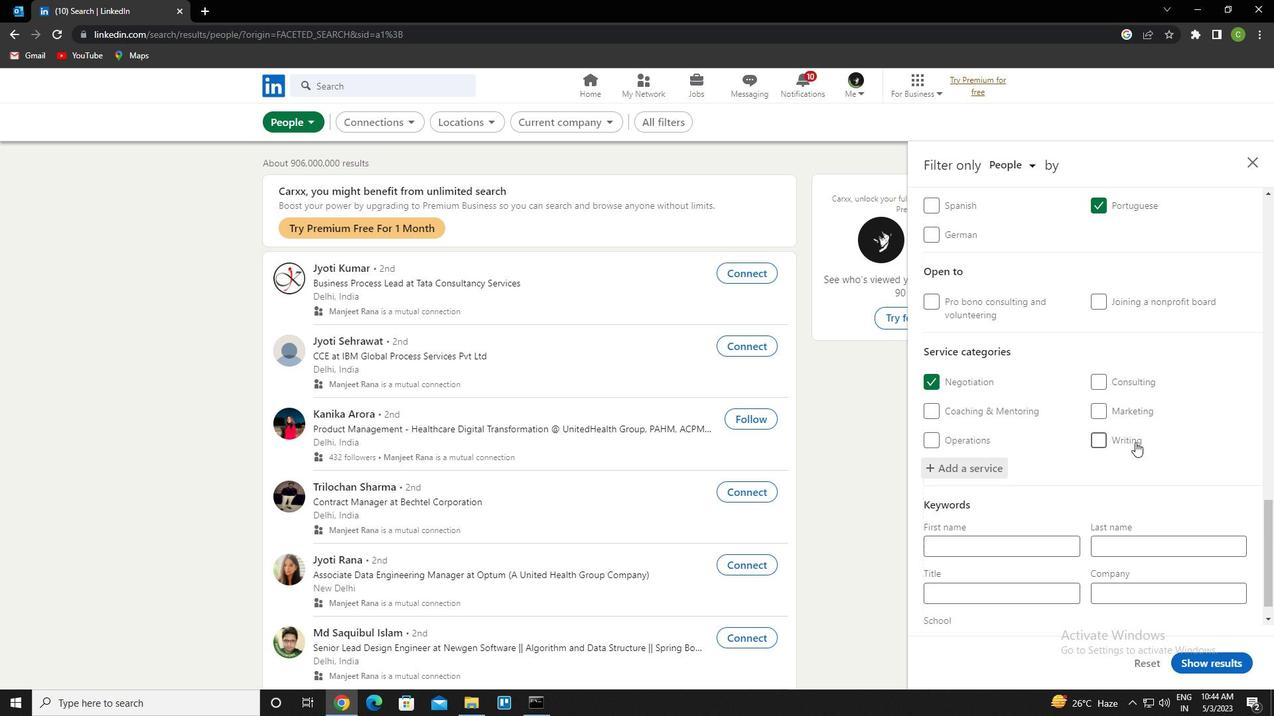 
Action: Mouse scrolled (1135, 442) with delta (0, 0)
Screenshot: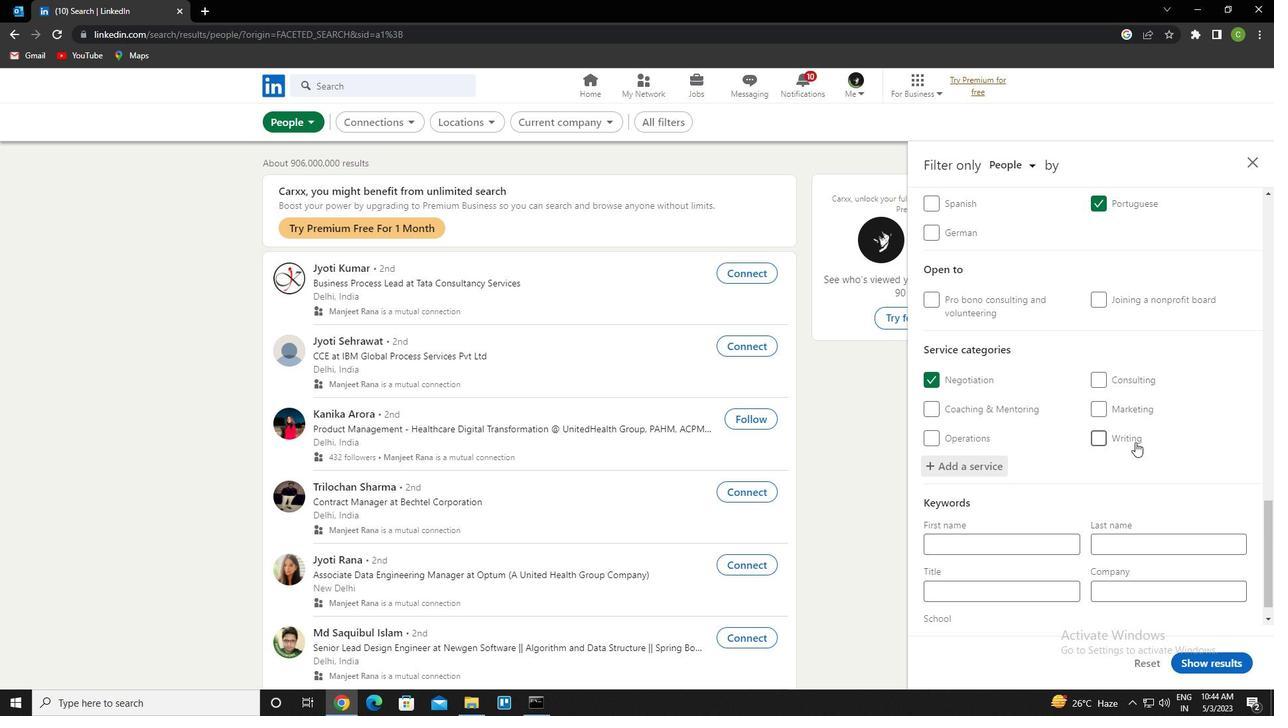
Action: Mouse scrolled (1135, 442) with delta (0, 0)
Screenshot: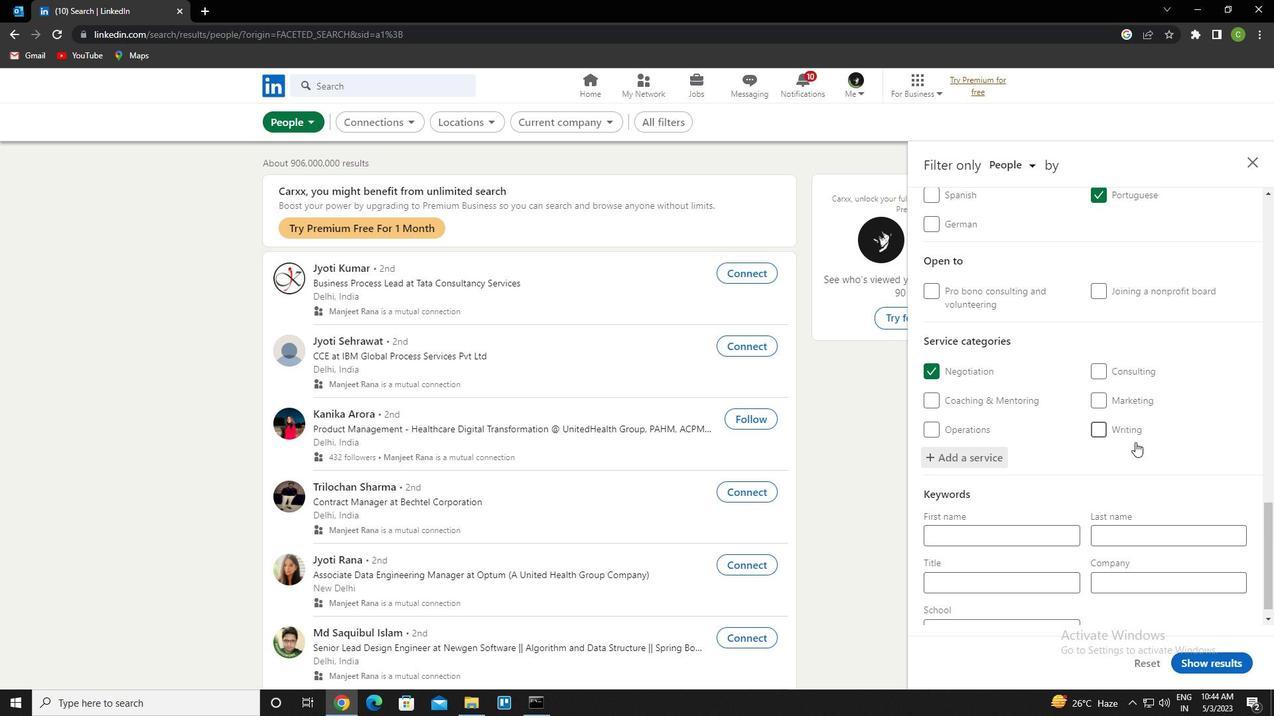 
Action: Mouse scrolled (1135, 442) with delta (0, 0)
Screenshot: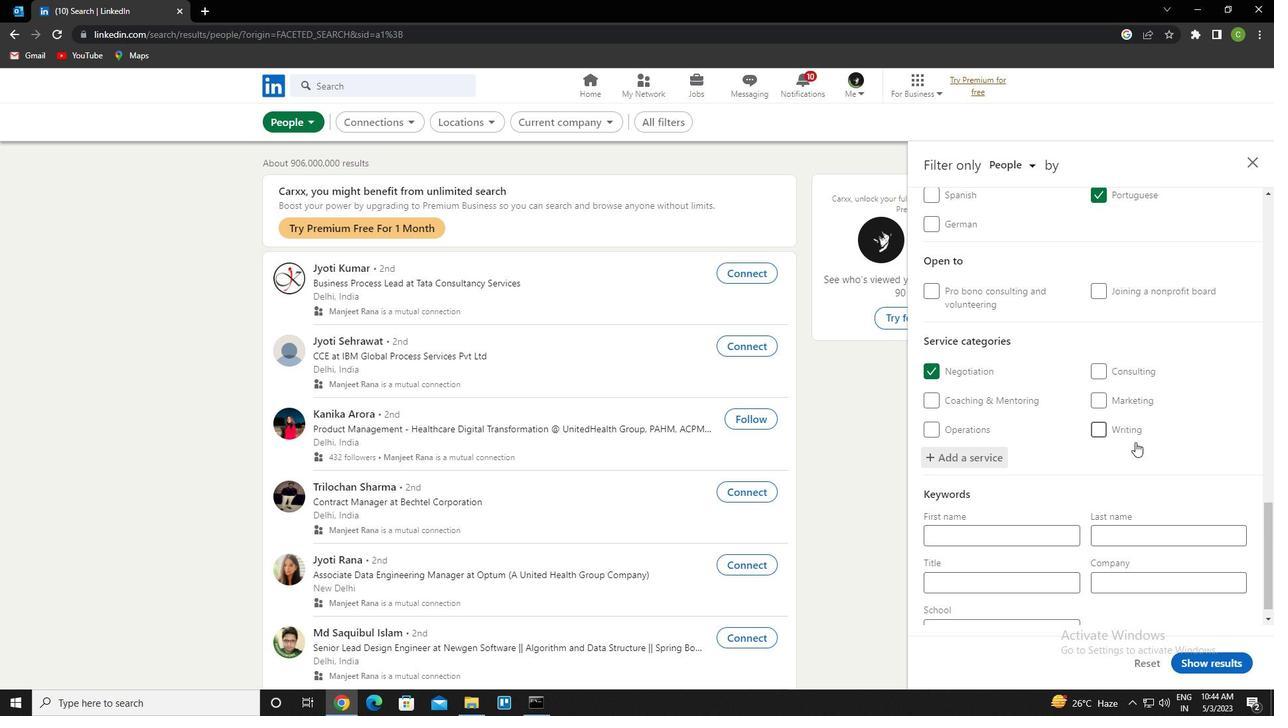 
Action: Mouse moved to (1017, 567)
Screenshot: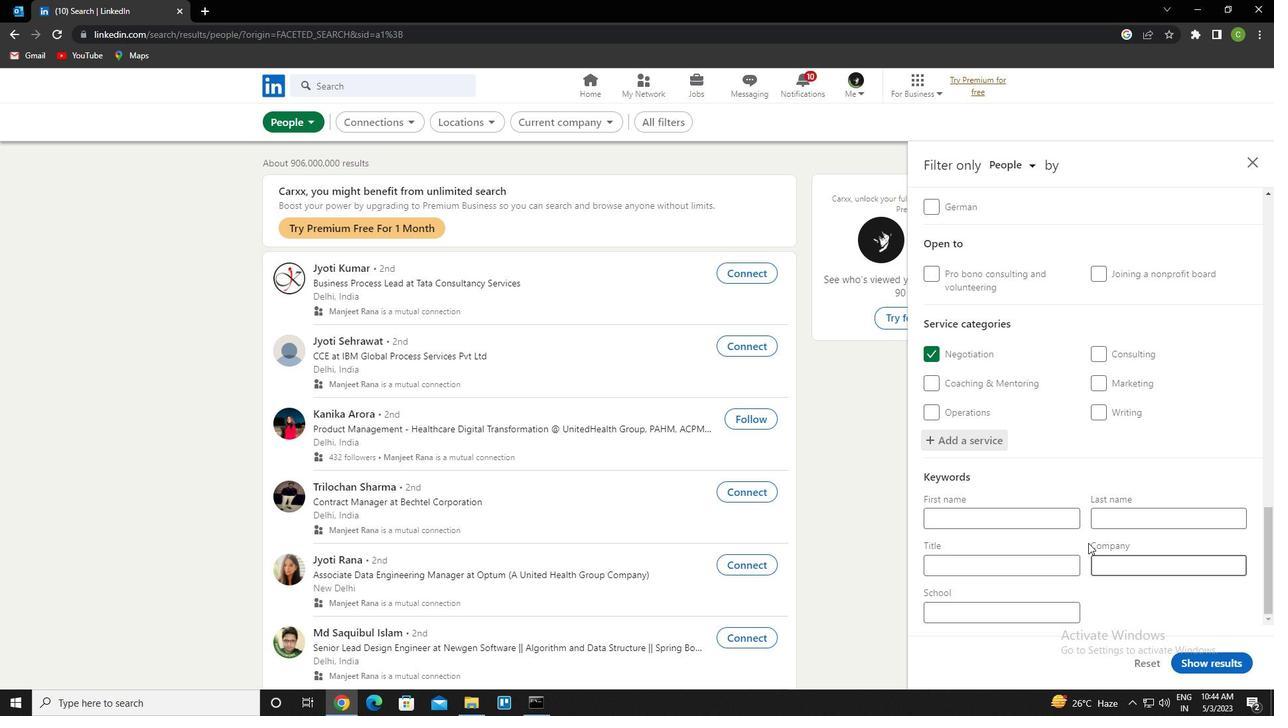 
Action: Mouse pressed left at (1017, 567)
Screenshot: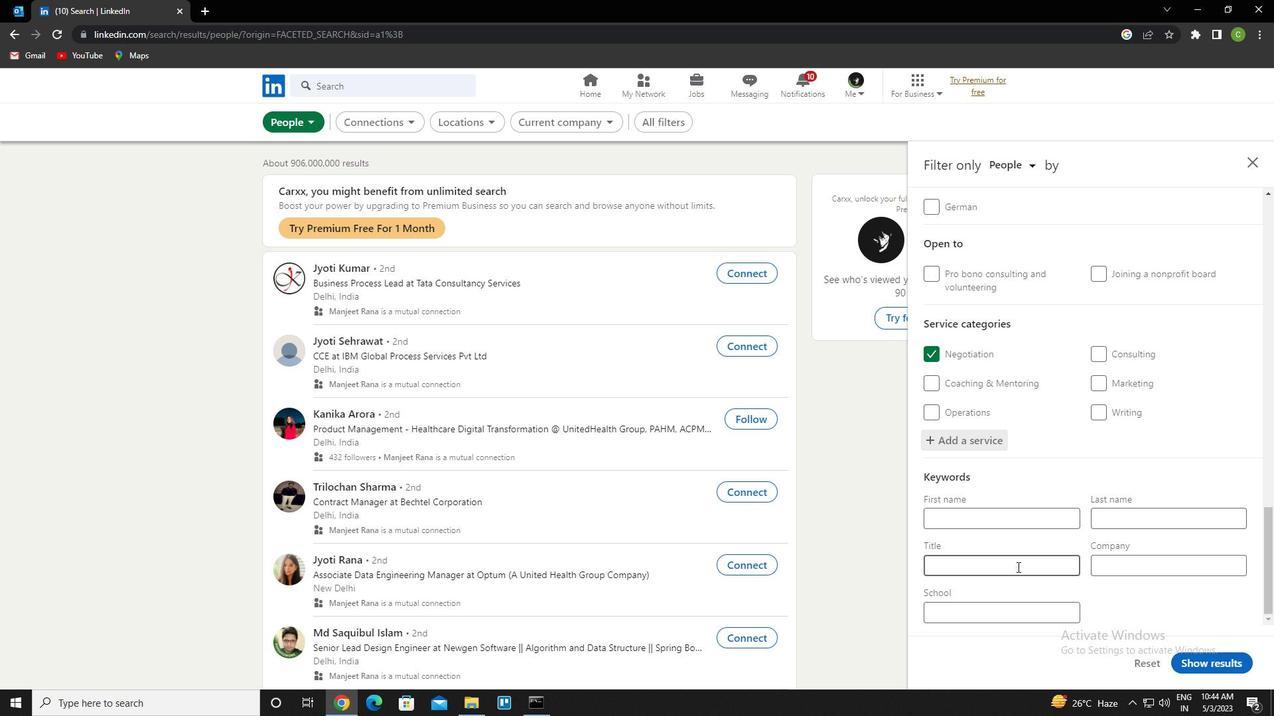 
Action: Key pressed <Key.caps_lock>S<Key.caps_lock>TEEL<Key.space>METAL<Key.space><Key.caps_lock>W<Key.caps_lock>ORKER
Screenshot: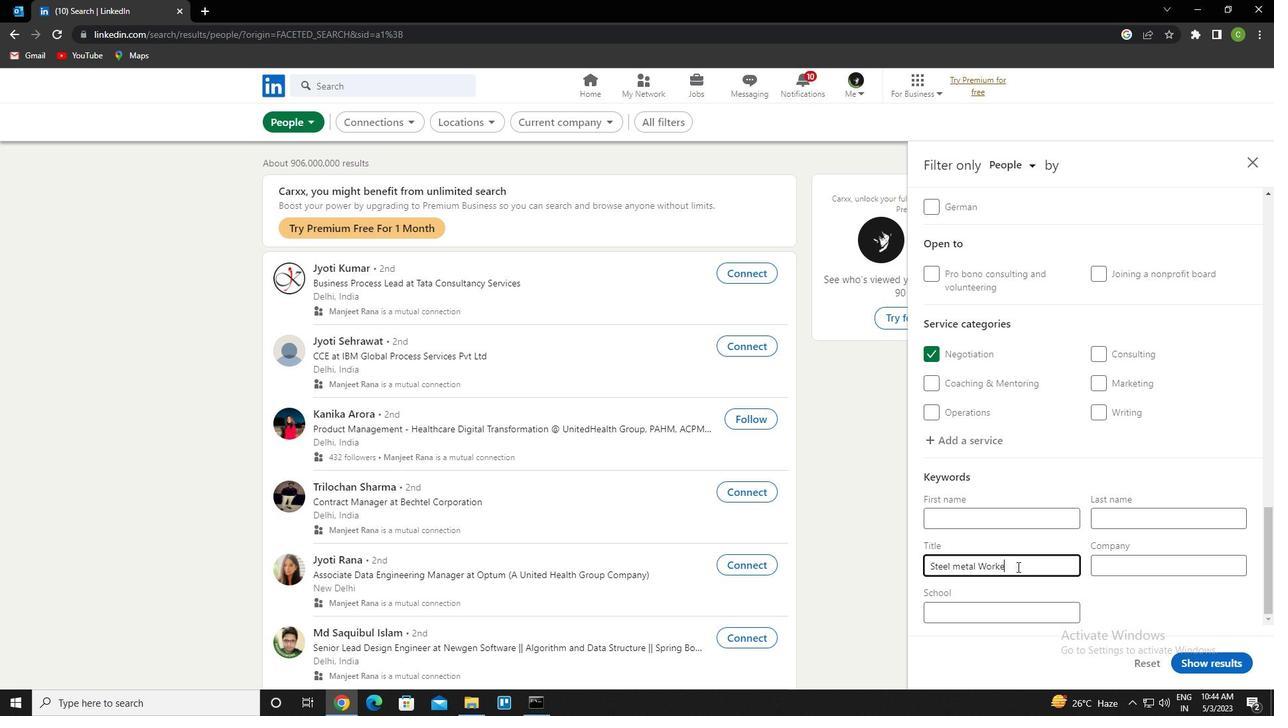 
Action: Mouse moved to (1205, 655)
Screenshot: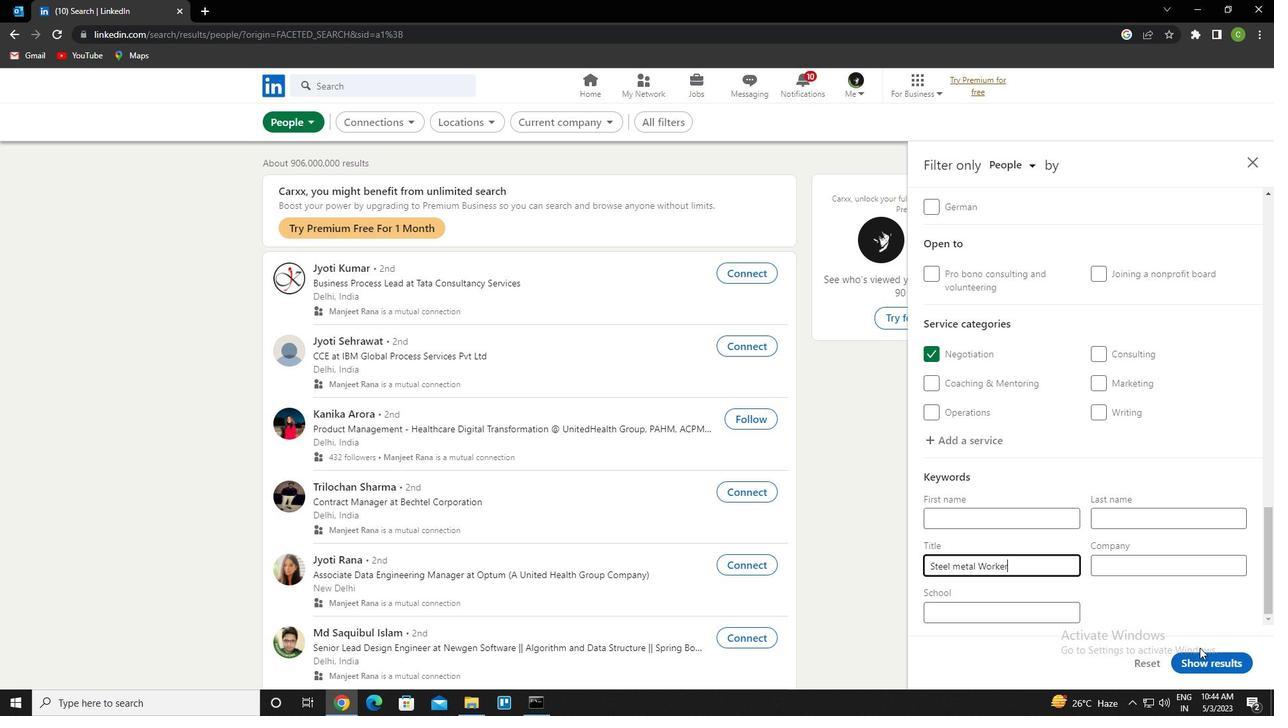 
Action: Mouse pressed left at (1205, 655)
Screenshot: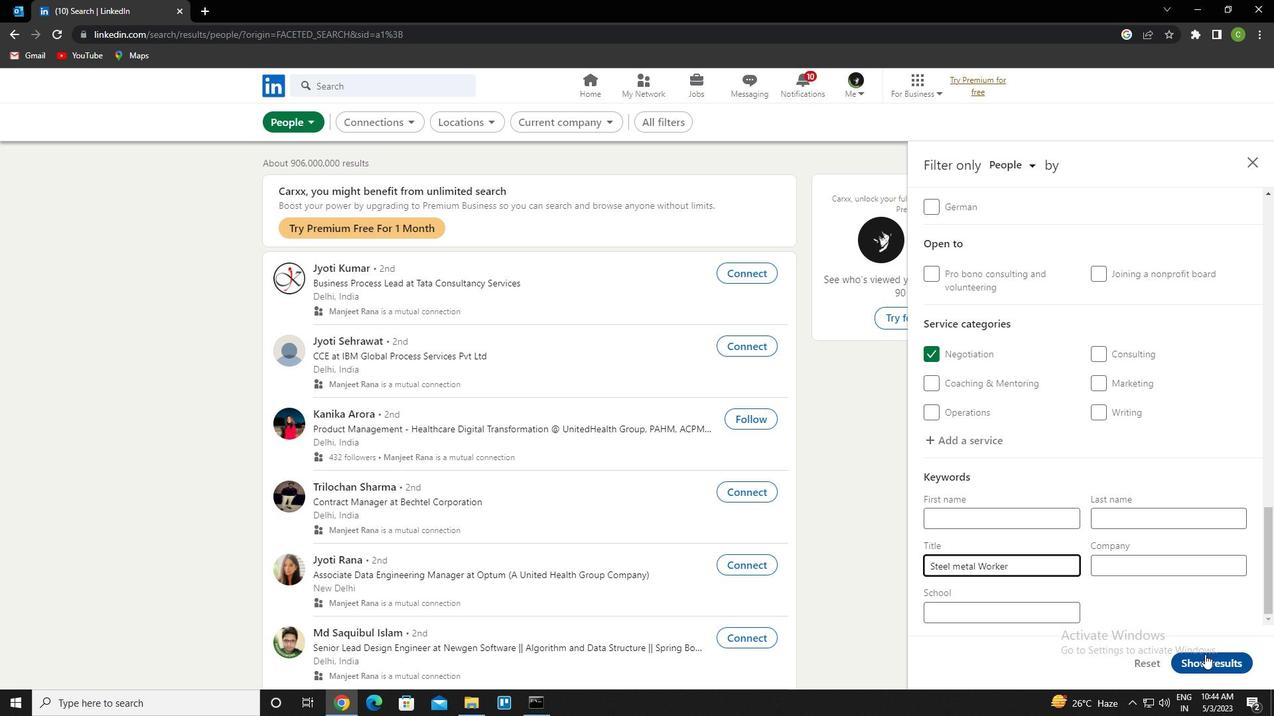 
Action: Mouse moved to (550, 651)
Screenshot: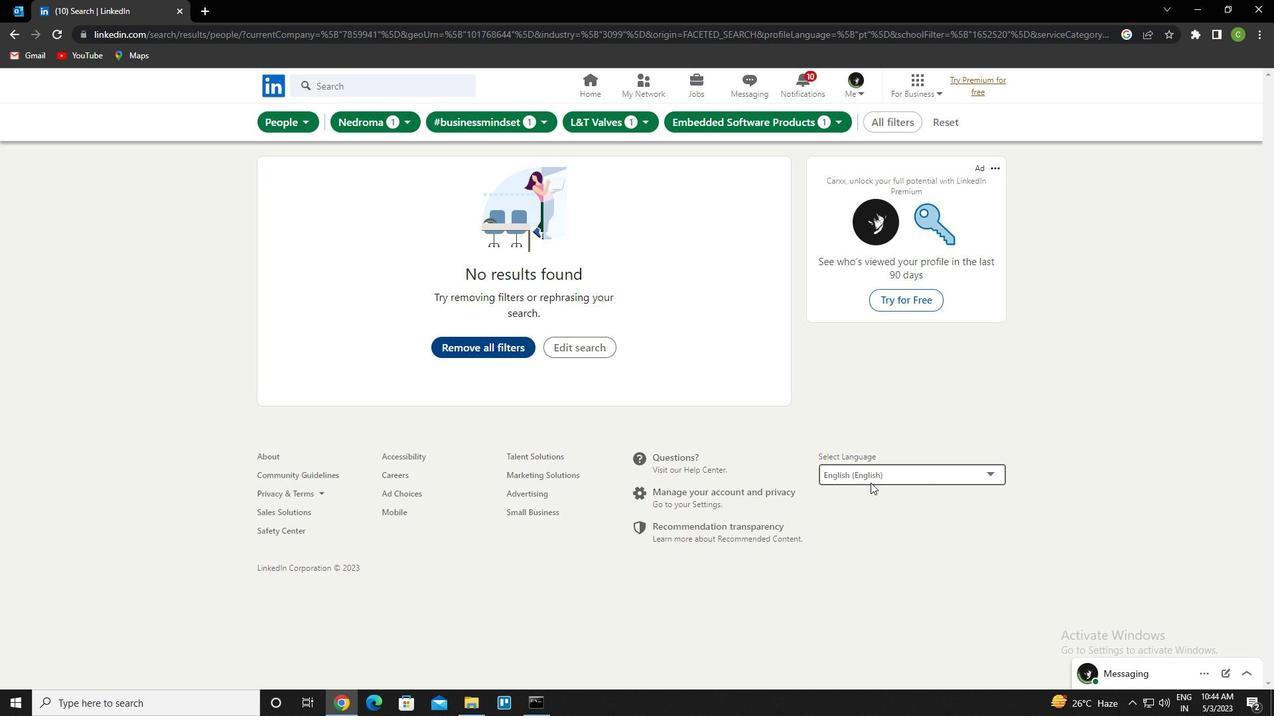 
